 Task: Look for space in Belëv, Russia from 12th August, 2023 to 16th August, 2023 for 8 adults in price range Rs.10000 to Rs.16000. Place can be private room with 8 bedrooms having 8 beds and 8 bathrooms. Property type can be house, flat, guest house, hotel. Amenities needed are: wifi, TV, free parkinig on premises, gym, breakfast. Booking option can be shelf check-in. Required host language is English.
Action: Mouse moved to (567, 109)
Screenshot: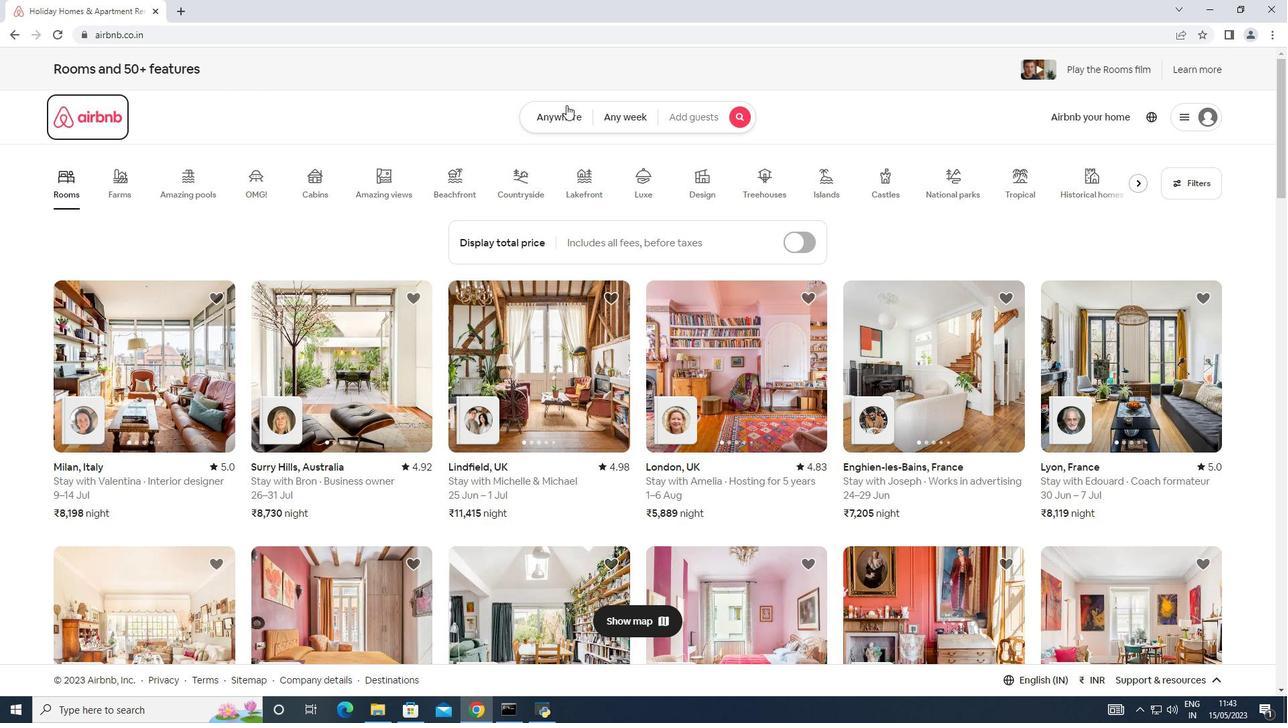 
Action: Mouse pressed left at (567, 109)
Screenshot: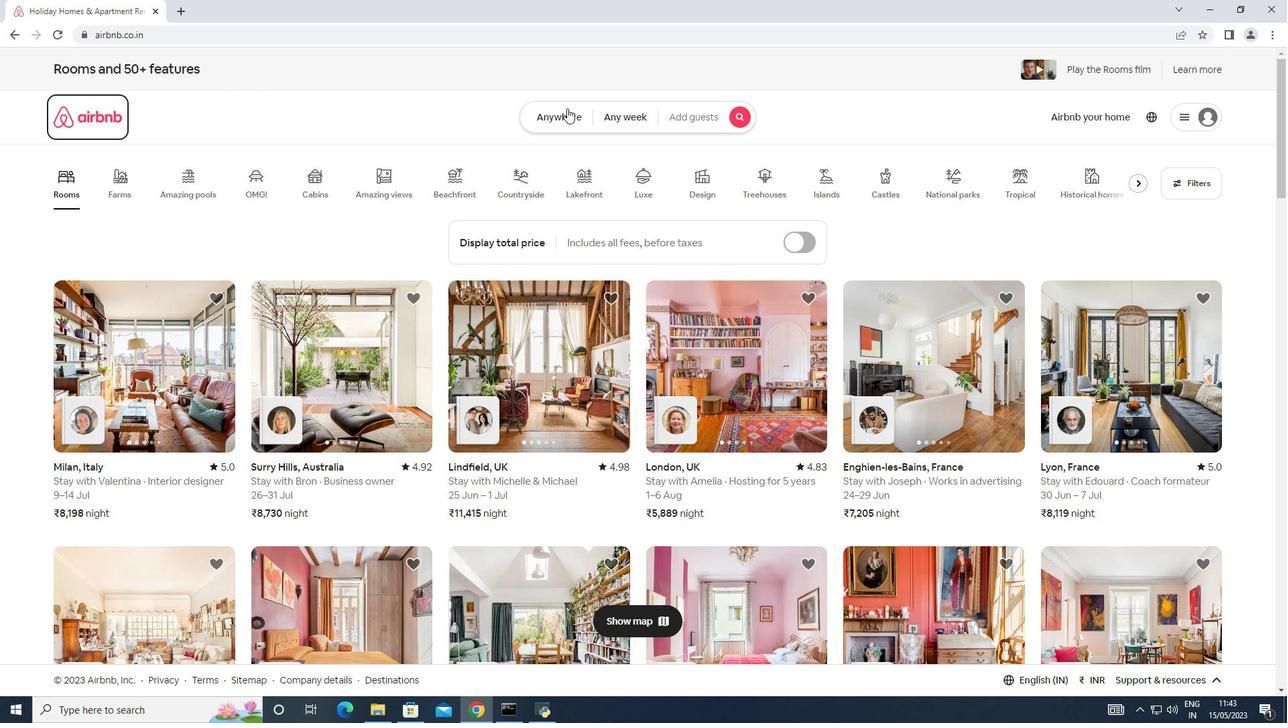 
Action: Mouse moved to (471, 159)
Screenshot: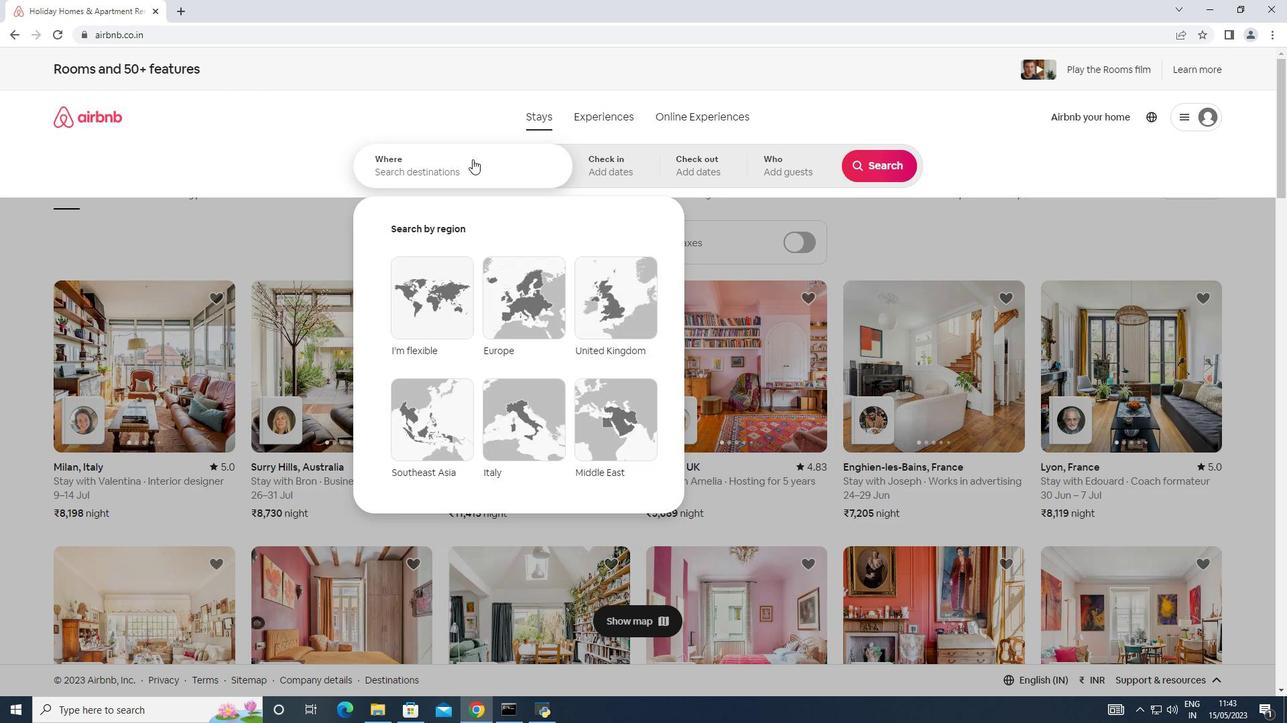 
Action: Mouse pressed left at (471, 159)
Screenshot: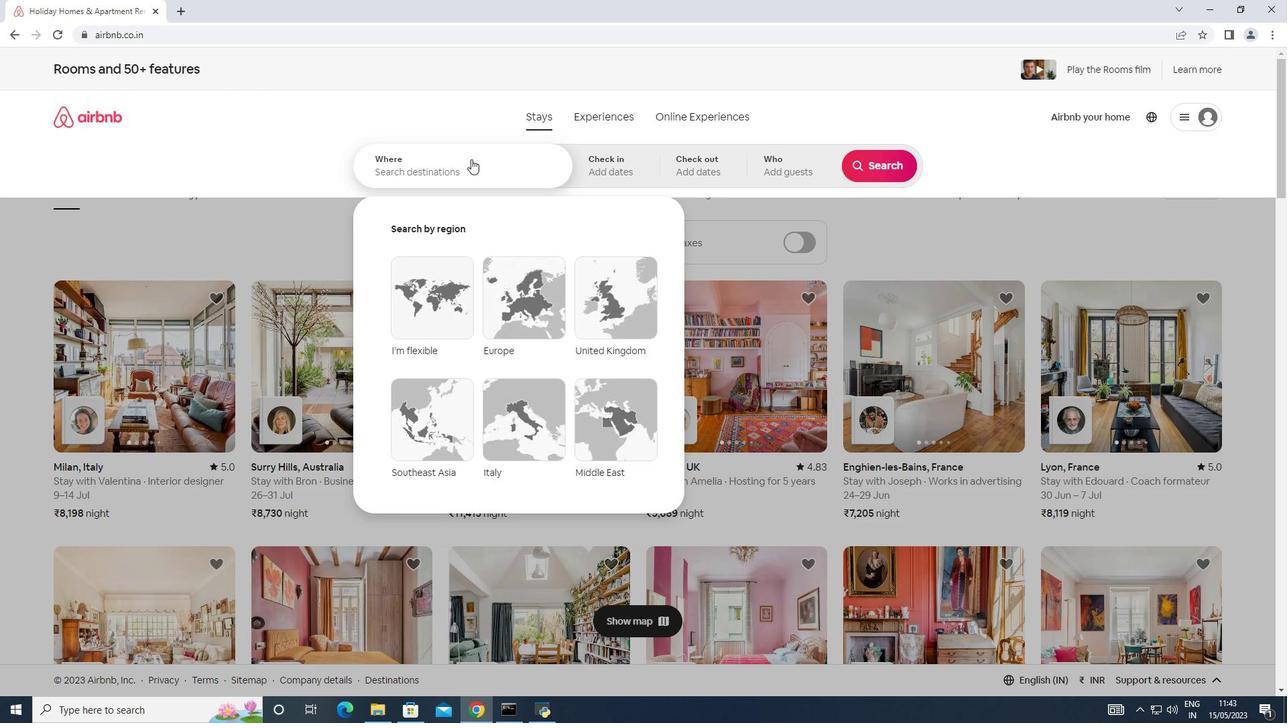 
Action: Key pressed <Key.shift><Key.shift><Key.shift><Key.shift>Belev,<Key.shift>Russia
Screenshot: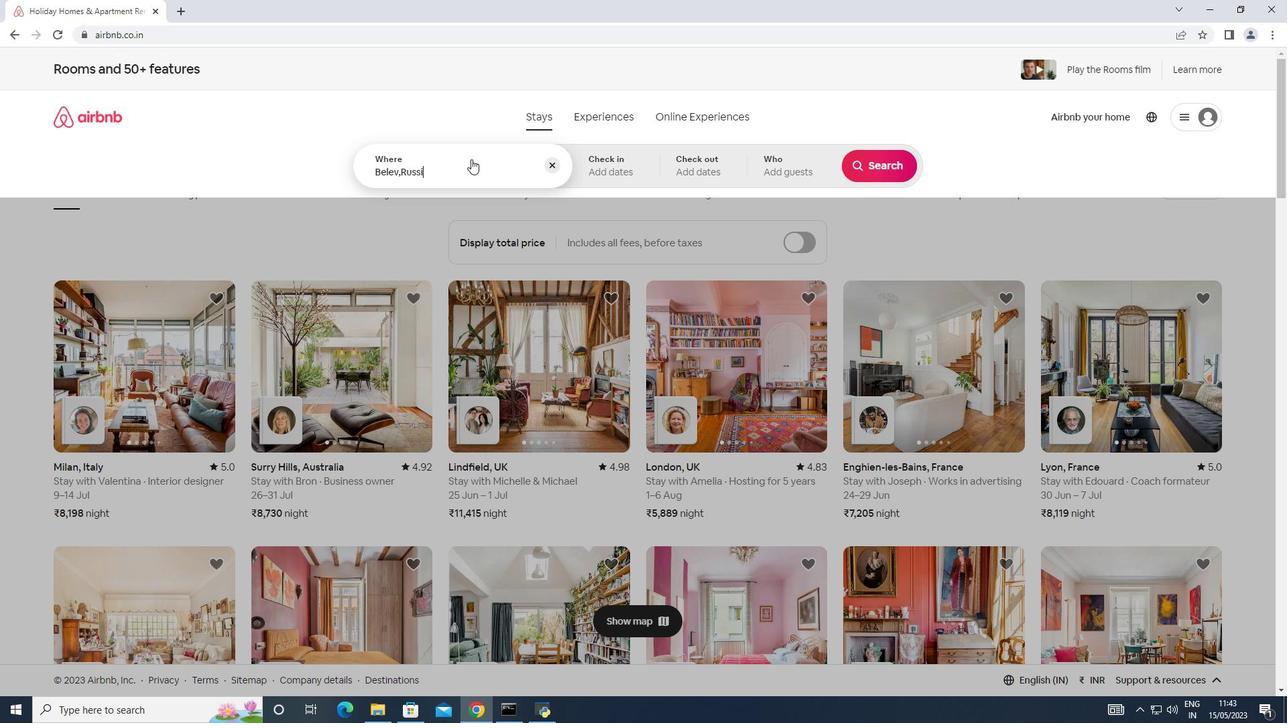
Action: Mouse moved to (632, 178)
Screenshot: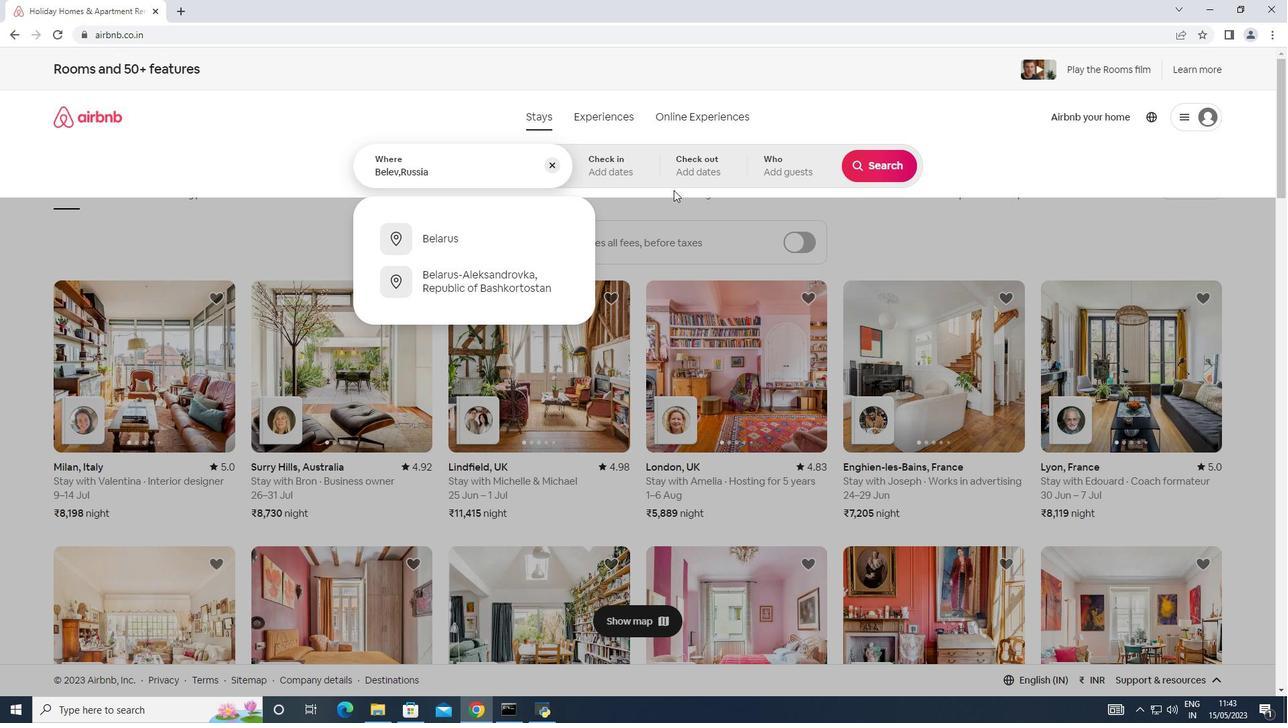 
Action: Mouse pressed left at (632, 178)
Screenshot: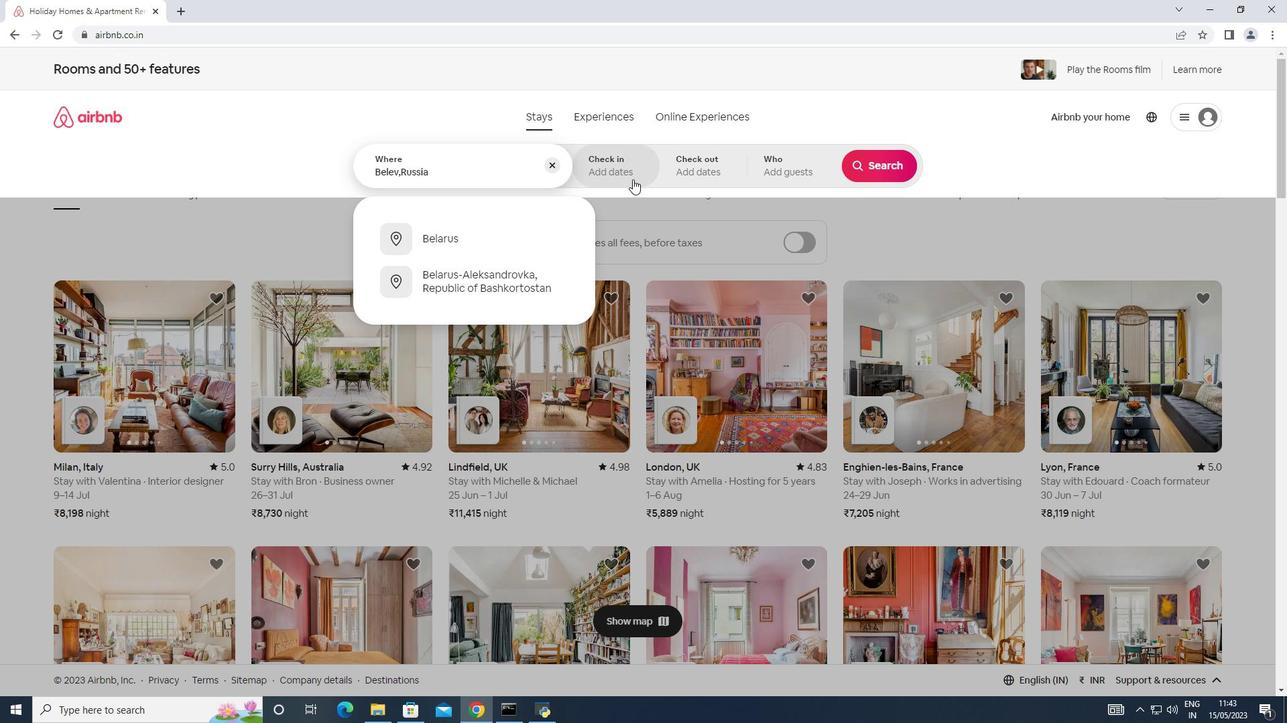 
Action: Mouse moved to (874, 270)
Screenshot: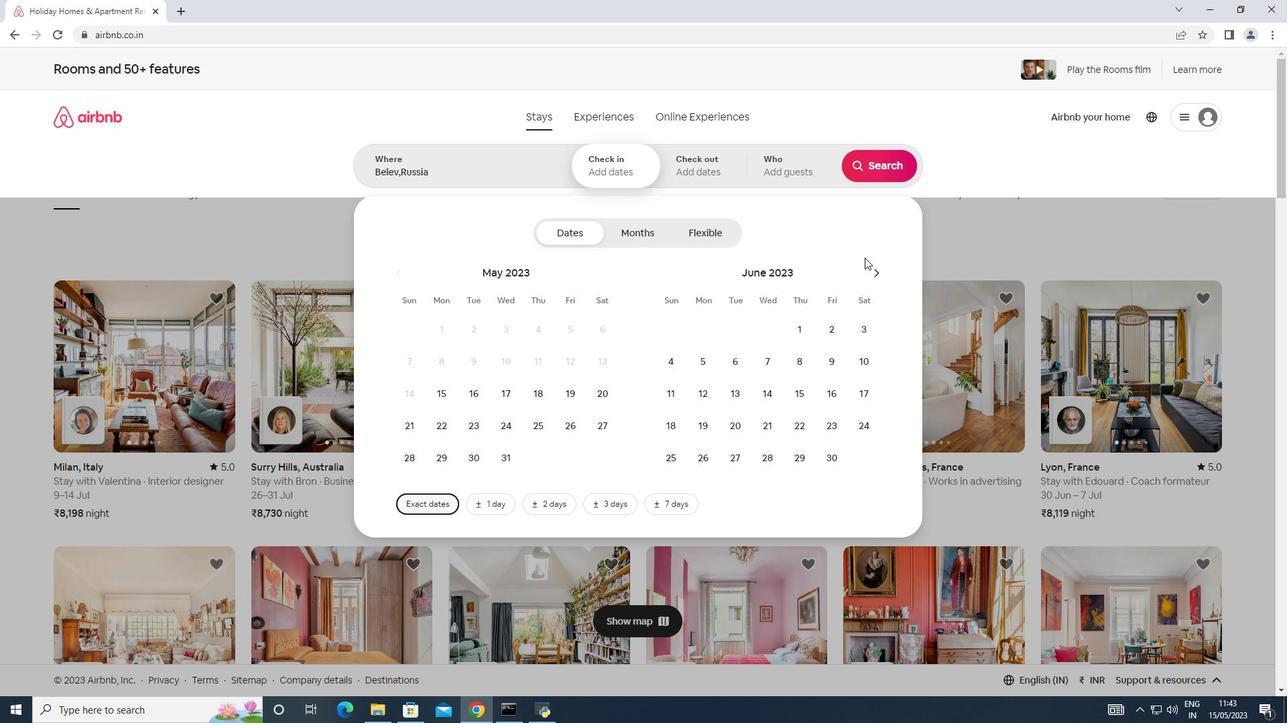 
Action: Mouse pressed left at (874, 270)
Screenshot: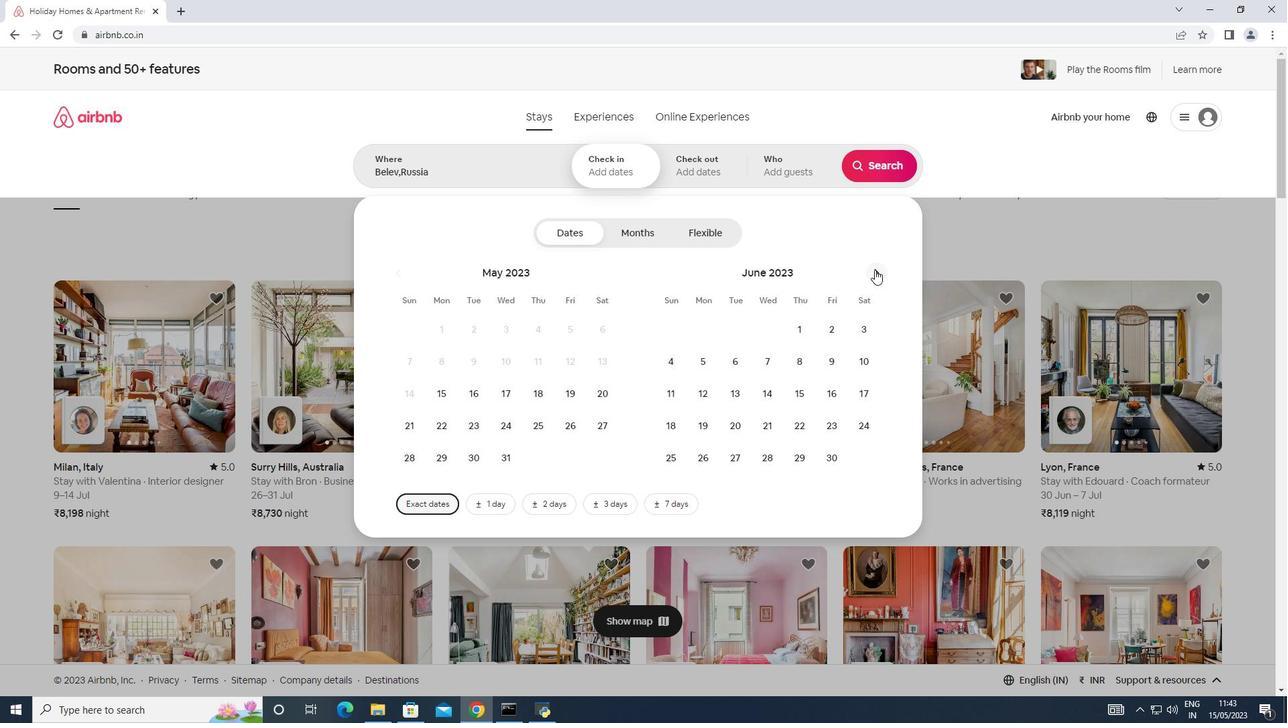 
Action: Mouse pressed left at (874, 270)
Screenshot: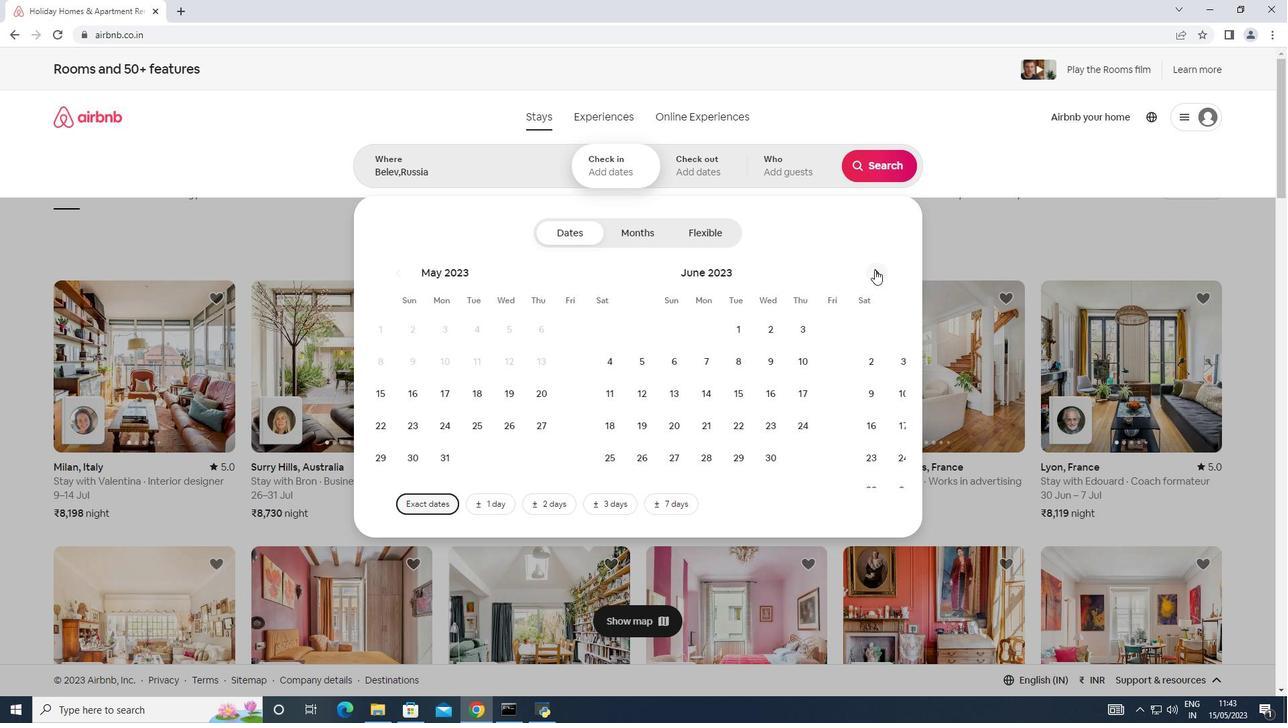 
Action: Mouse moved to (870, 354)
Screenshot: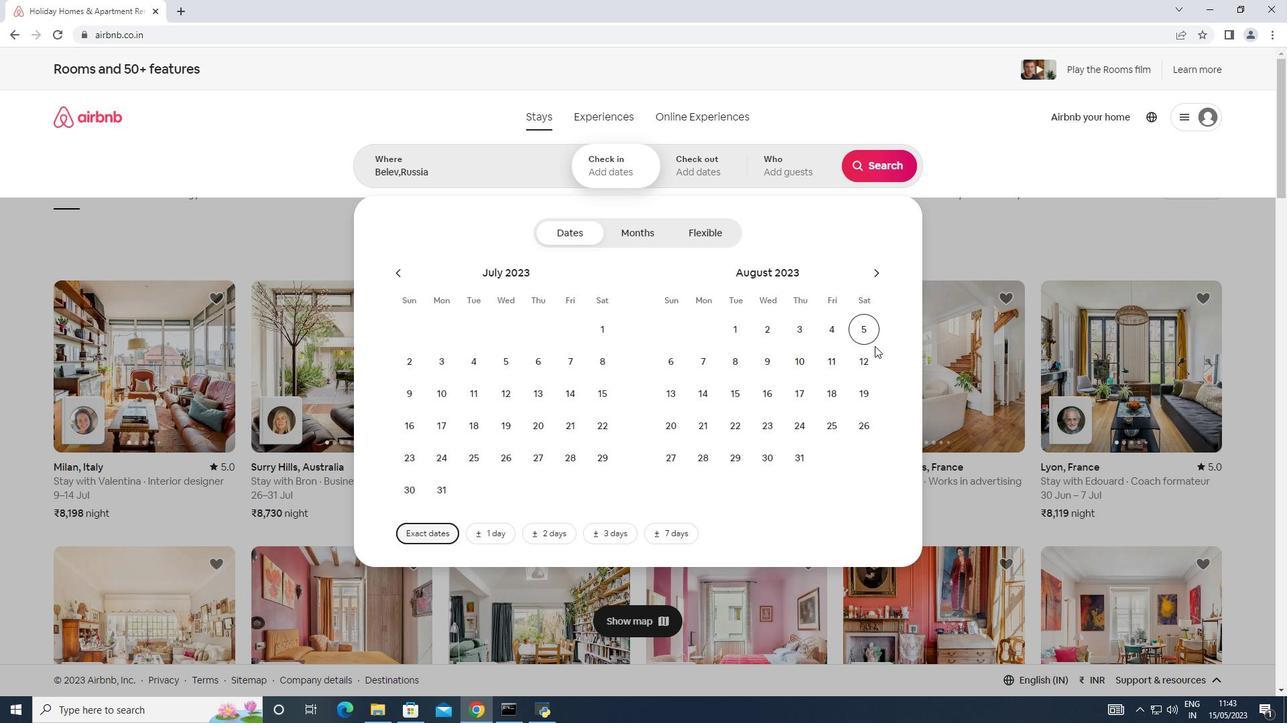 
Action: Mouse pressed left at (870, 354)
Screenshot: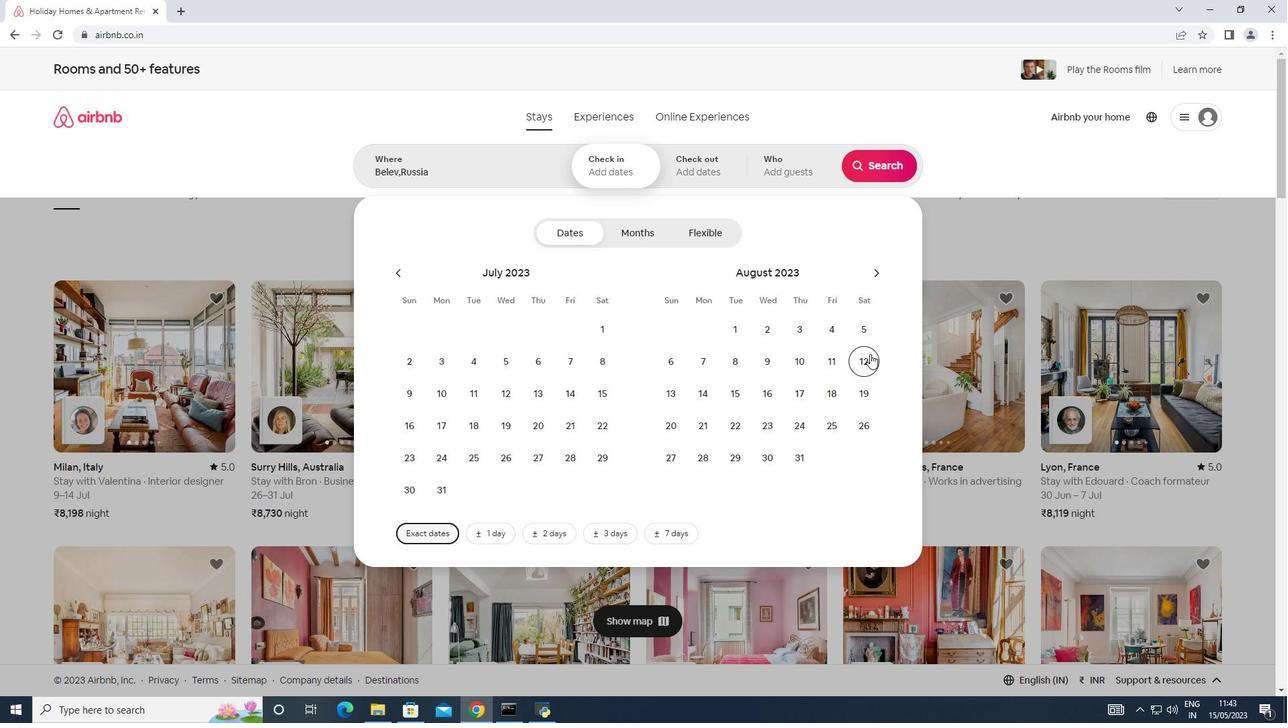 
Action: Mouse moved to (762, 388)
Screenshot: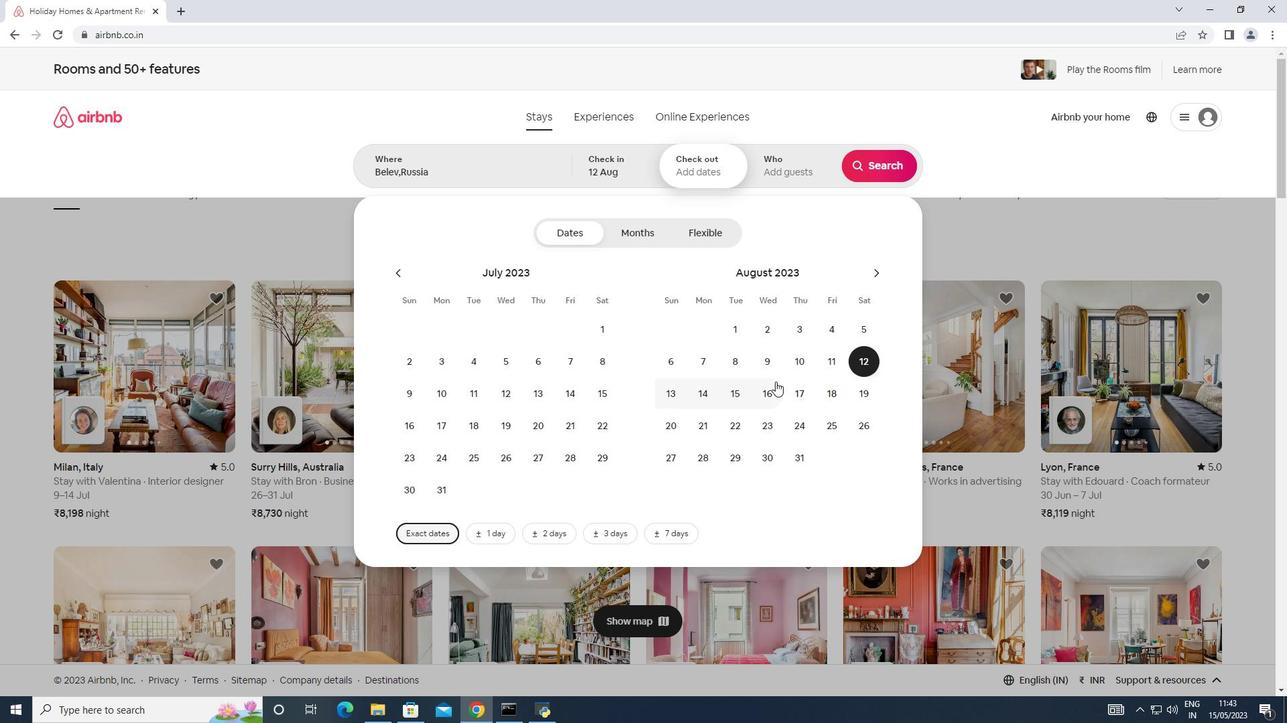 
Action: Mouse pressed left at (762, 388)
Screenshot: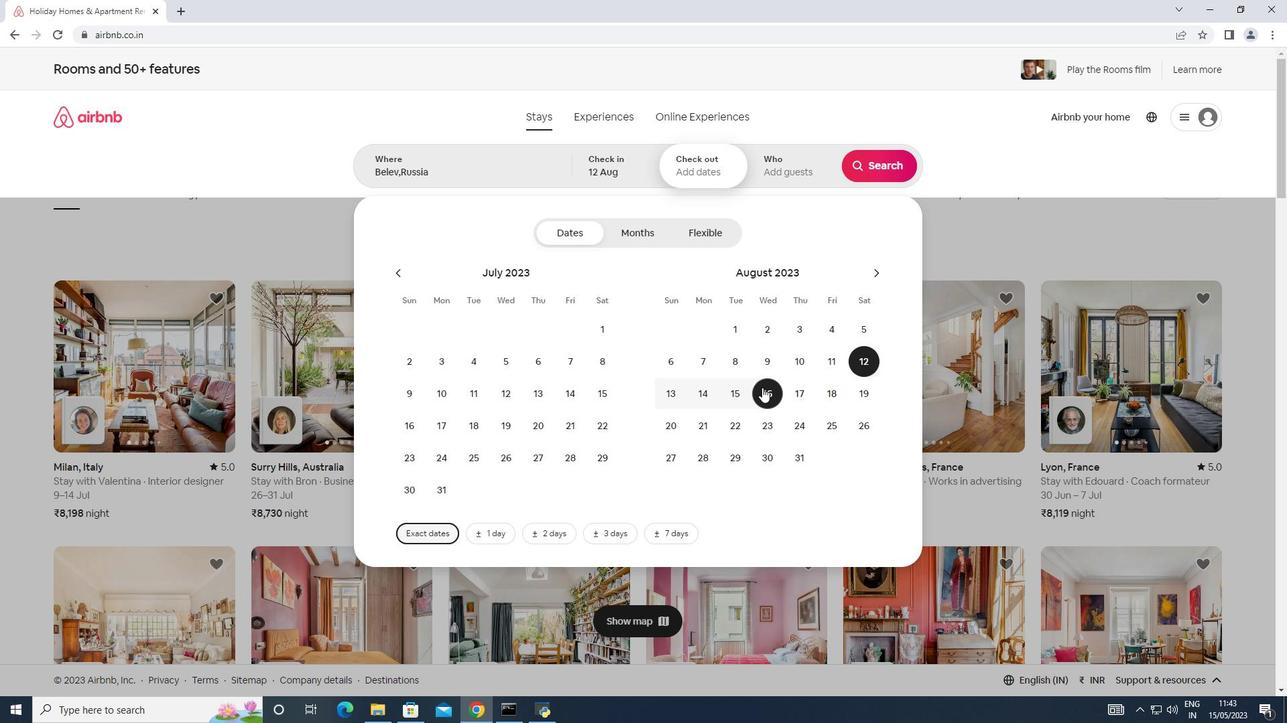 
Action: Mouse moved to (807, 172)
Screenshot: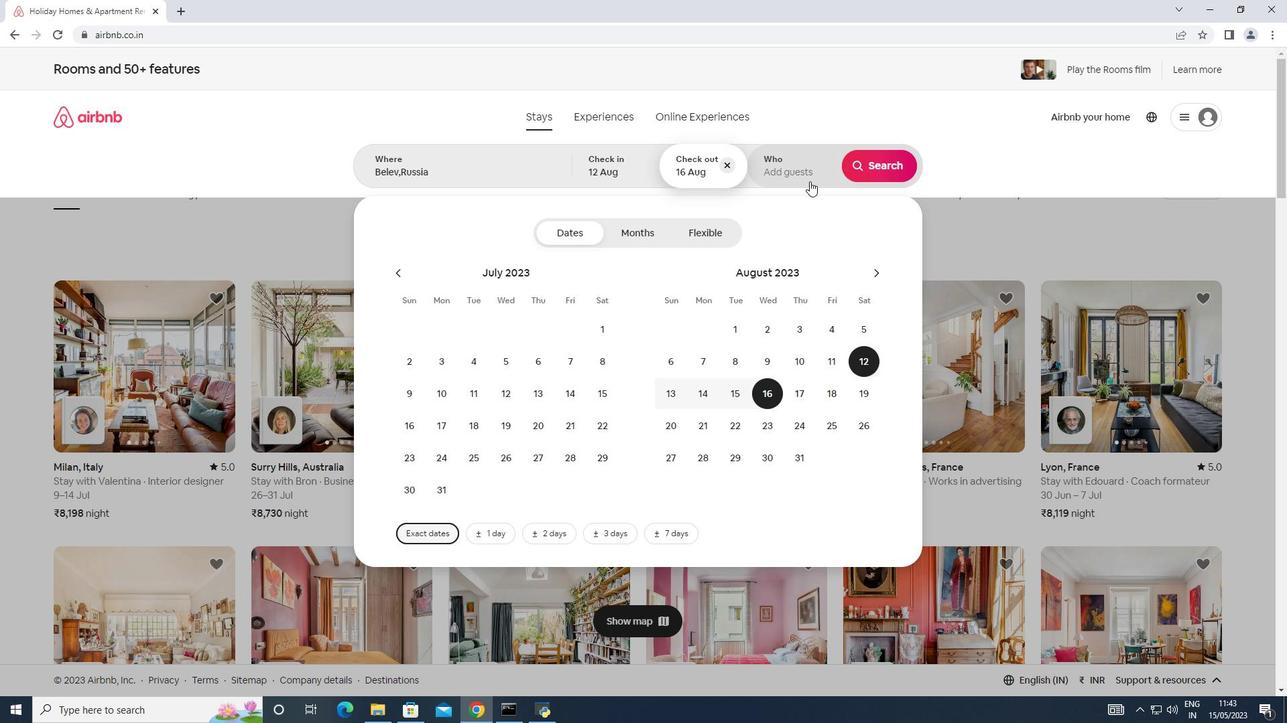 
Action: Mouse pressed left at (807, 172)
Screenshot: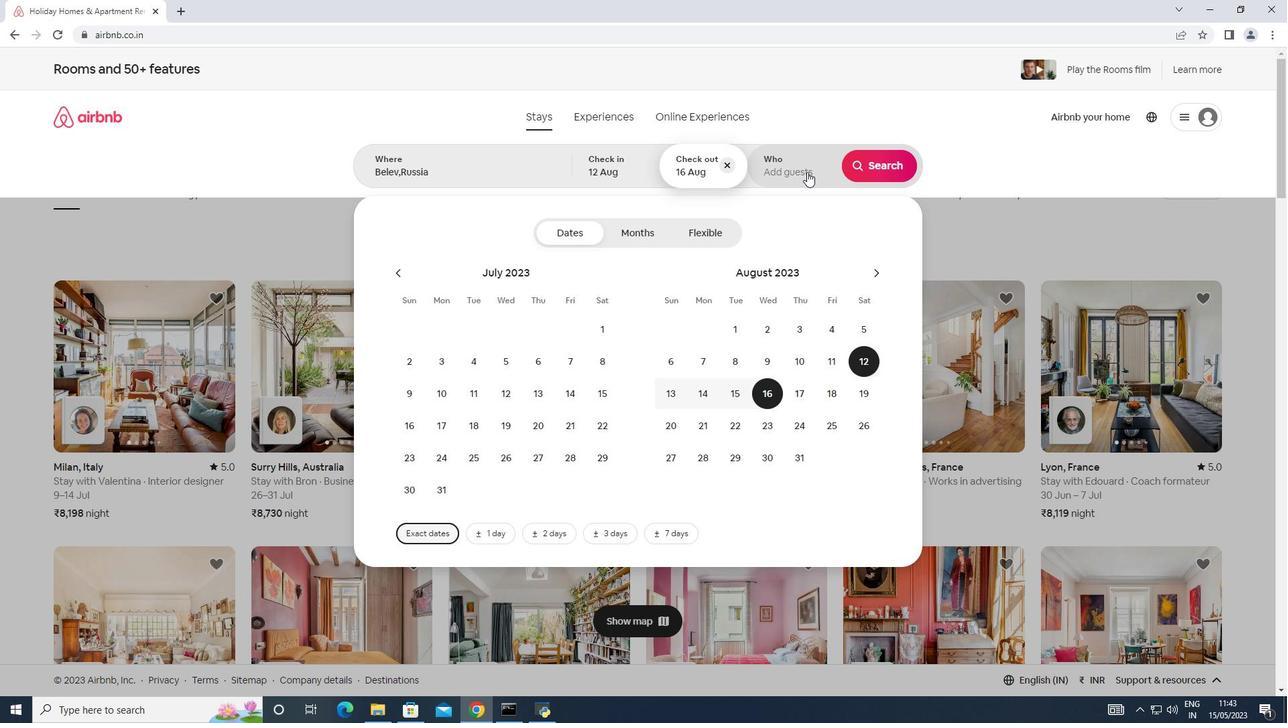 
Action: Mouse moved to (874, 233)
Screenshot: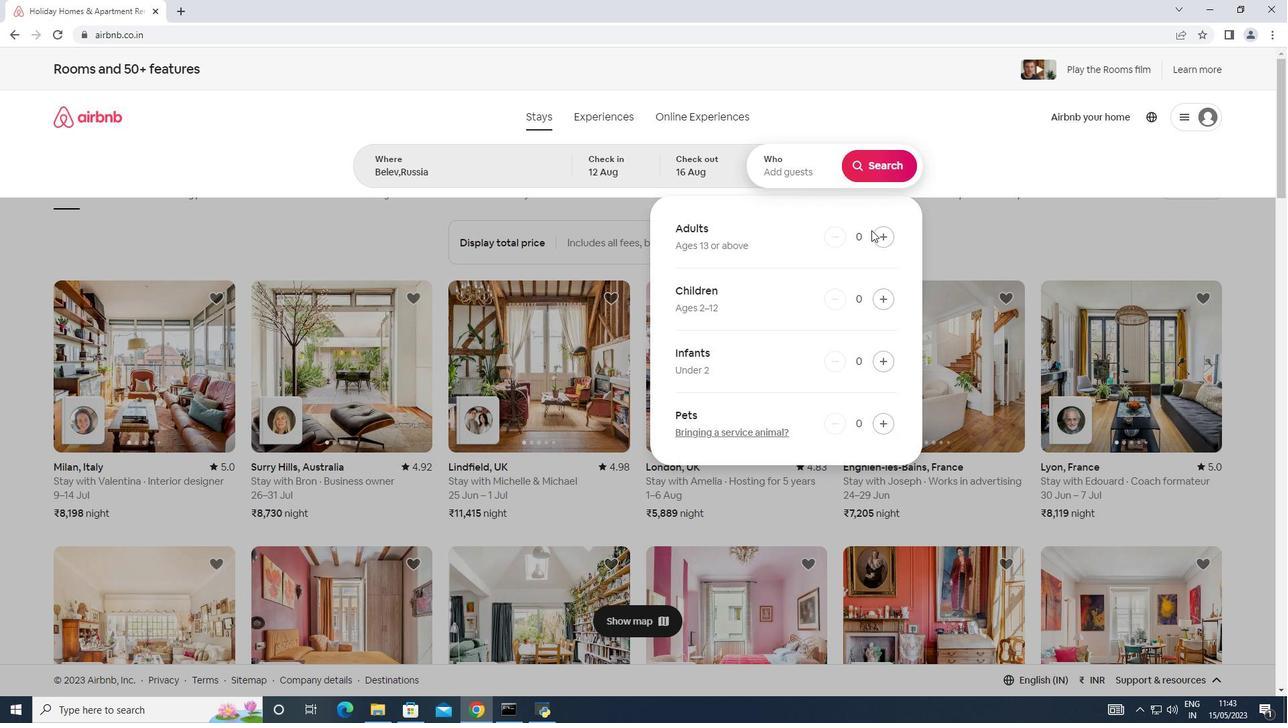 
Action: Mouse pressed left at (874, 233)
Screenshot: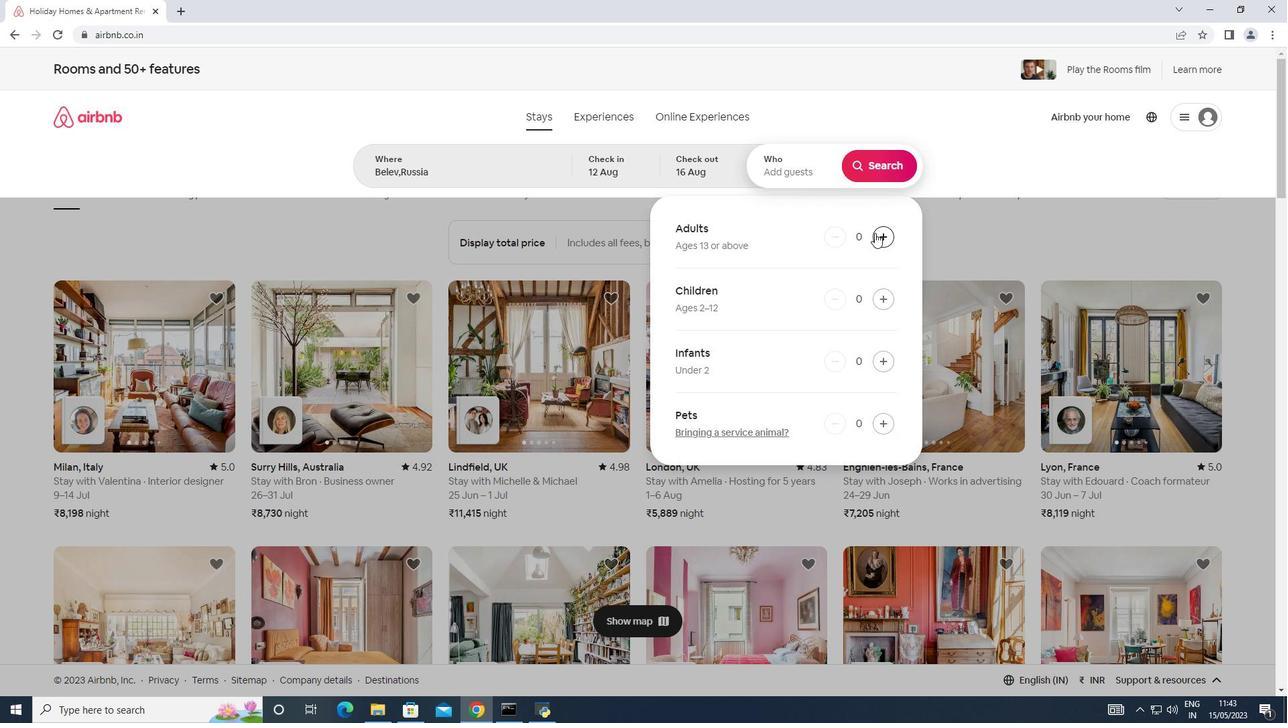 
Action: Mouse pressed left at (874, 233)
Screenshot: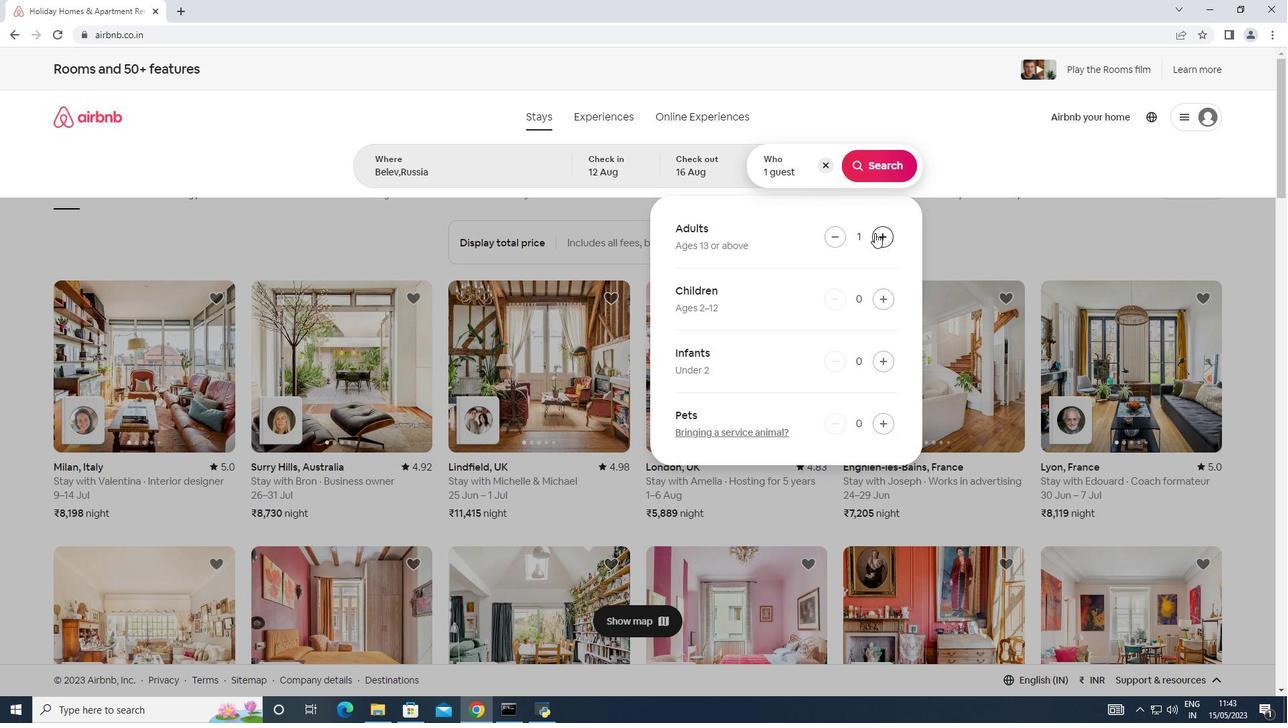 
Action: Mouse pressed left at (874, 233)
Screenshot: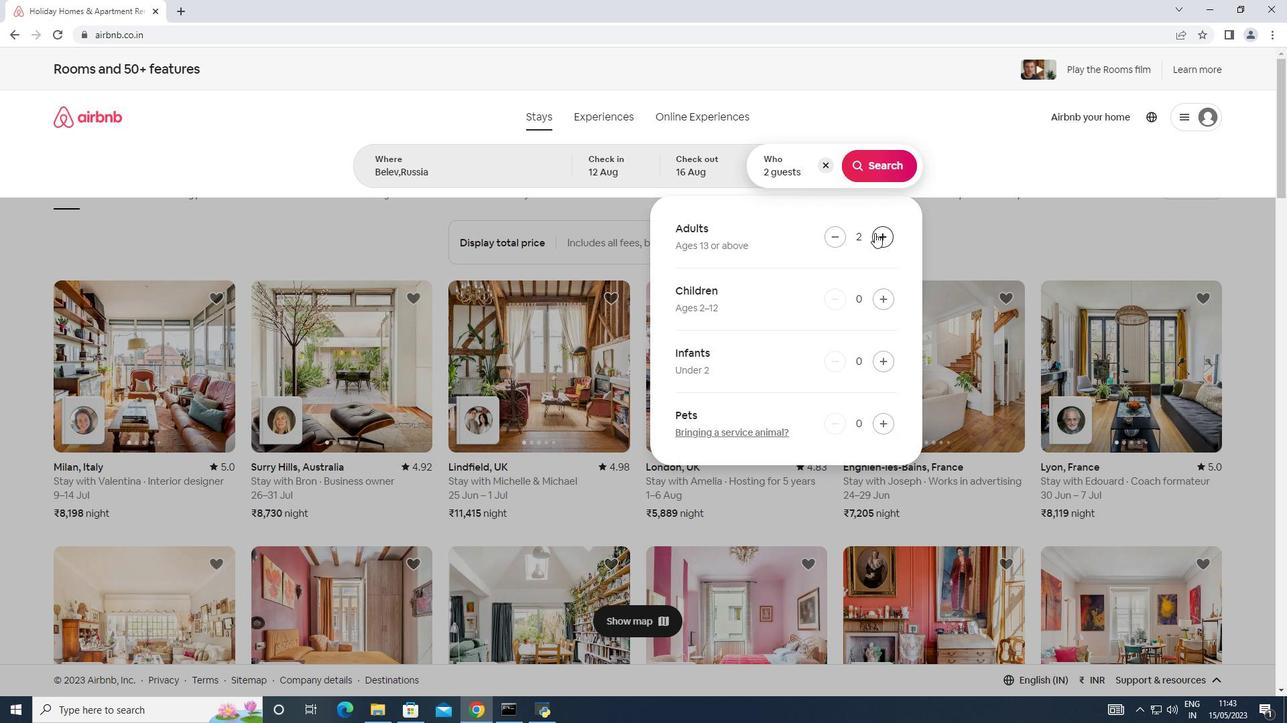 
Action: Mouse pressed left at (874, 233)
Screenshot: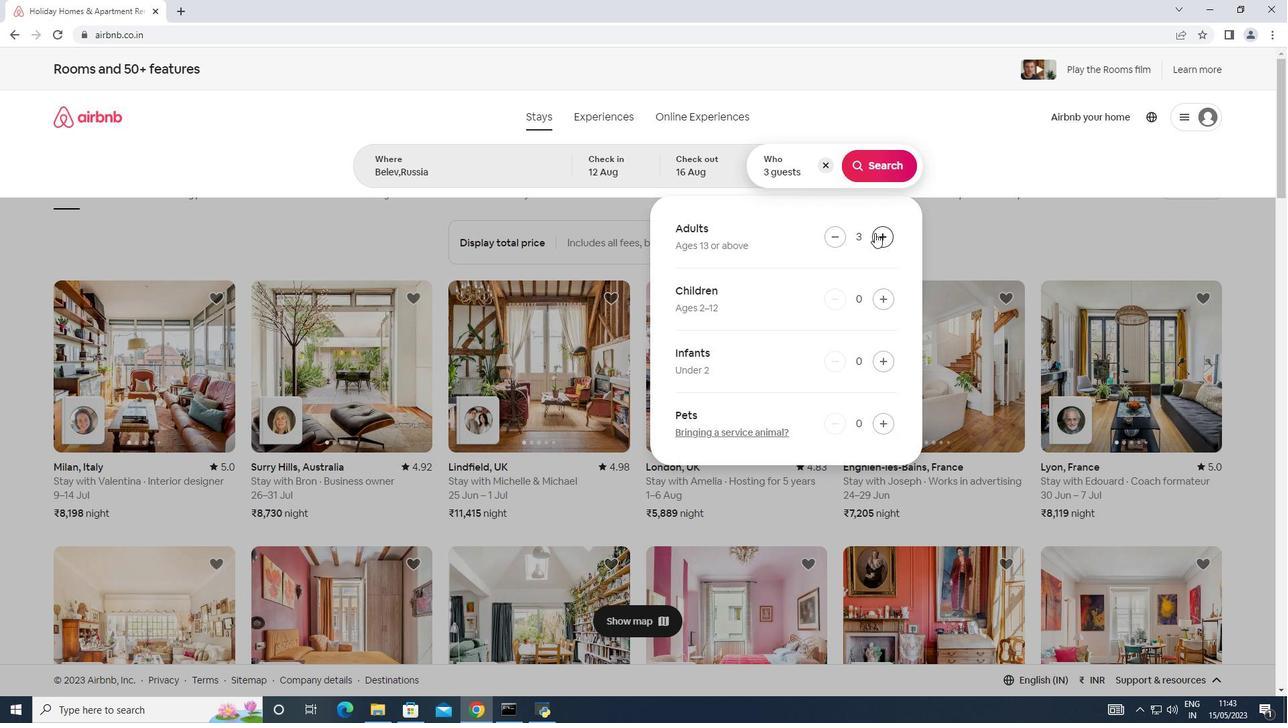 
Action: Mouse moved to (876, 234)
Screenshot: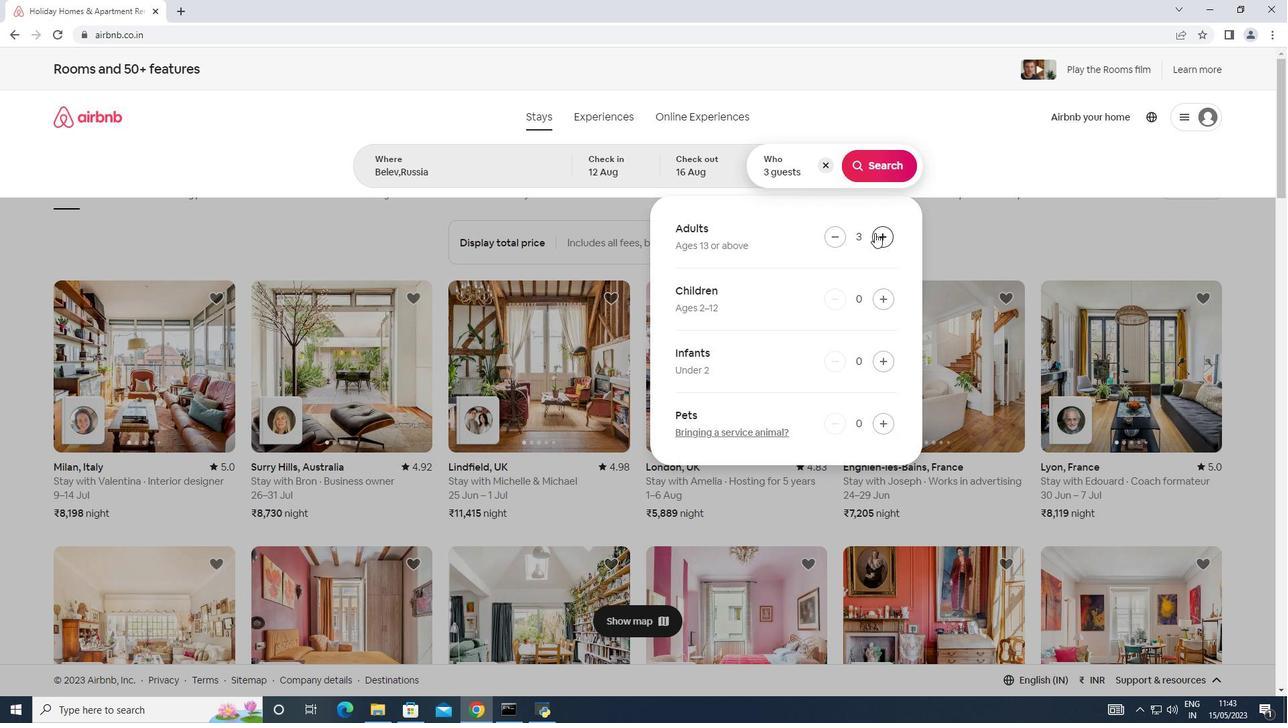 
Action: Mouse pressed left at (876, 234)
Screenshot: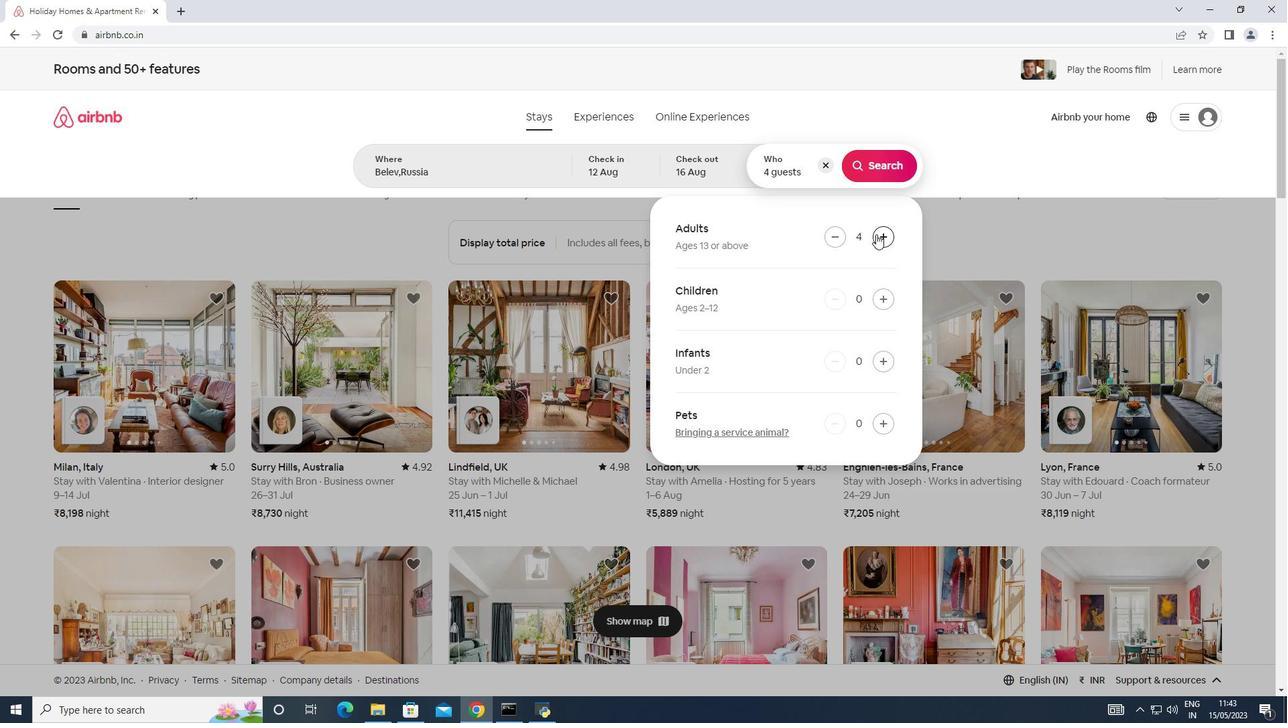 
Action: Mouse pressed left at (876, 234)
Screenshot: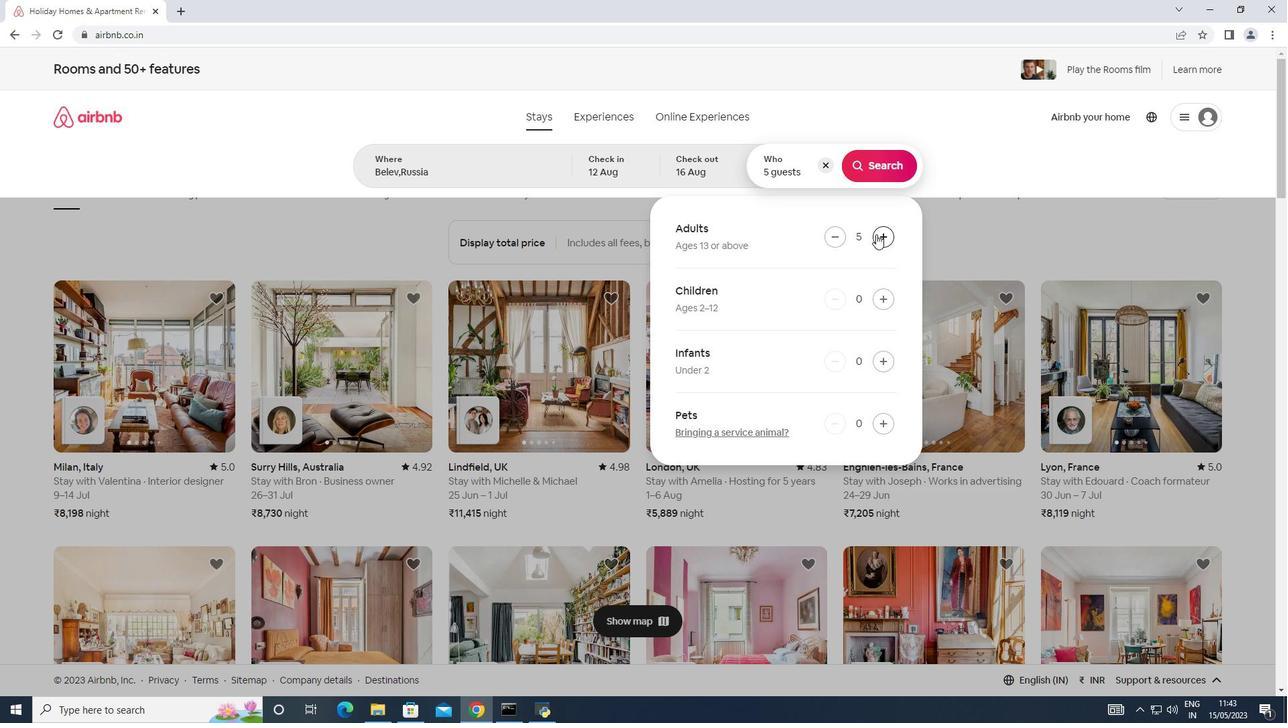
Action: Mouse pressed left at (876, 234)
Screenshot: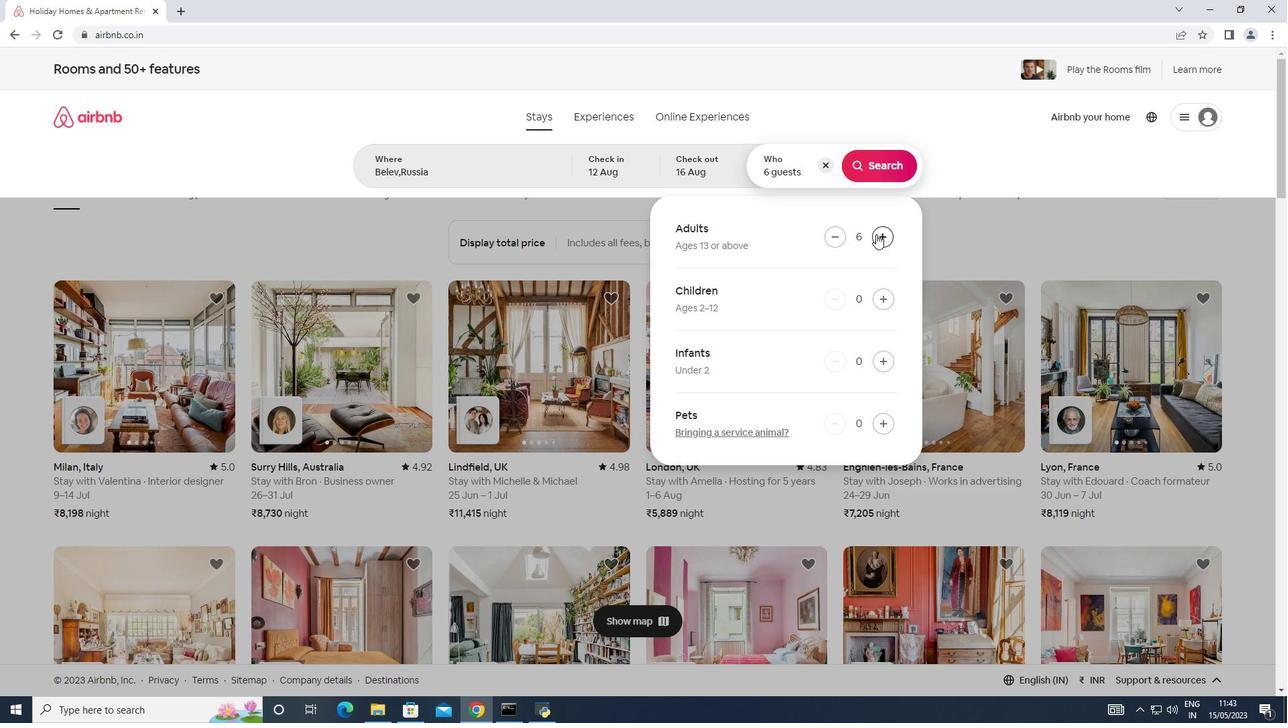 
Action: Mouse pressed left at (876, 234)
Screenshot: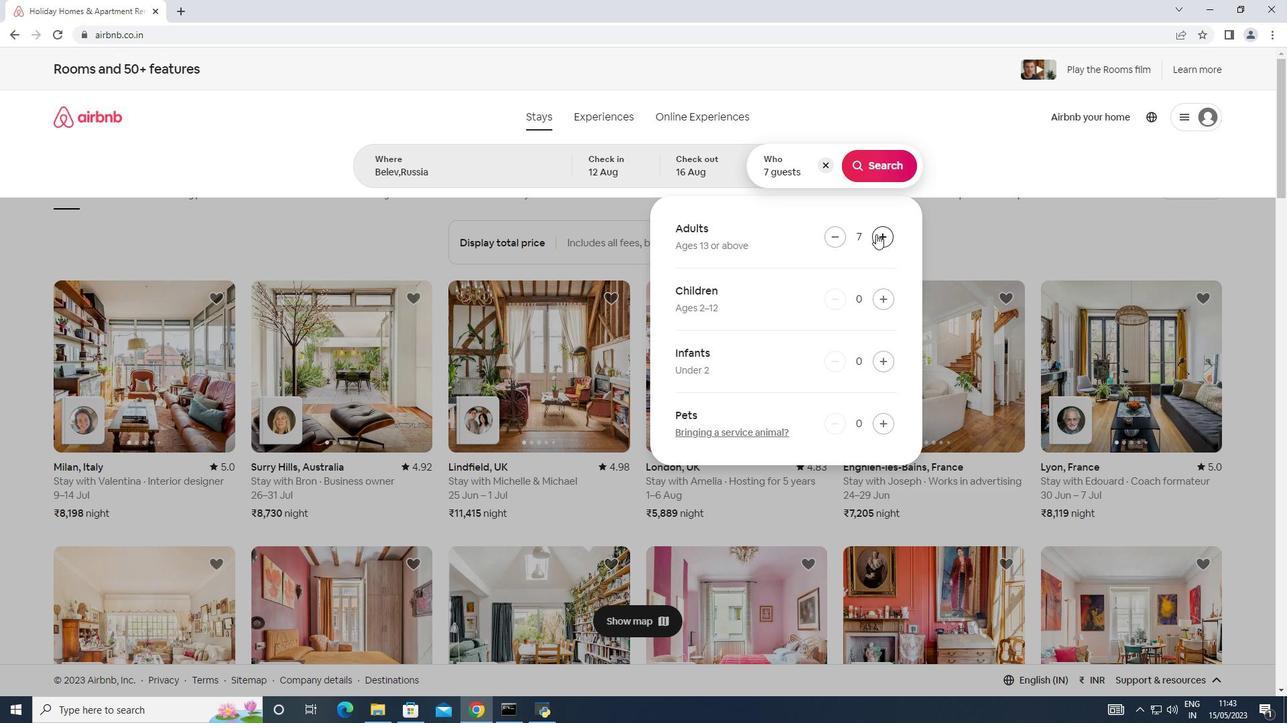 
Action: Mouse moved to (873, 169)
Screenshot: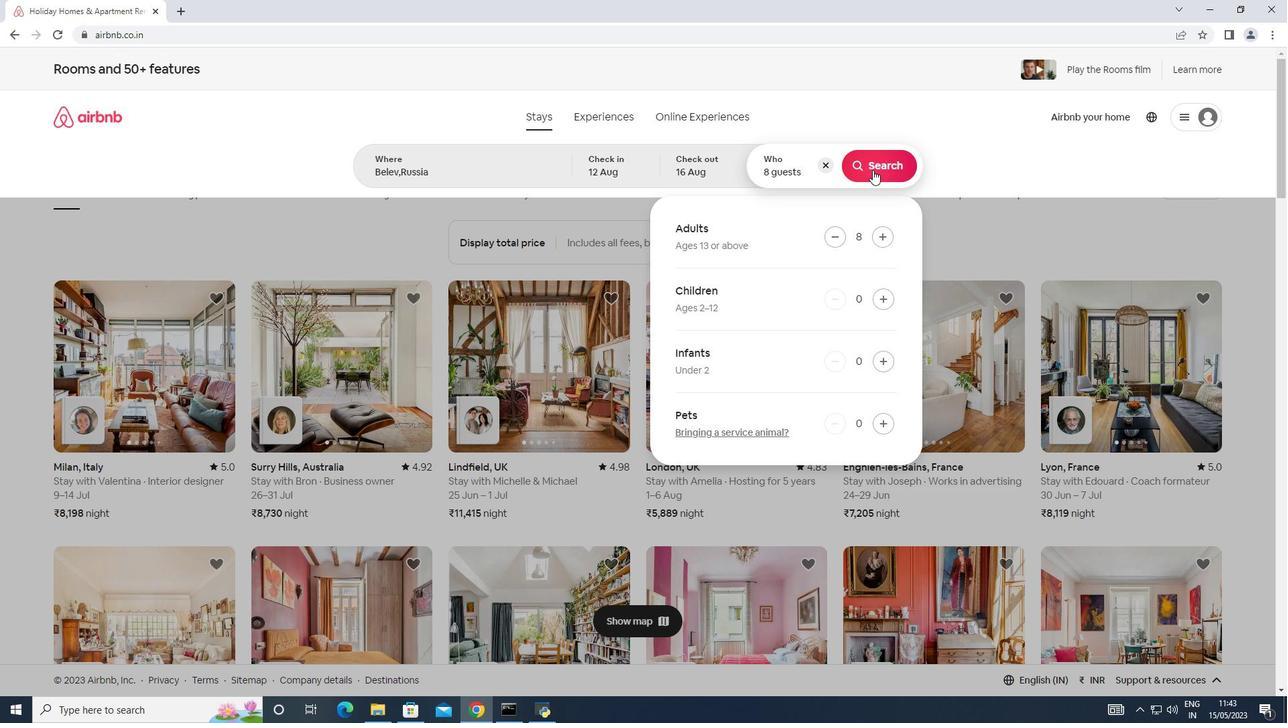 
Action: Mouse pressed left at (873, 169)
Screenshot: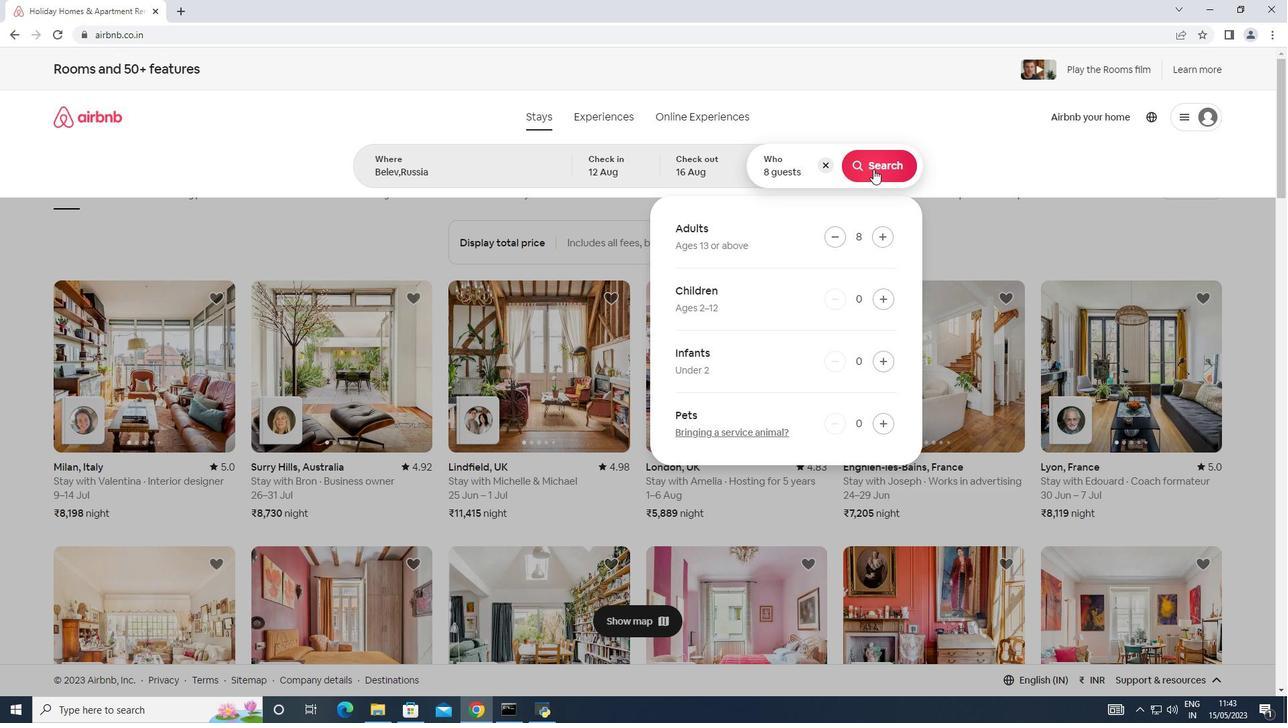 
Action: Mouse moved to (1216, 126)
Screenshot: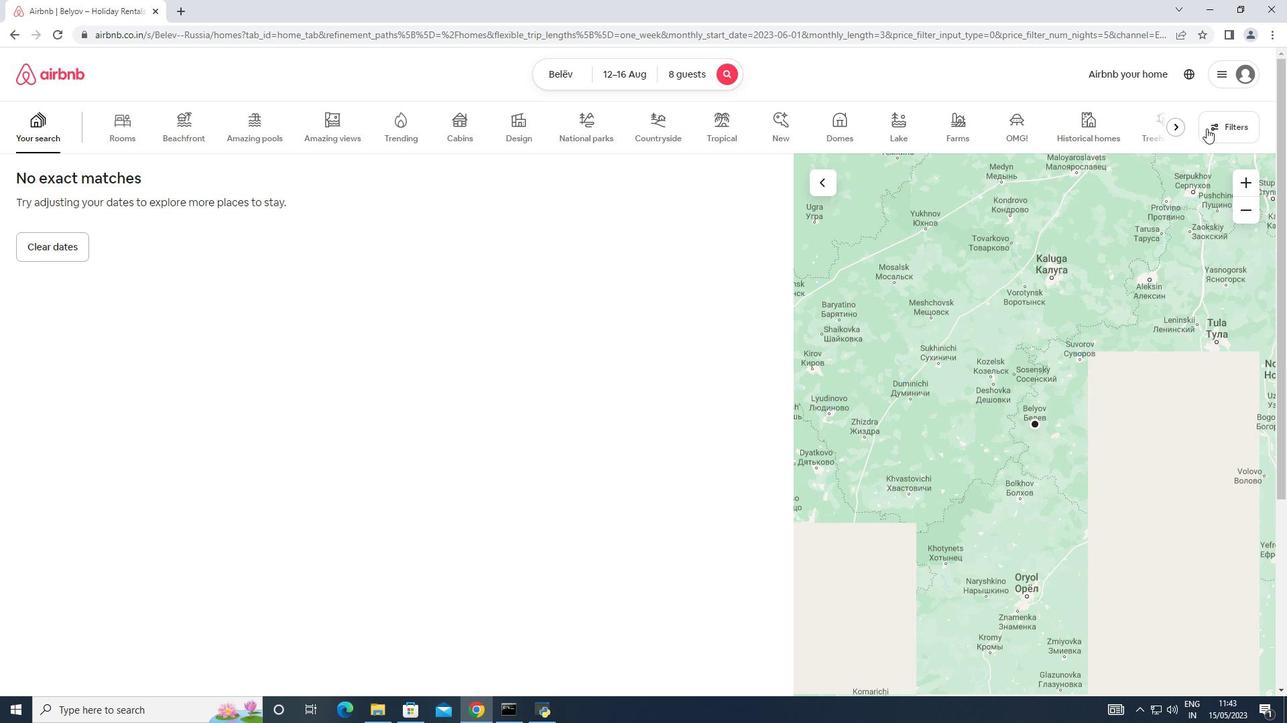 
Action: Mouse pressed left at (1216, 126)
Screenshot: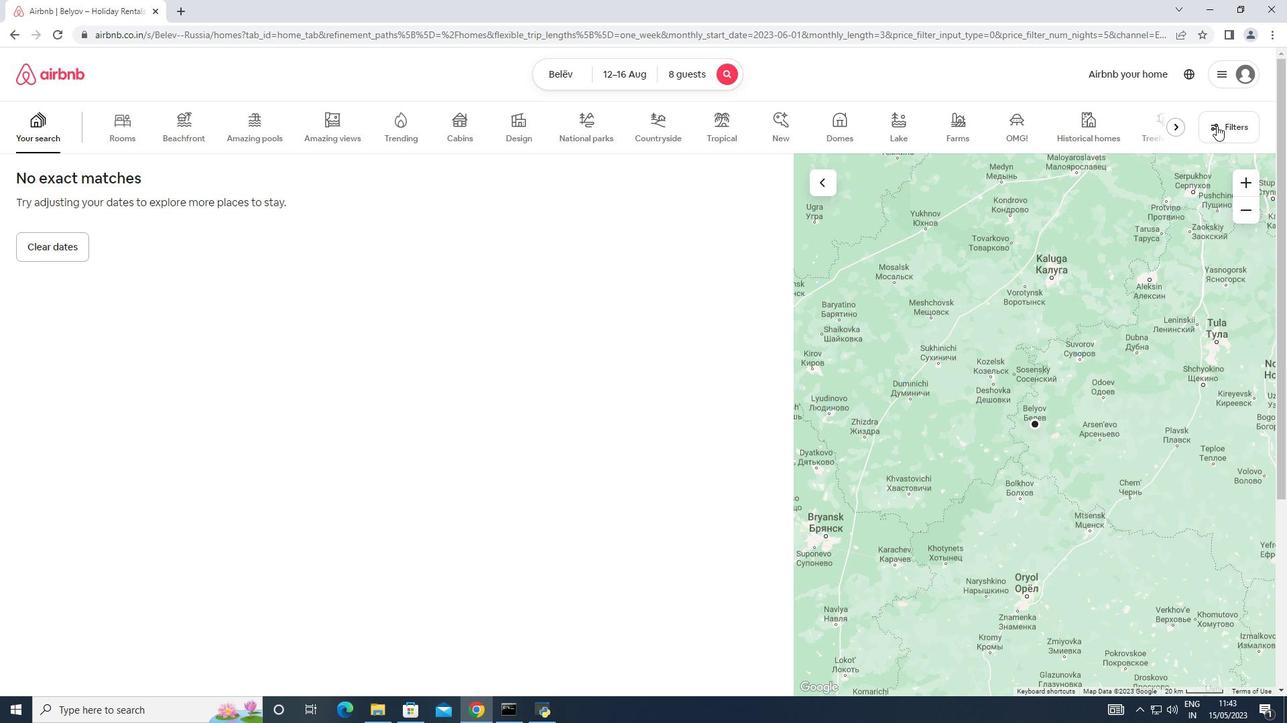
Action: Mouse moved to (465, 460)
Screenshot: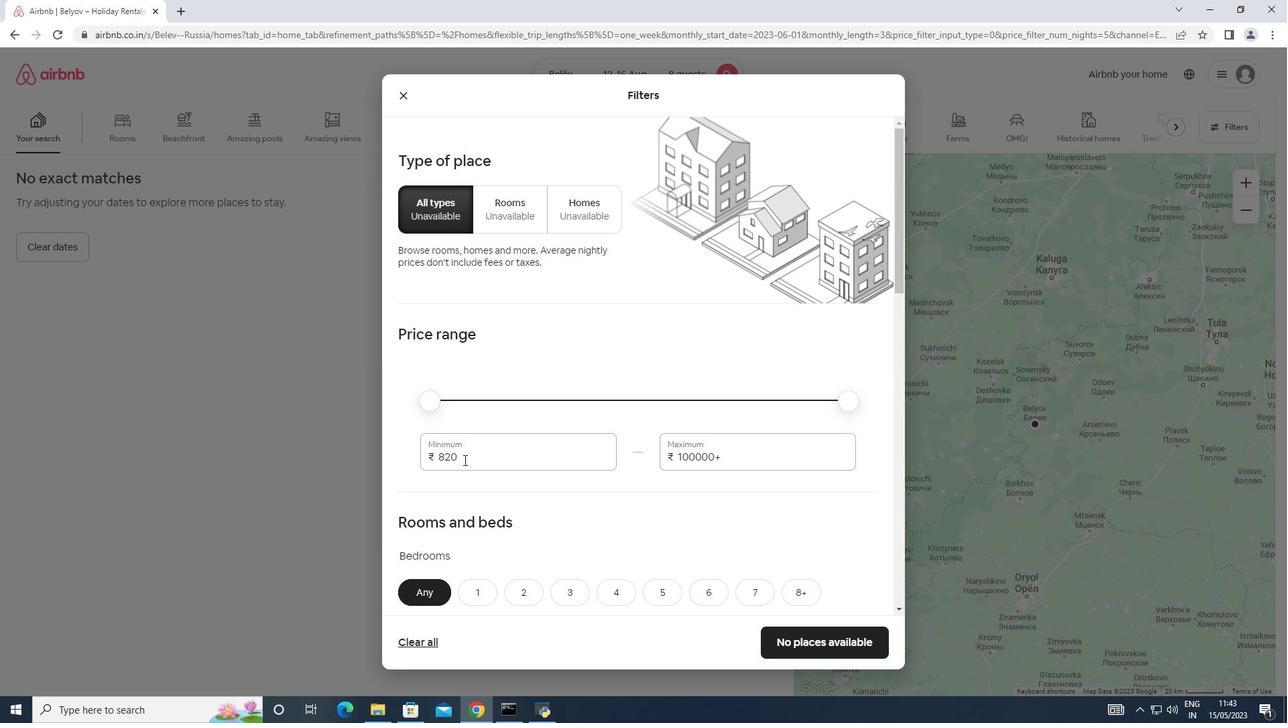 
Action: Mouse pressed left at (465, 460)
Screenshot: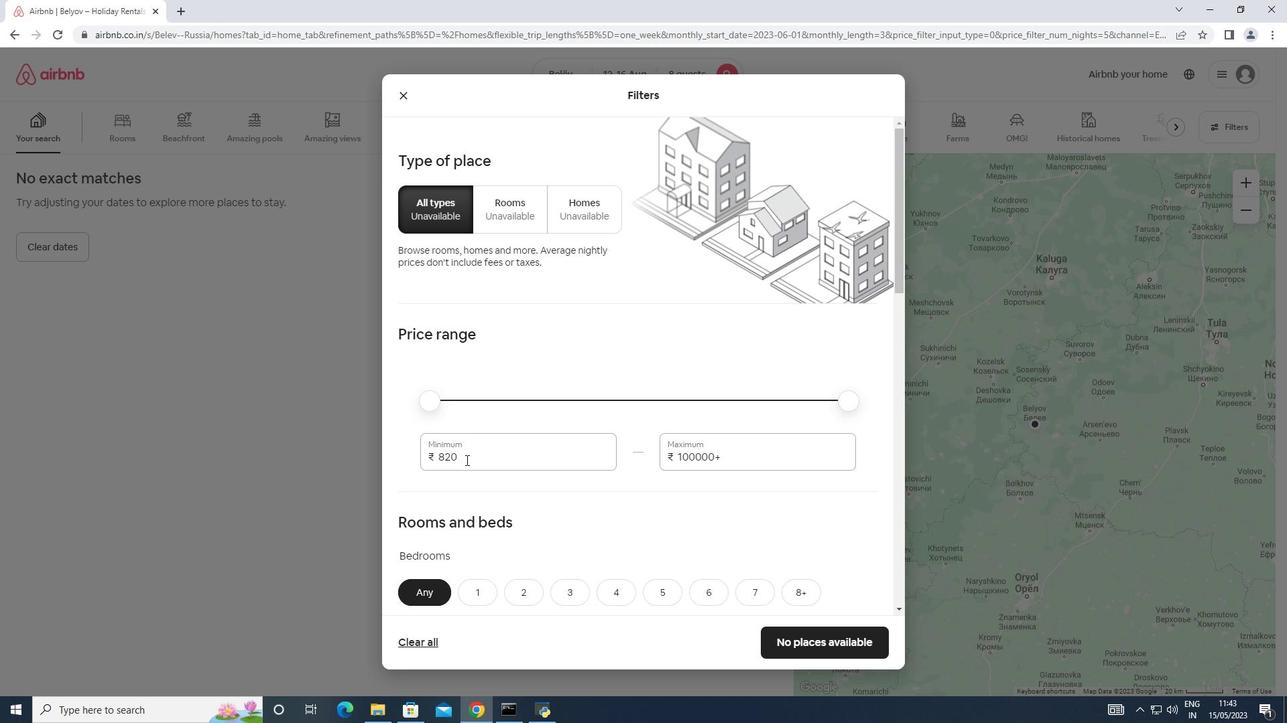 
Action: Mouse moved to (380, 446)
Screenshot: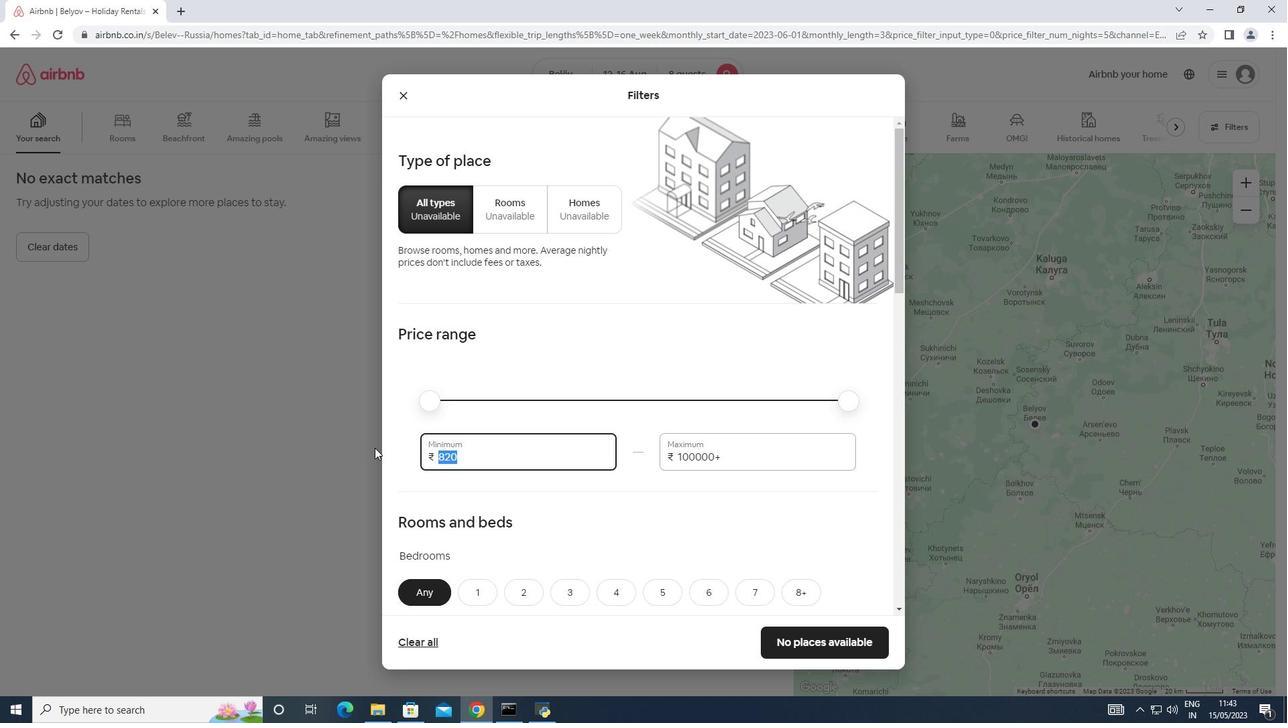 
Action: Key pressed 10000
Screenshot: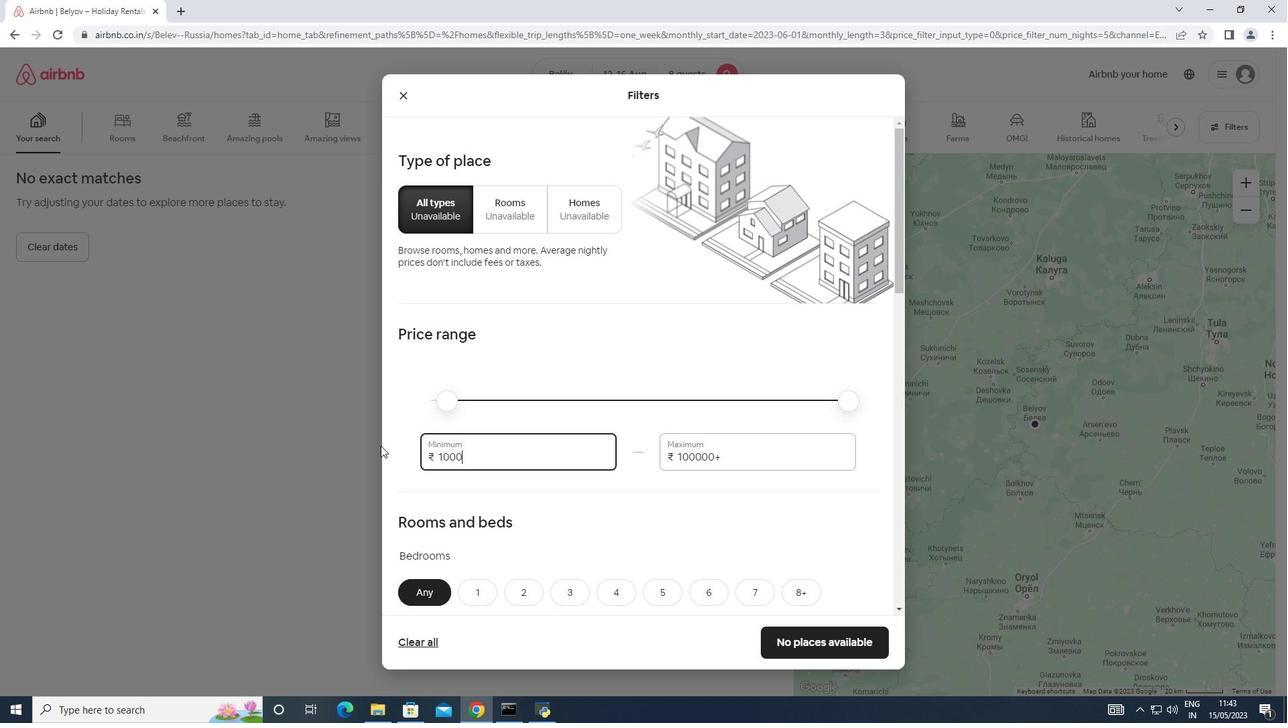 
Action: Mouse moved to (404, 437)
Screenshot: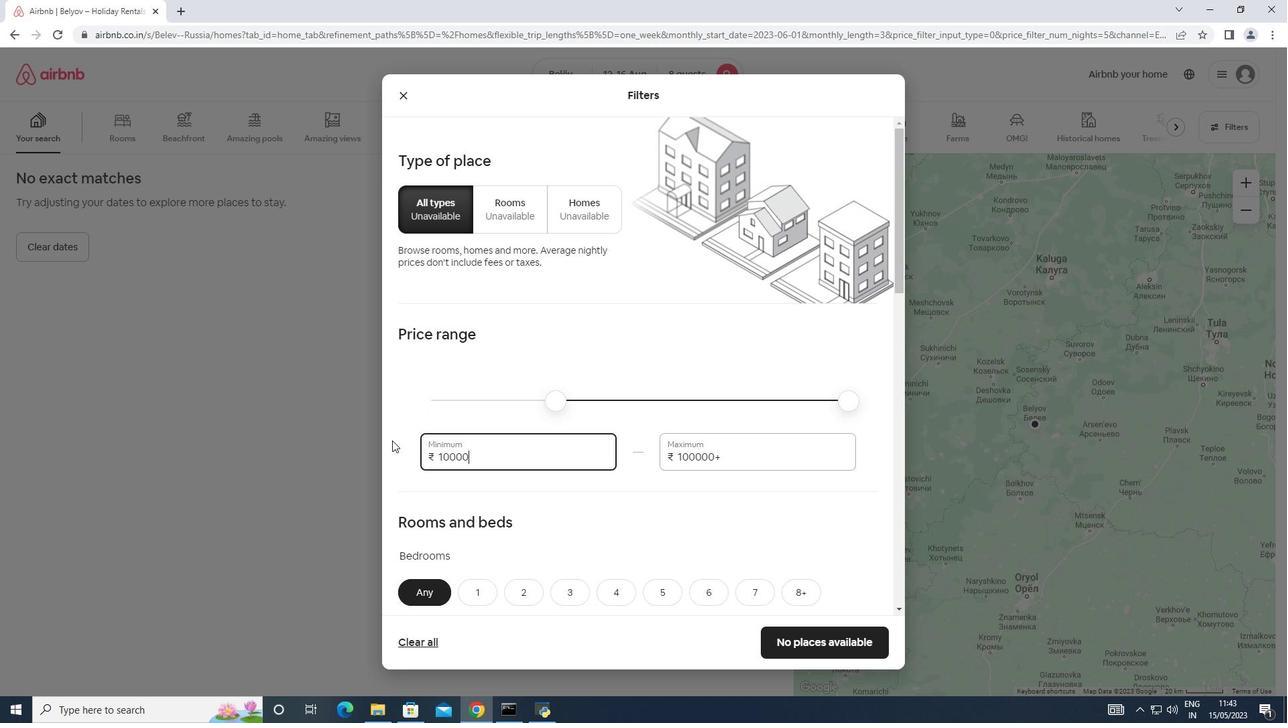 
Action: Mouse scrolled (404, 437) with delta (0, 0)
Screenshot: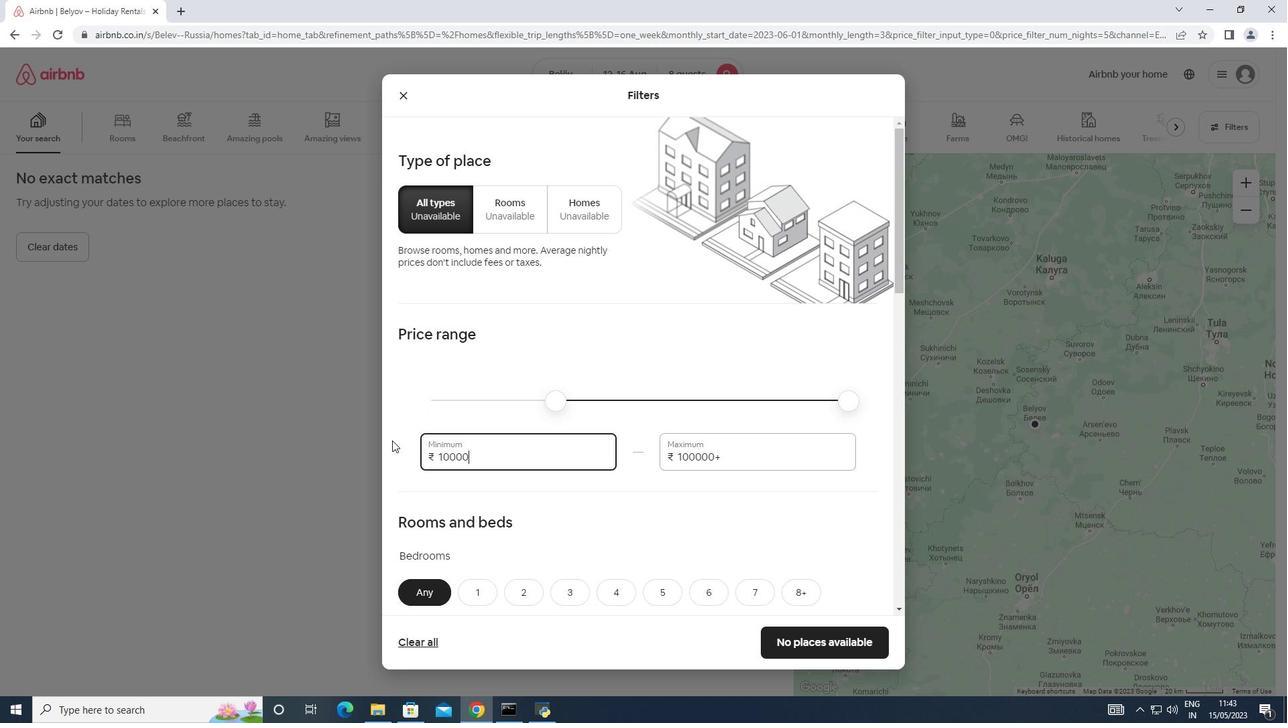 
Action: Mouse moved to (416, 435)
Screenshot: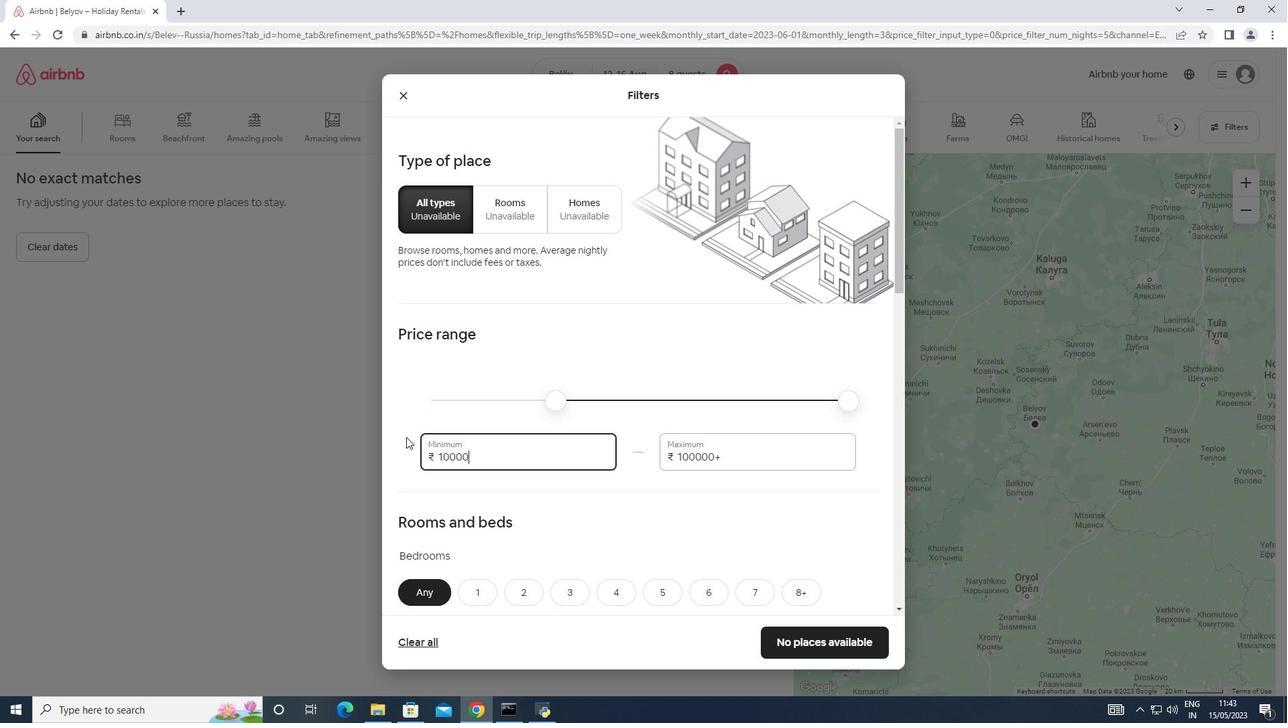 
Action: Mouse scrolled (416, 434) with delta (0, 0)
Screenshot: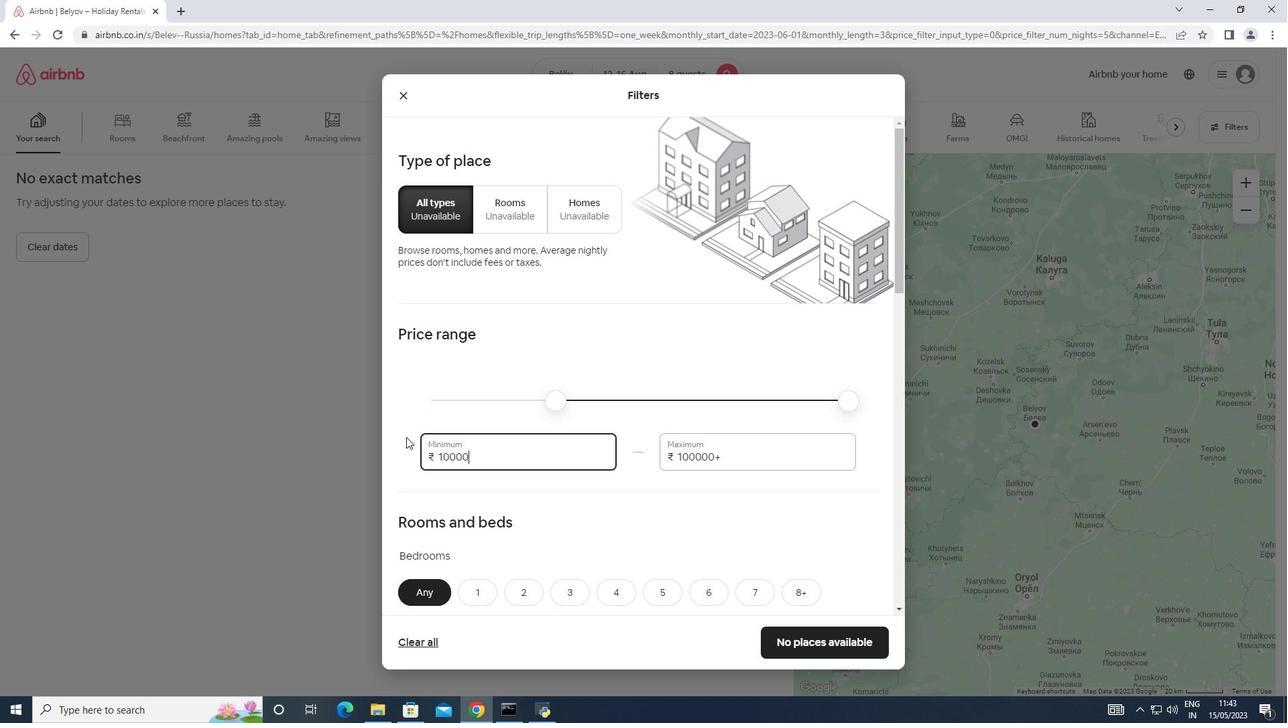 
Action: Mouse moved to (728, 327)
Screenshot: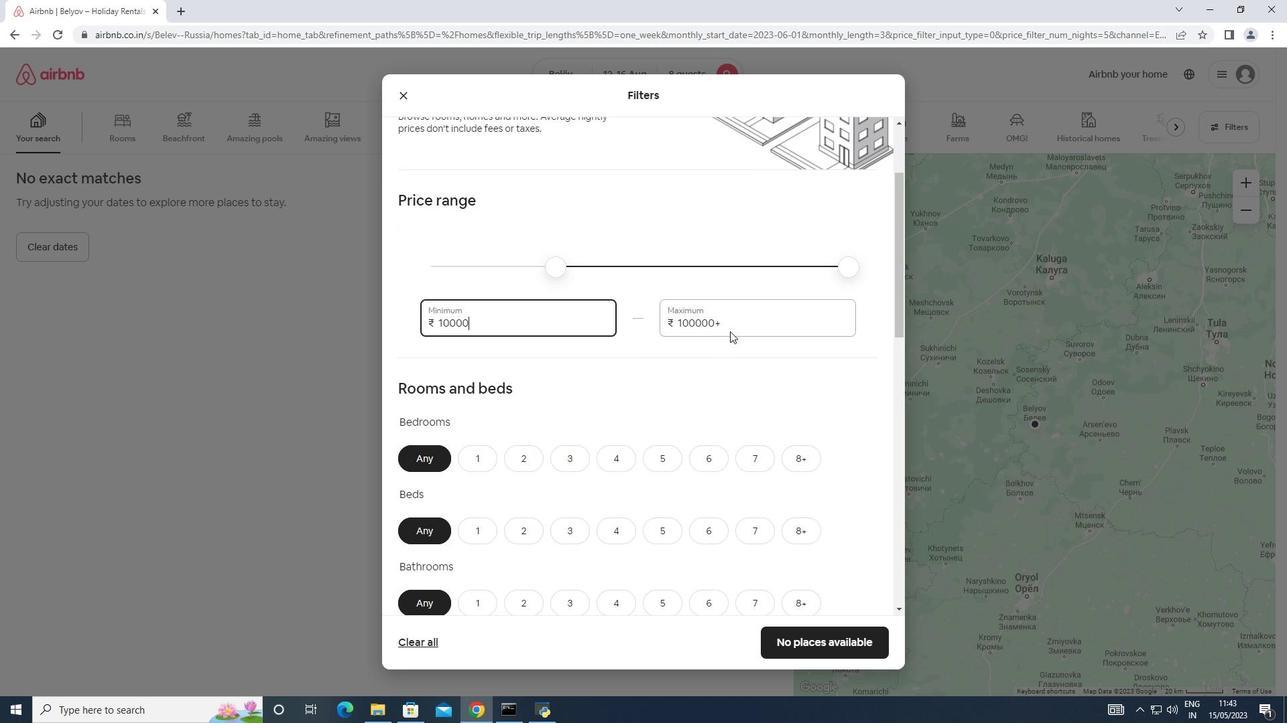 
Action: Mouse pressed left at (728, 327)
Screenshot: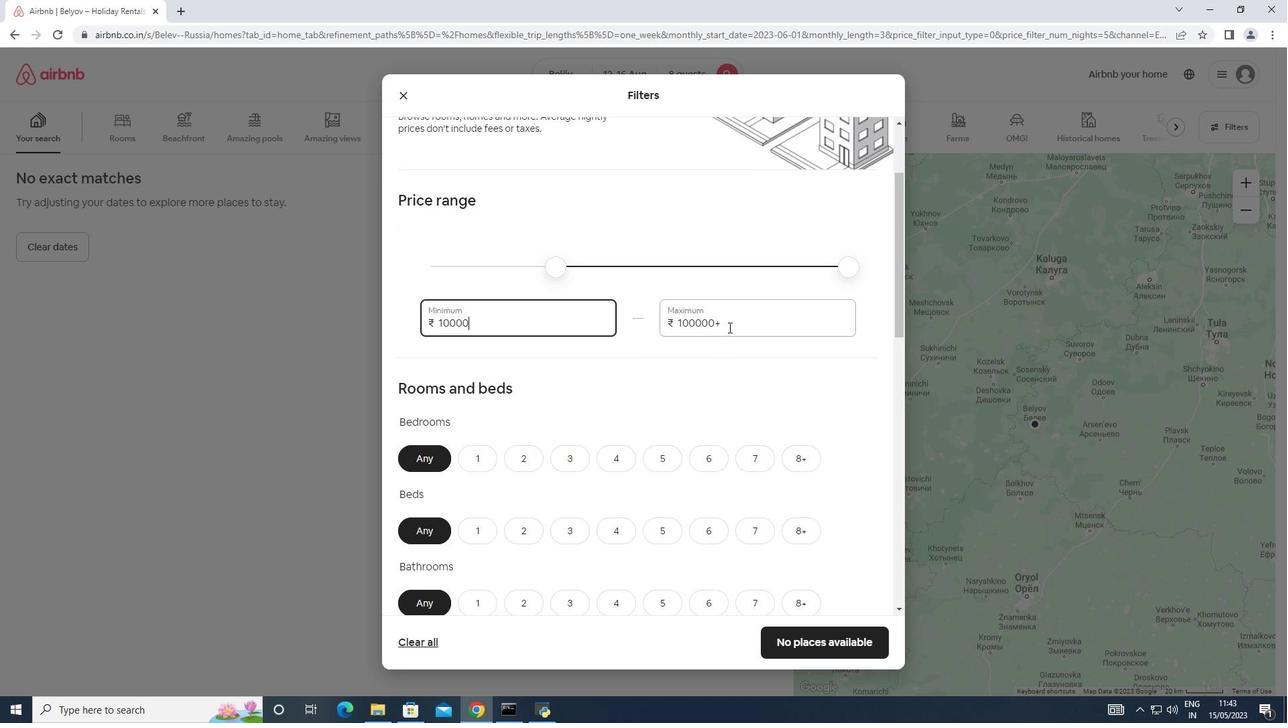 
Action: Mouse moved to (677, 326)
Screenshot: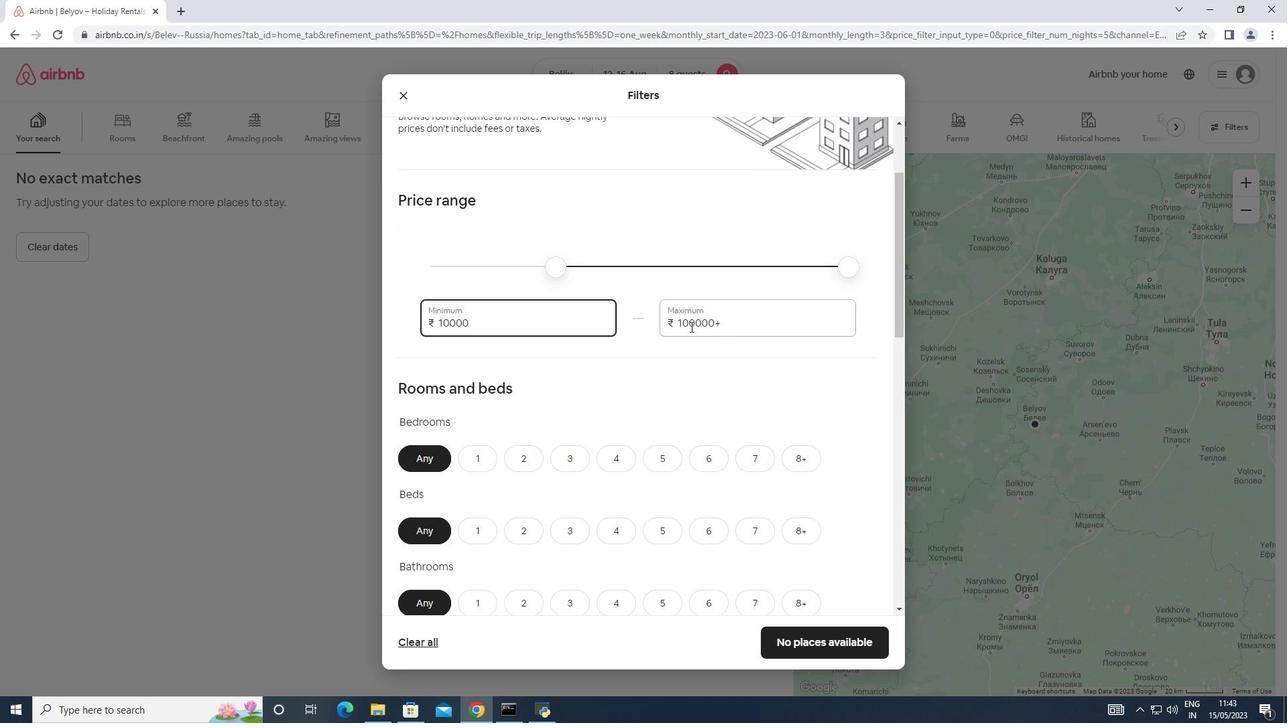 
Action: Key pressed 16000
Screenshot: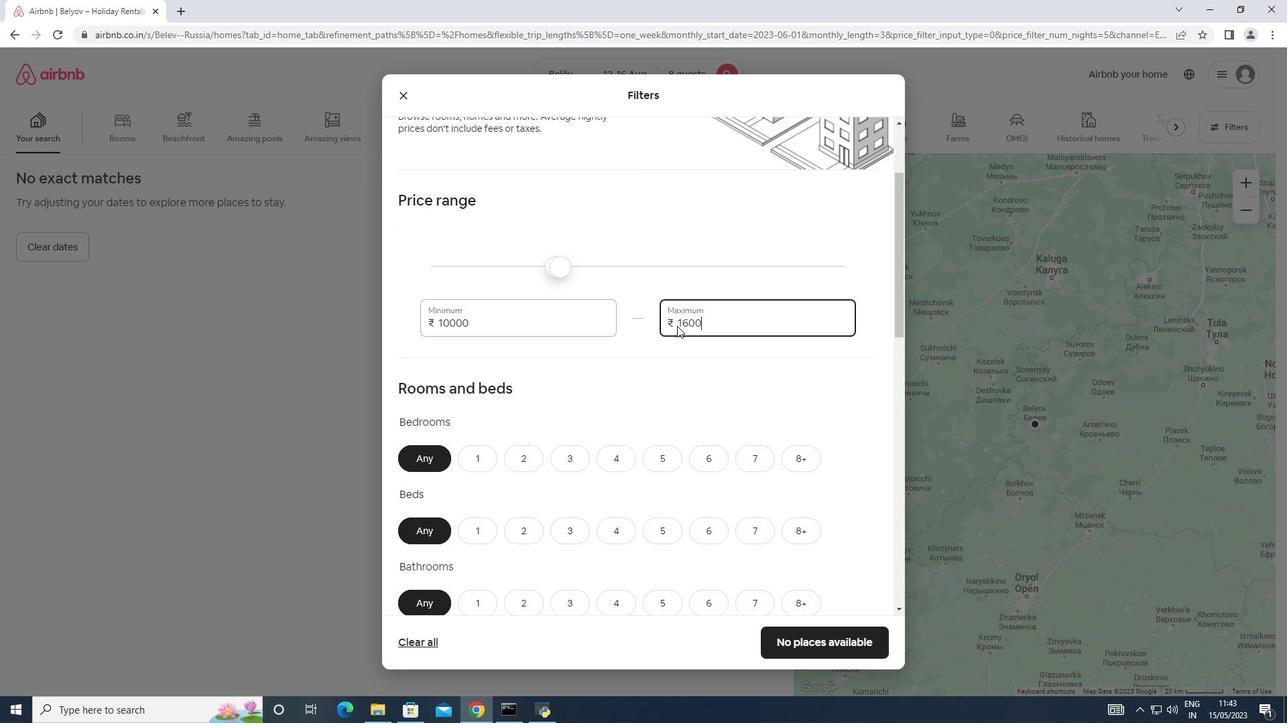 
Action: Mouse moved to (676, 326)
Screenshot: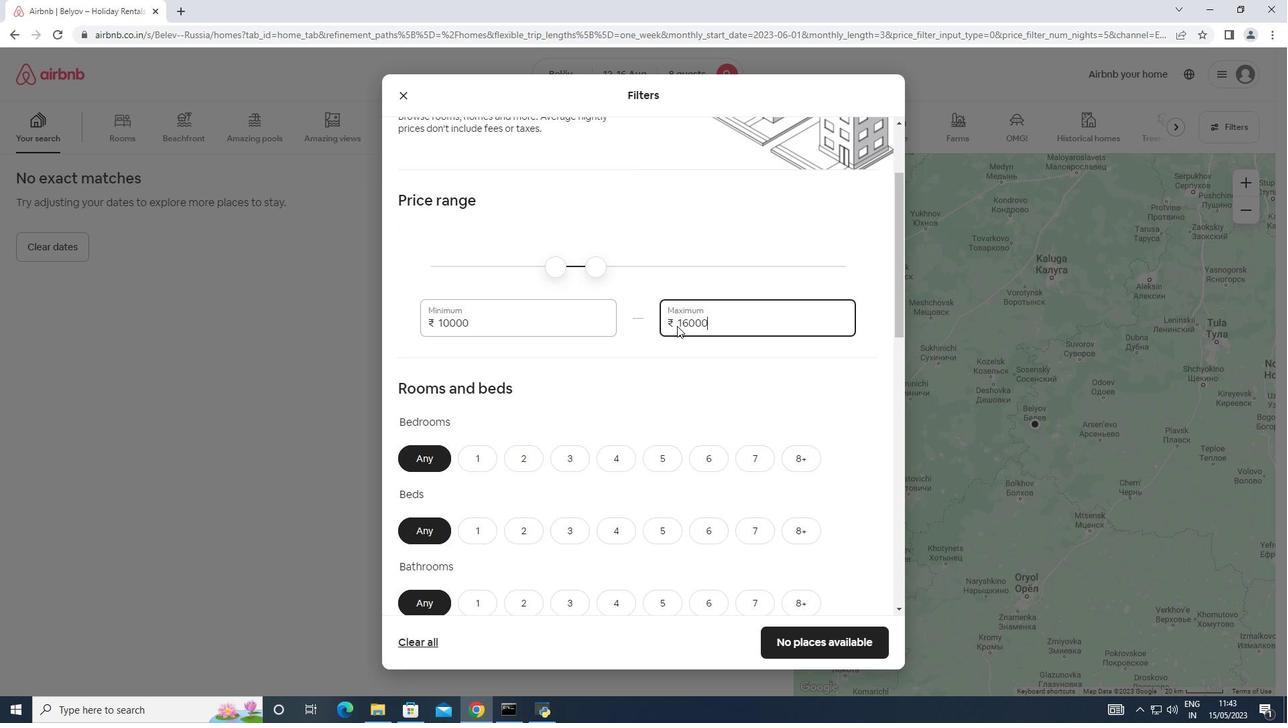 
Action: Mouse scrolled (676, 325) with delta (0, 0)
Screenshot: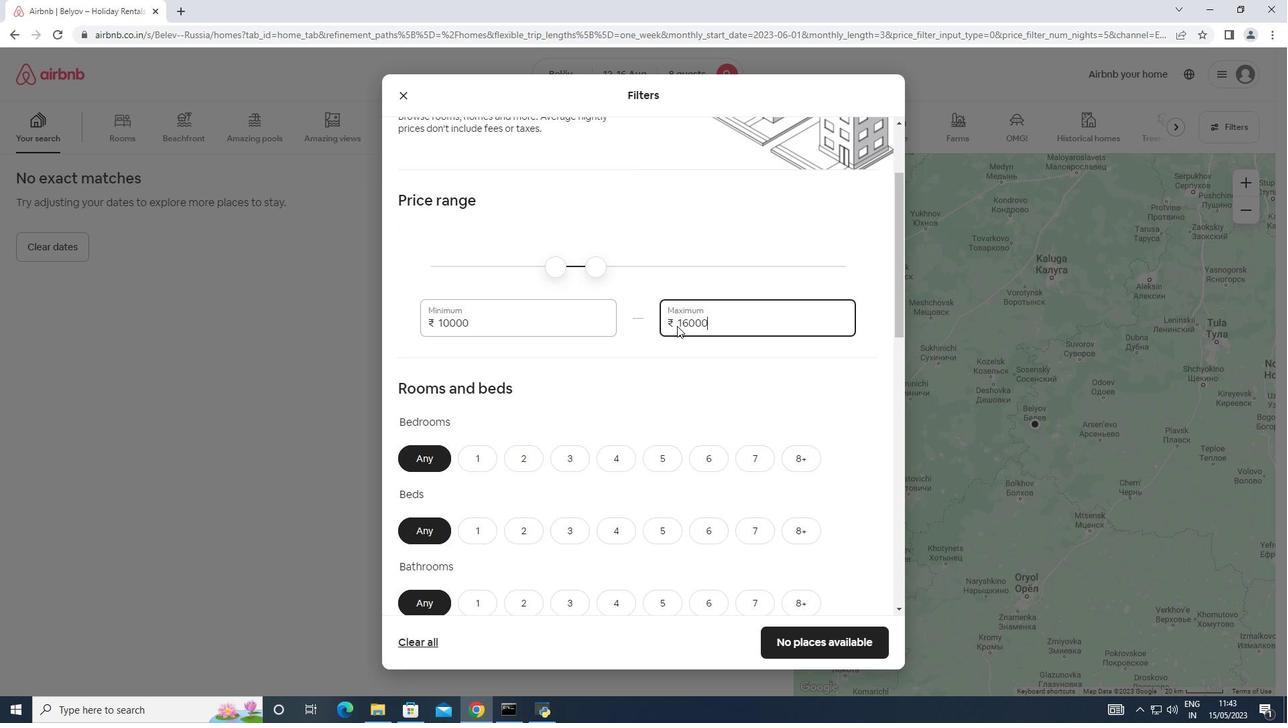 
Action: Mouse scrolled (676, 325) with delta (0, 0)
Screenshot: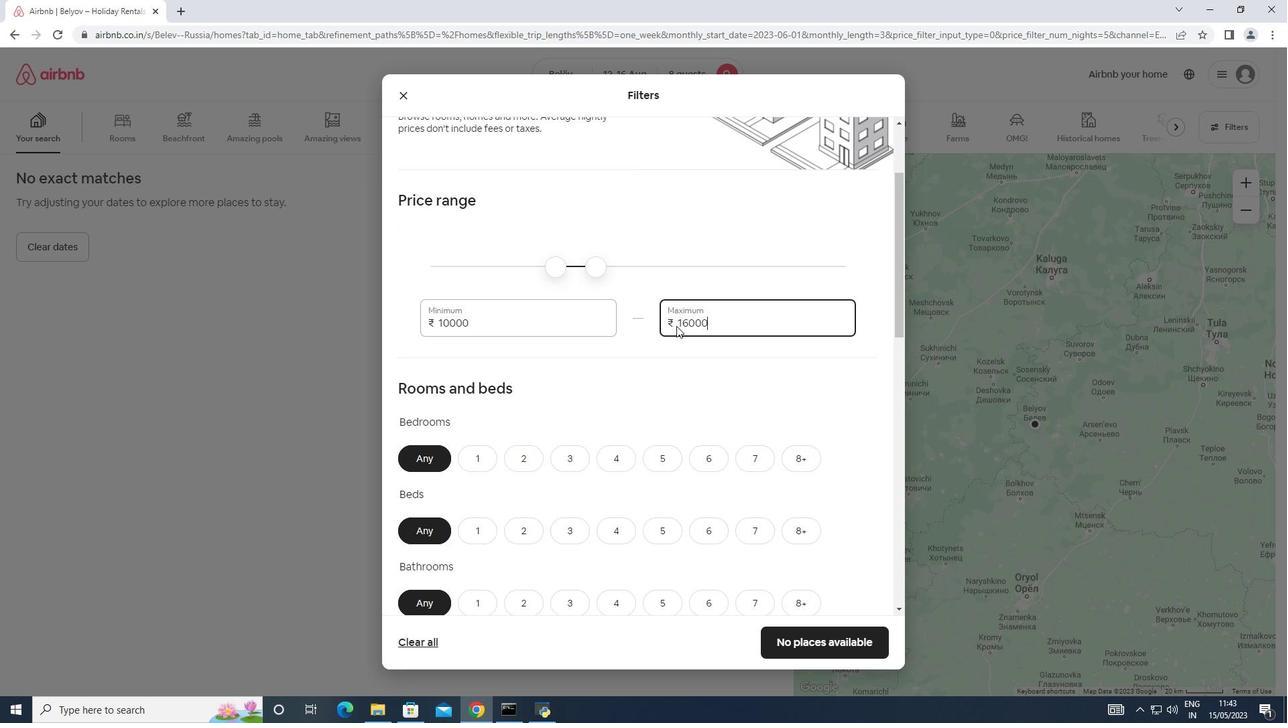 
Action: Mouse moved to (677, 325)
Screenshot: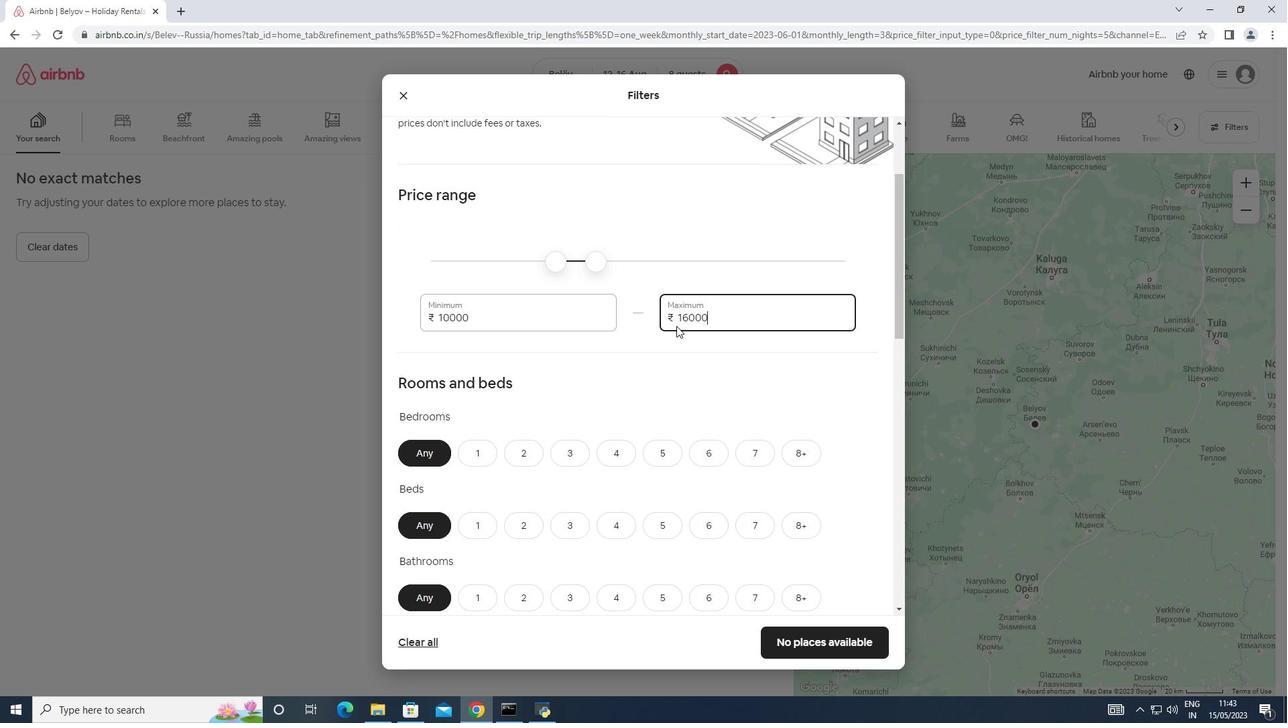 
Action: Mouse scrolled (677, 324) with delta (0, 0)
Screenshot: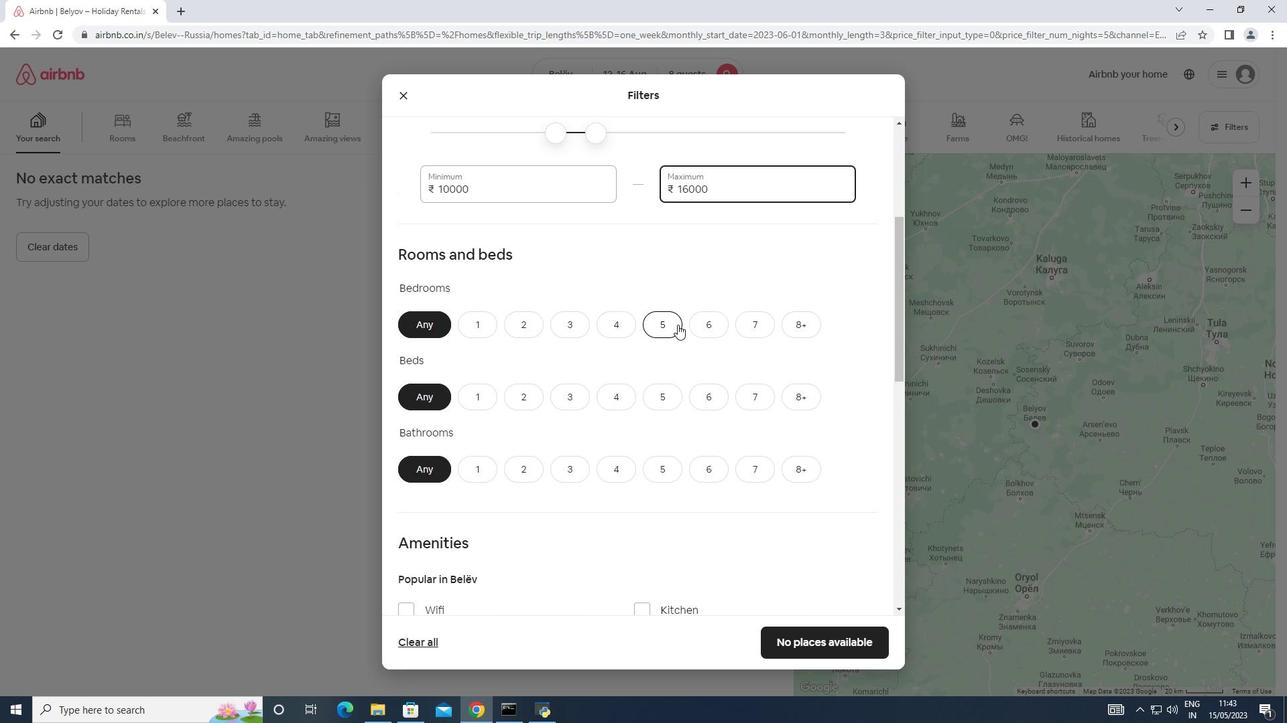 
Action: Mouse scrolled (677, 324) with delta (0, 0)
Screenshot: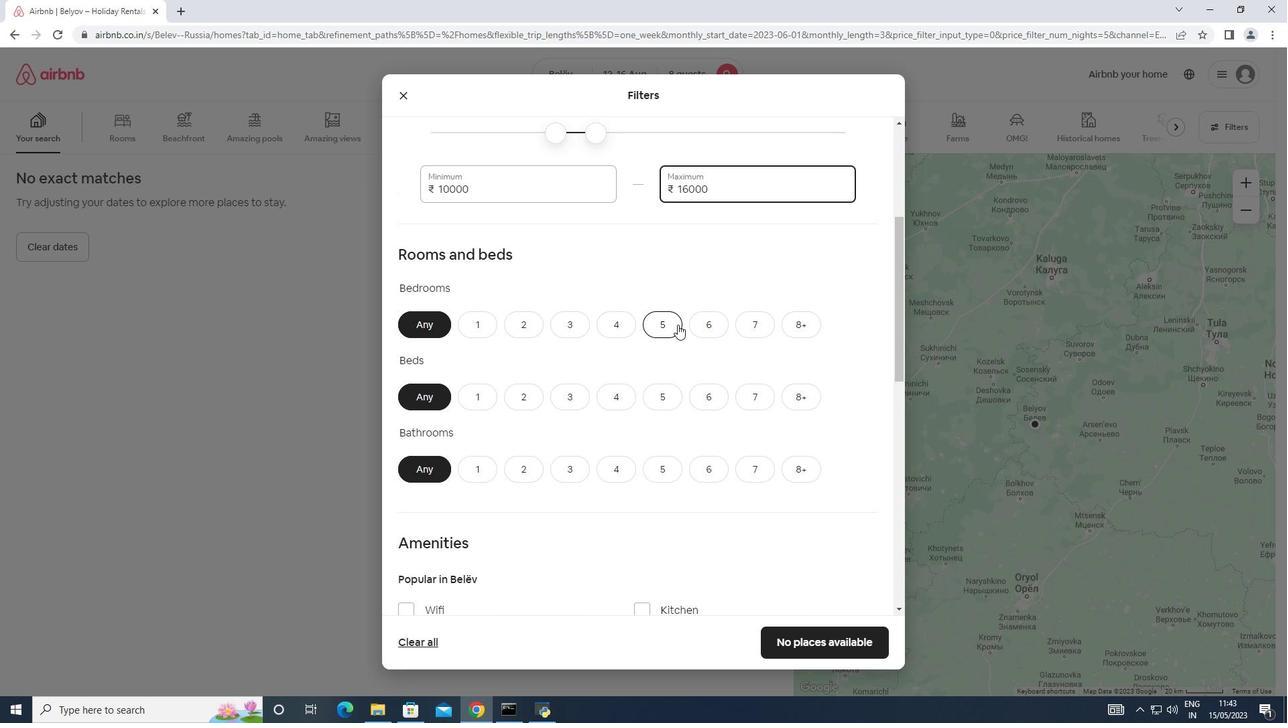 
Action: Mouse moved to (796, 194)
Screenshot: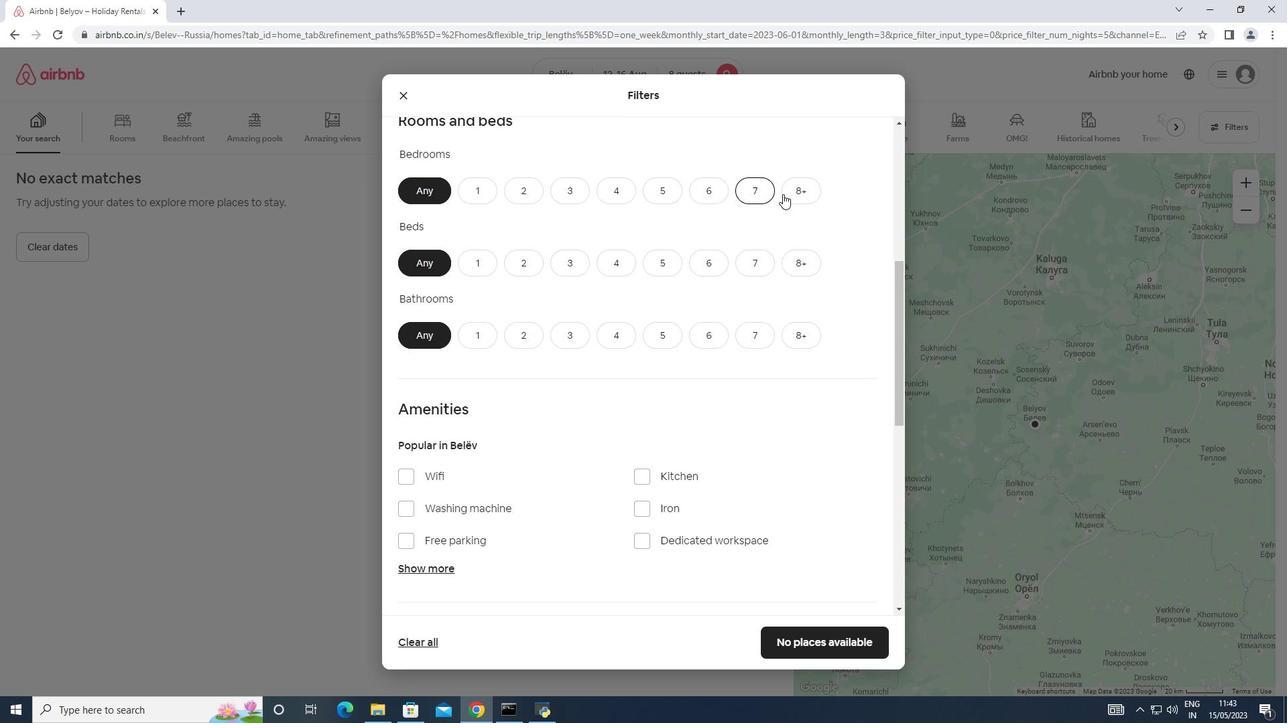 
Action: Mouse pressed left at (796, 194)
Screenshot: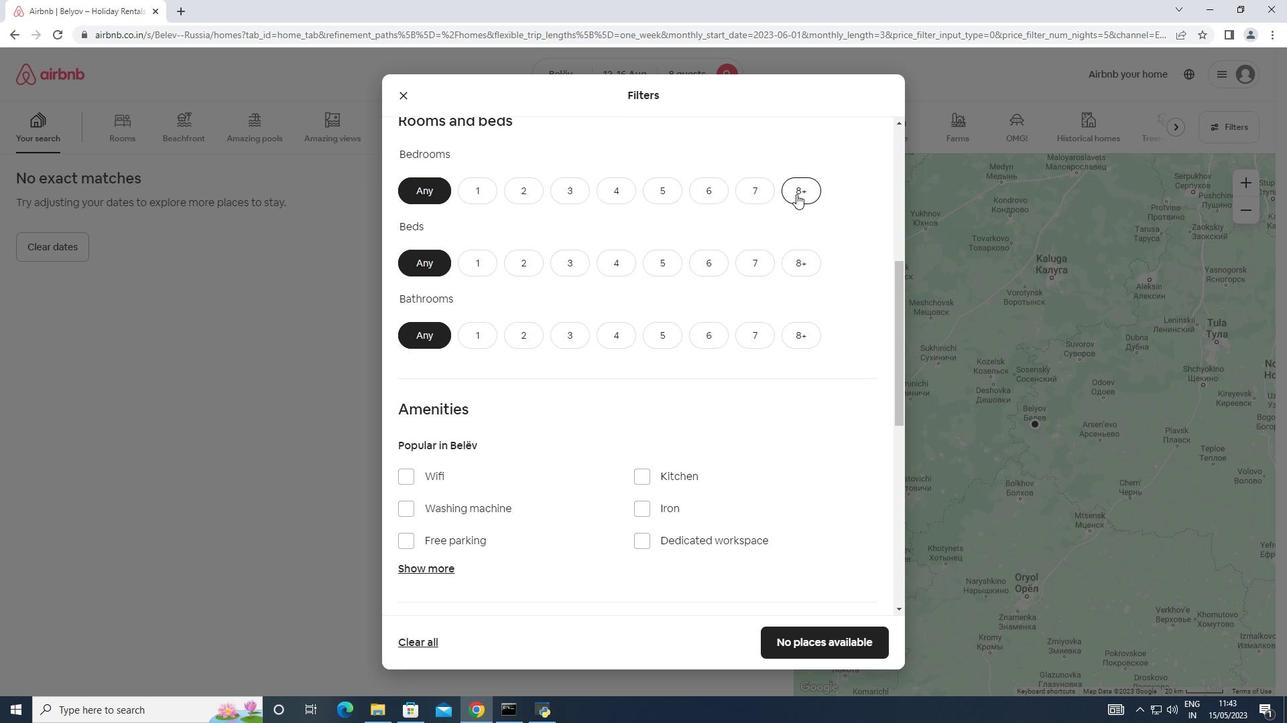 
Action: Mouse moved to (815, 267)
Screenshot: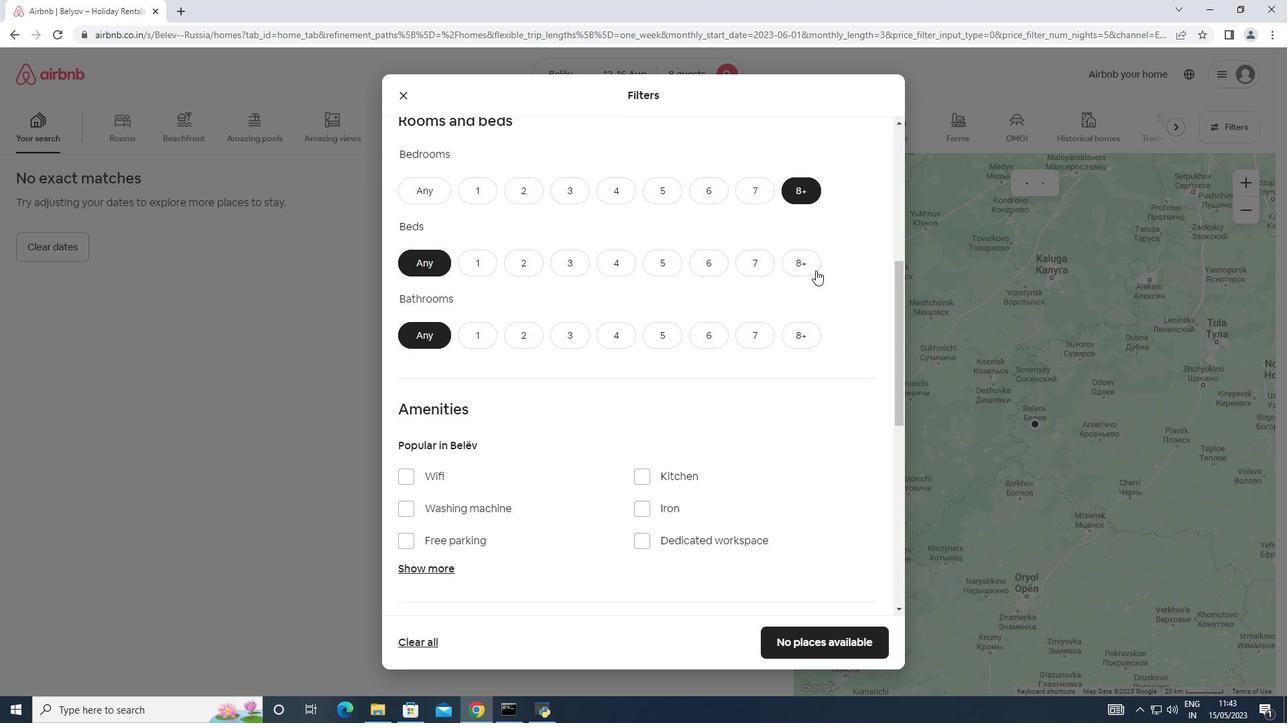 
Action: Mouse pressed left at (815, 267)
Screenshot: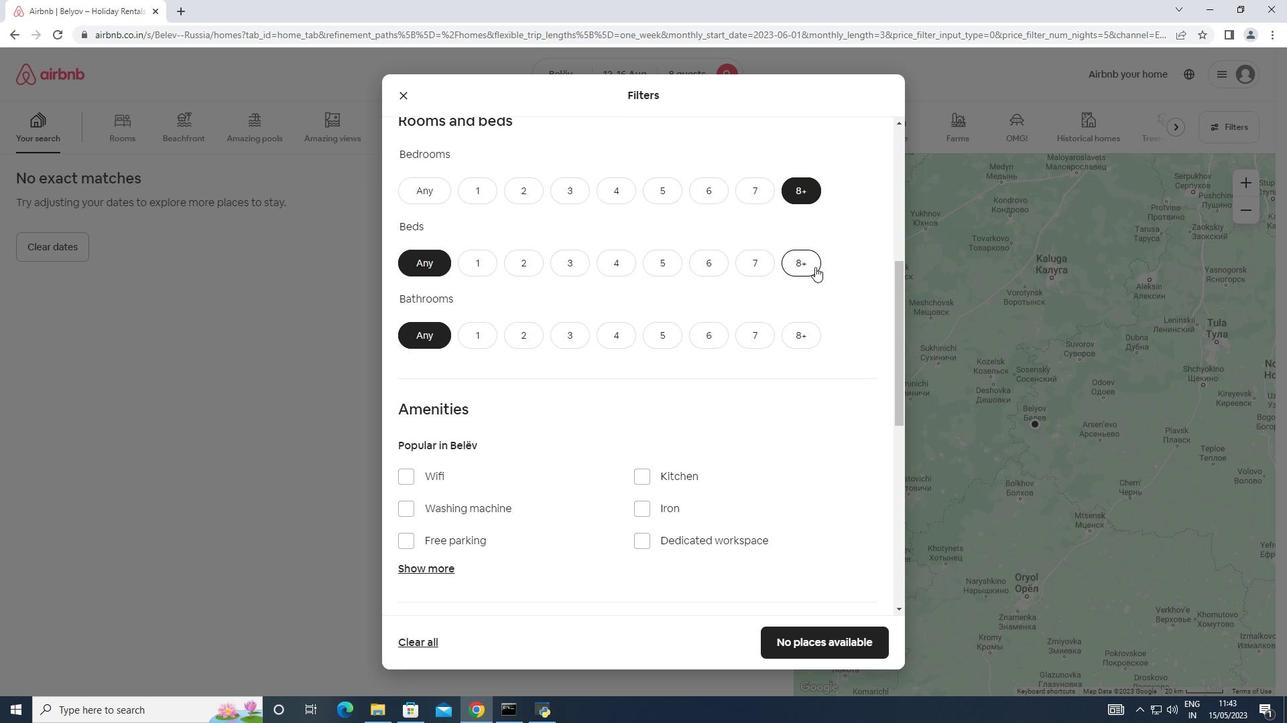 
Action: Mouse moved to (811, 340)
Screenshot: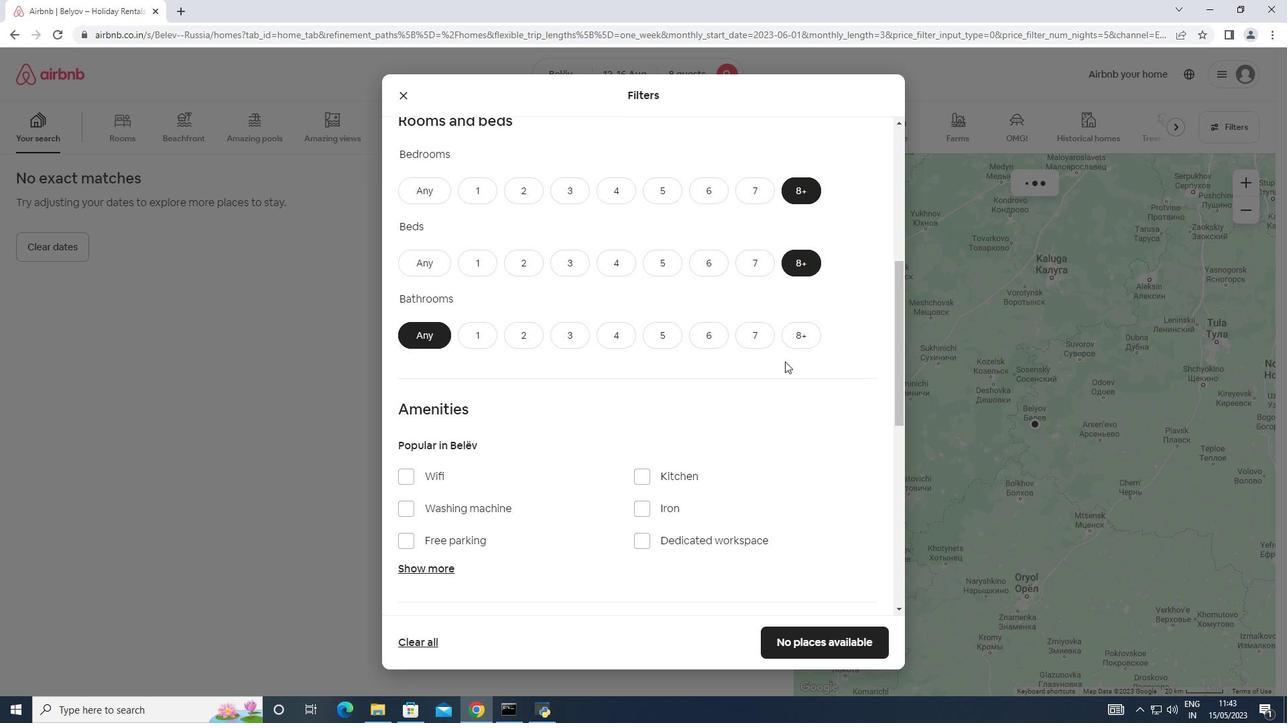 
Action: Mouse pressed left at (811, 340)
Screenshot: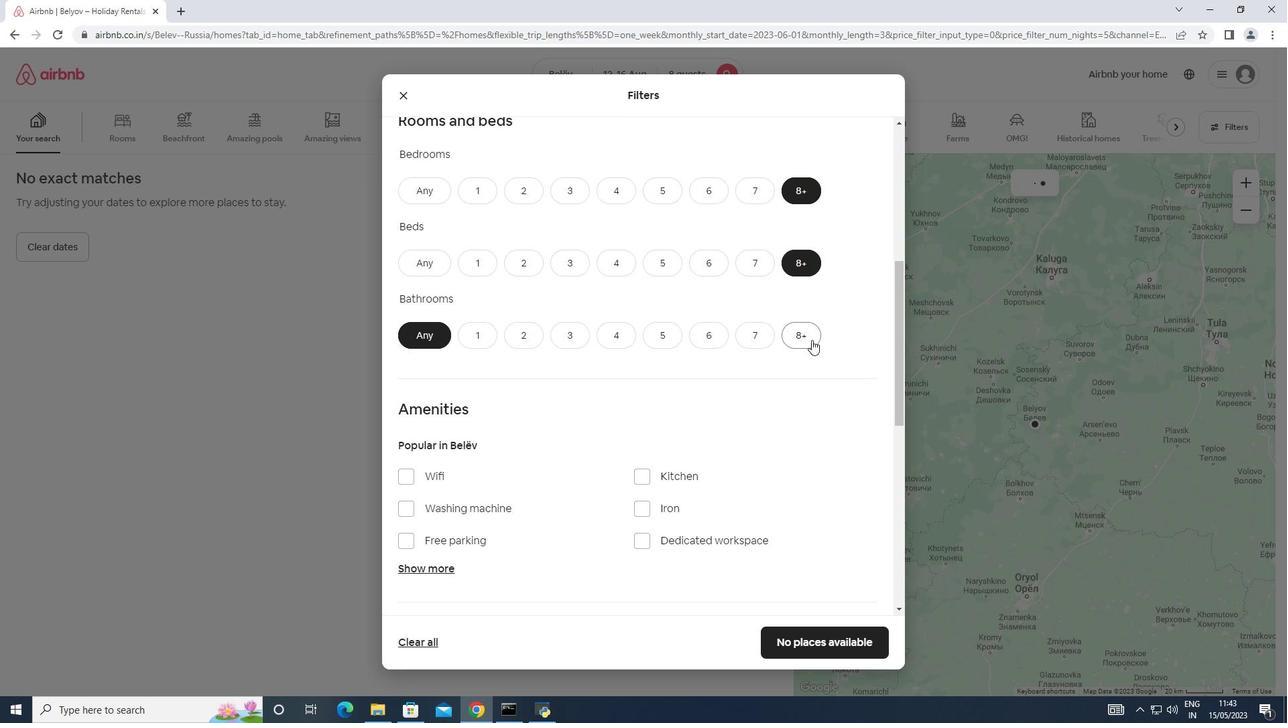 
Action: Mouse moved to (664, 343)
Screenshot: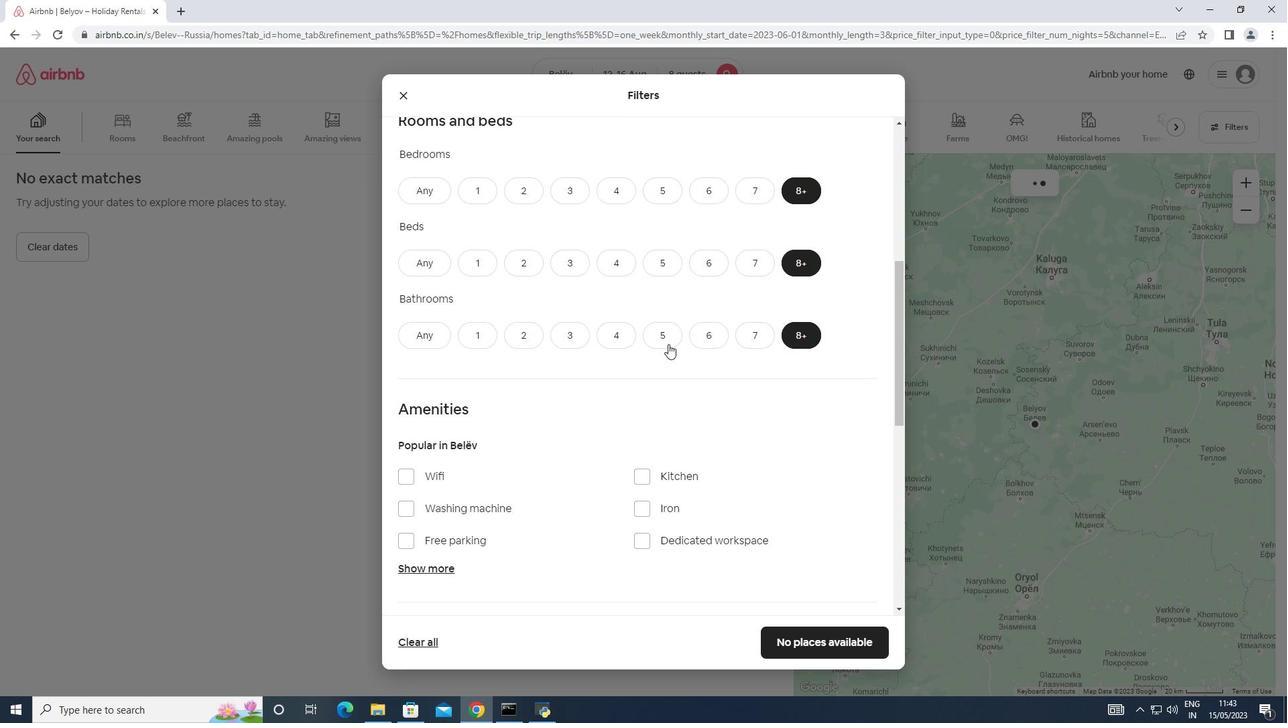 
Action: Mouse scrolled (664, 342) with delta (0, 0)
Screenshot: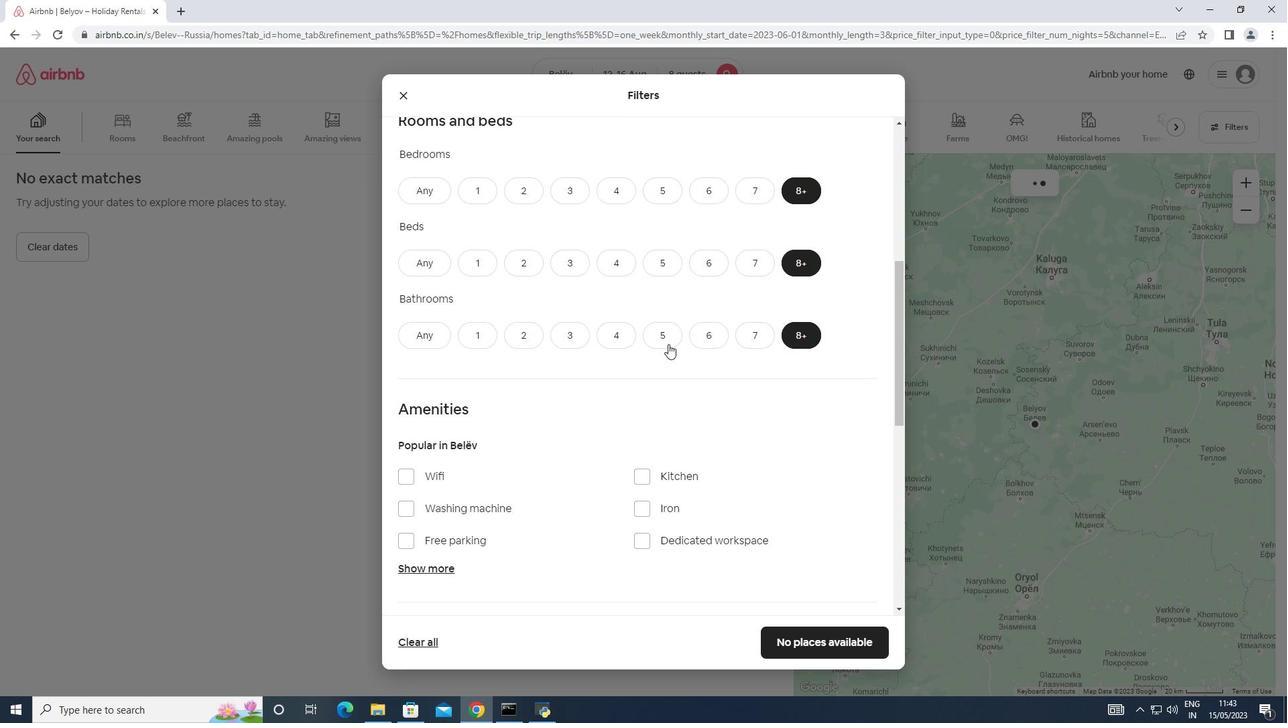 
Action: Mouse scrolled (664, 342) with delta (0, 0)
Screenshot: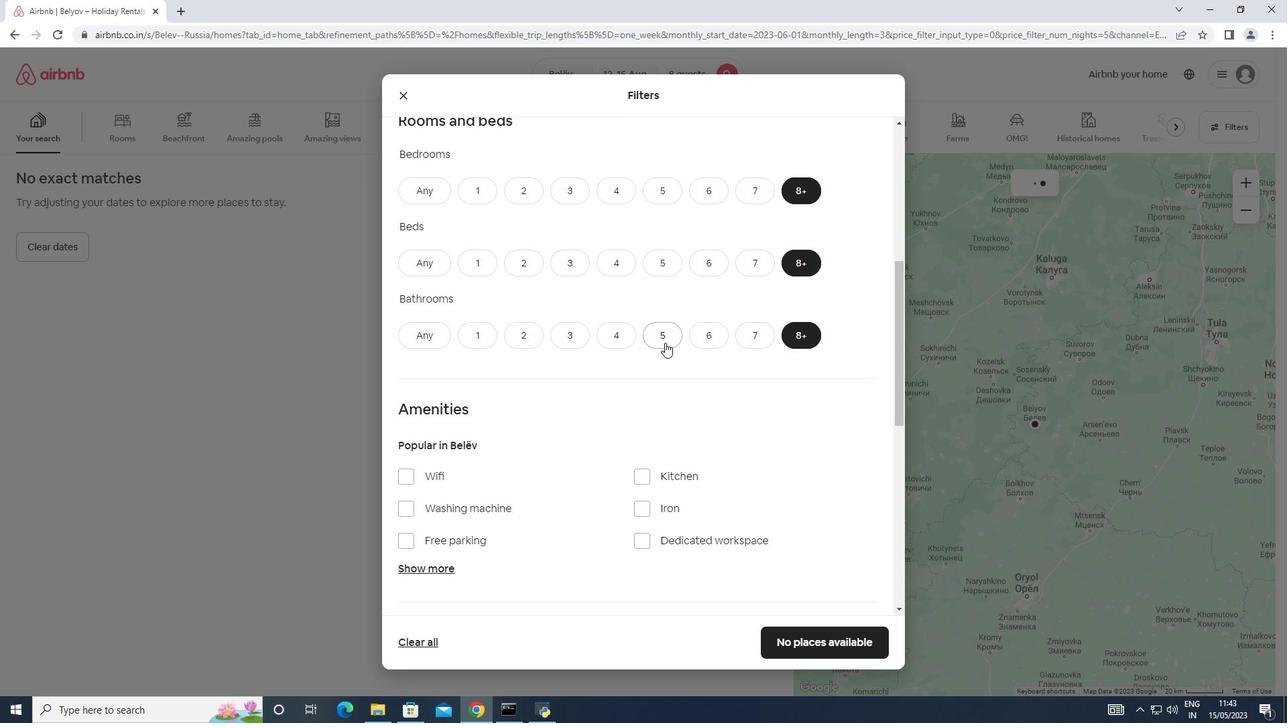 
Action: Mouse moved to (664, 340)
Screenshot: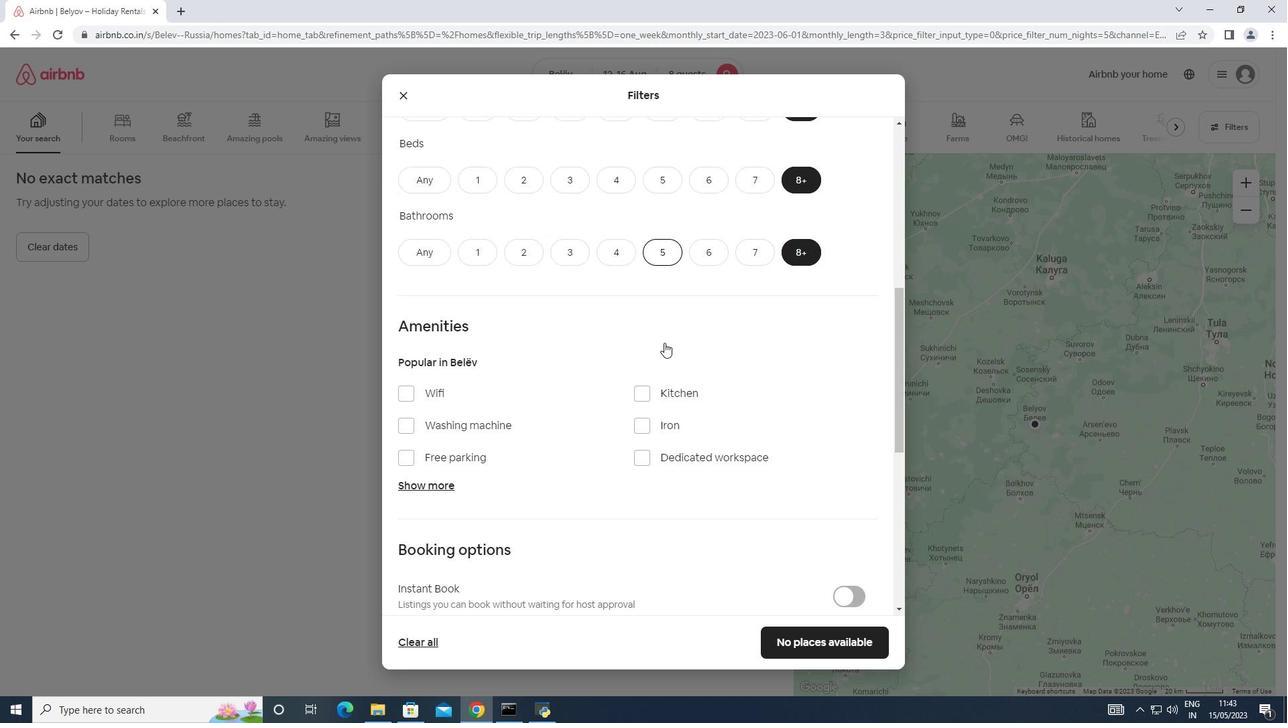 
Action: Mouse scrolled (664, 339) with delta (0, 0)
Screenshot: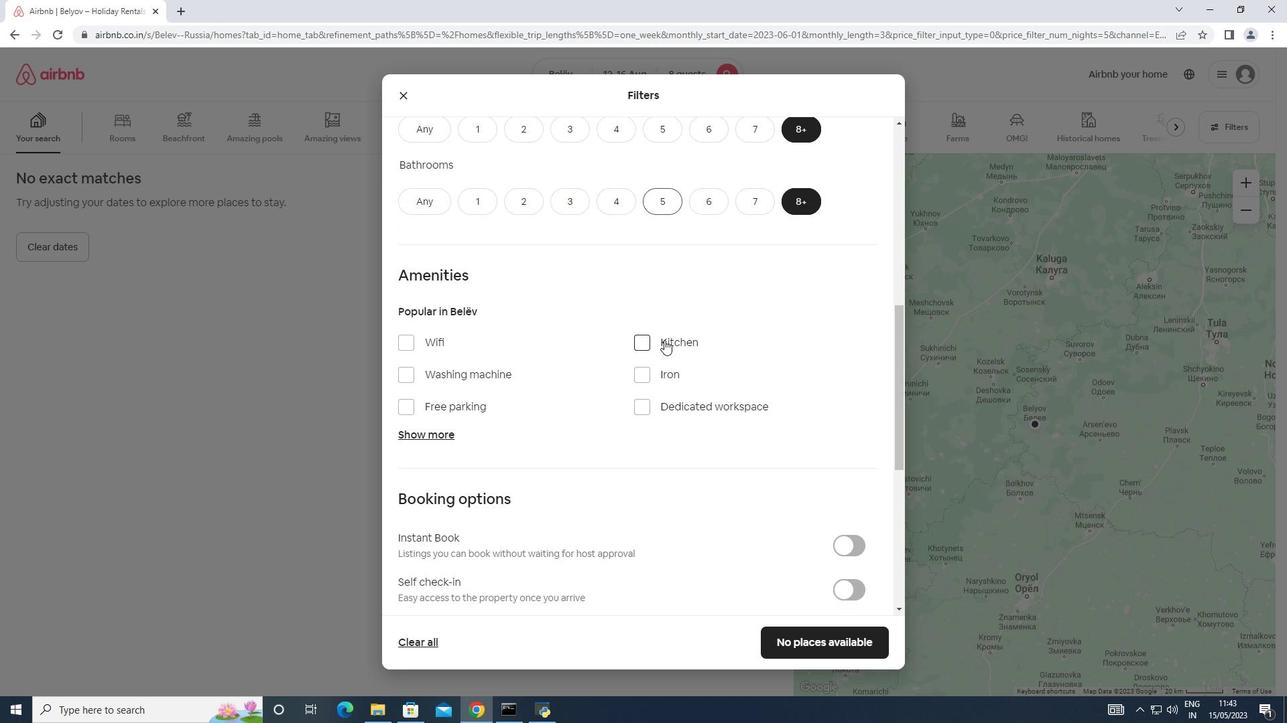
Action: Mouse moved to (408, 272)
Screenshot: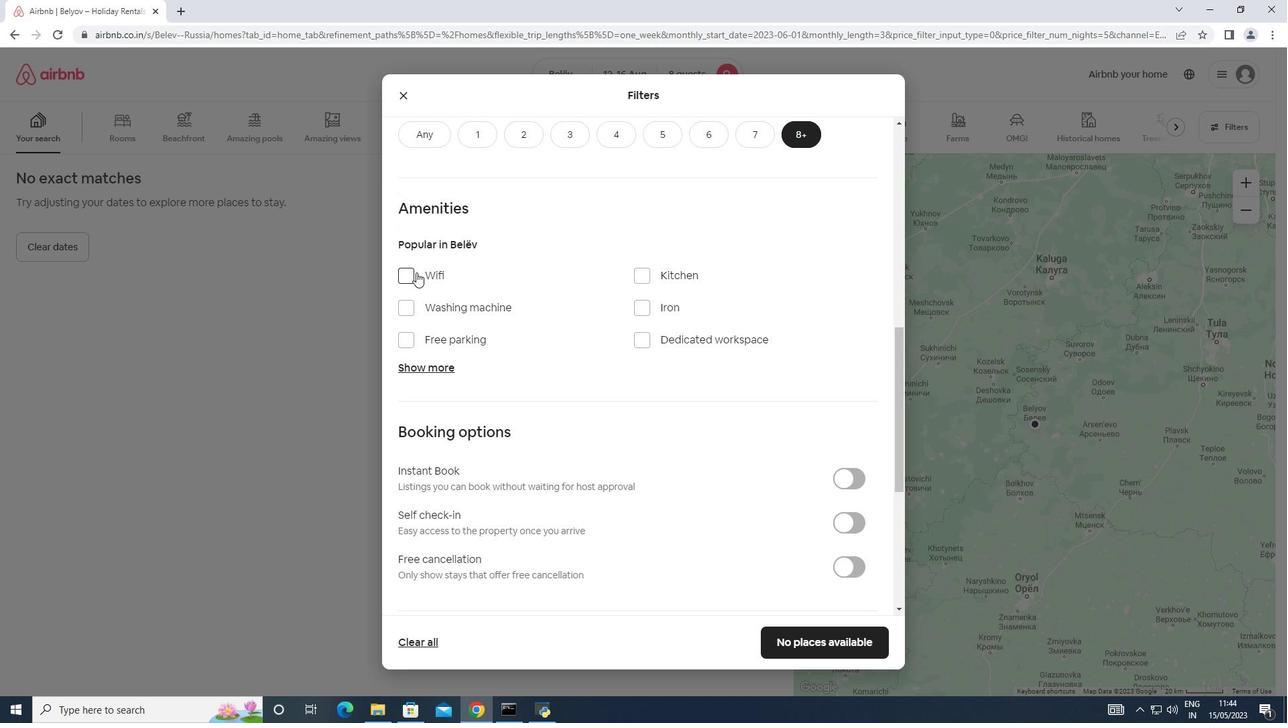 
Action: Mouse pressed left at (408, 272)
Screenshot: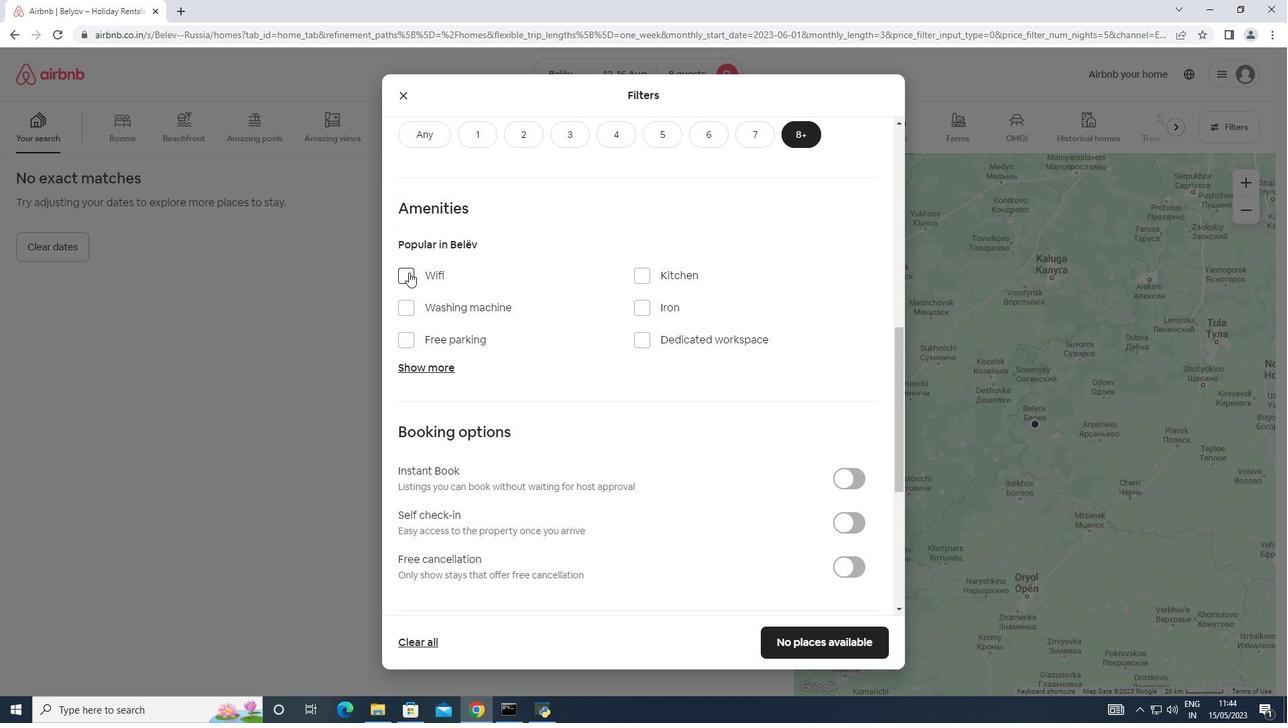 
Action: Mouse moved to (450, 372)
Screenshot: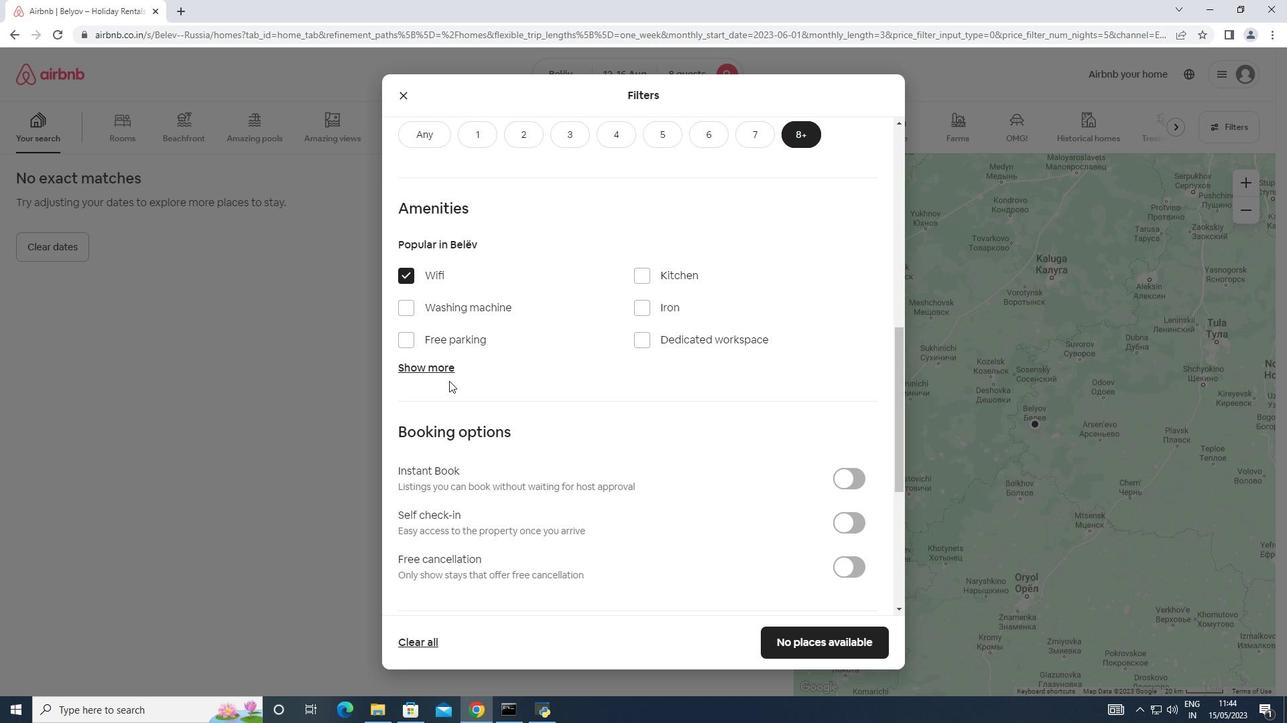 
Action: Mouse pressed left at (450, 372)
Screenshot: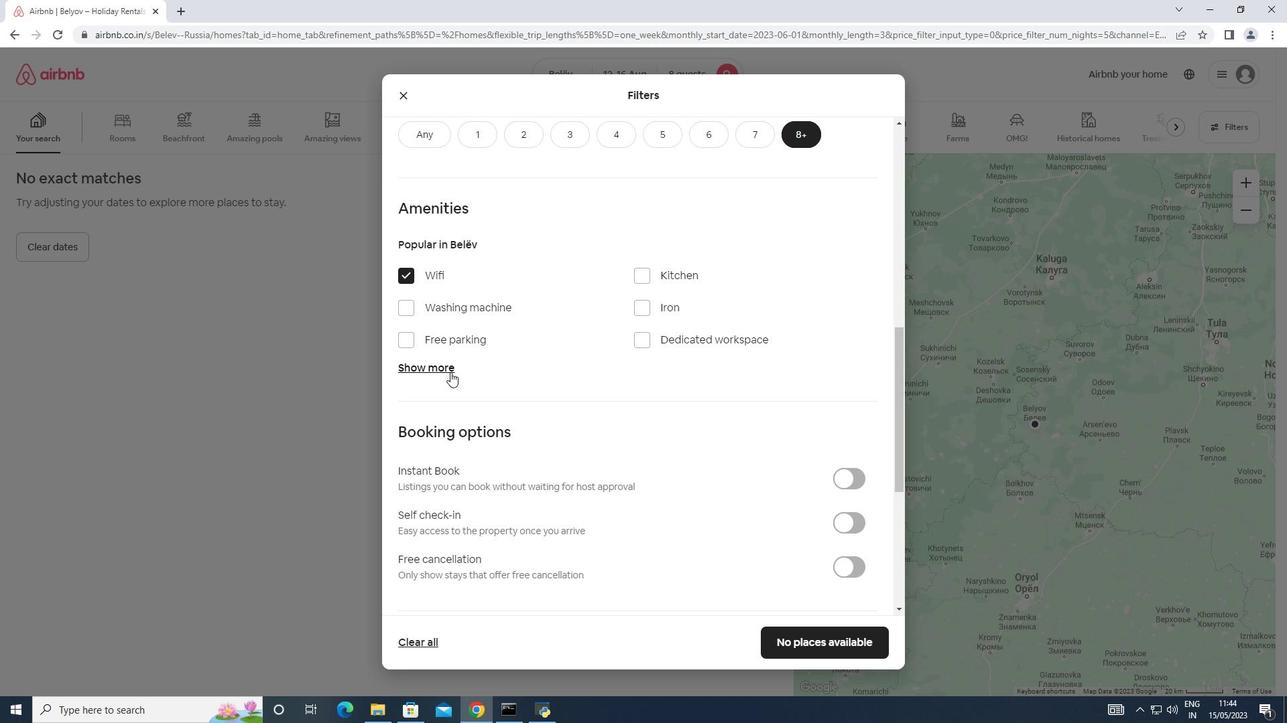 
Action: Mouse moved to (638, 442)
Screenshot: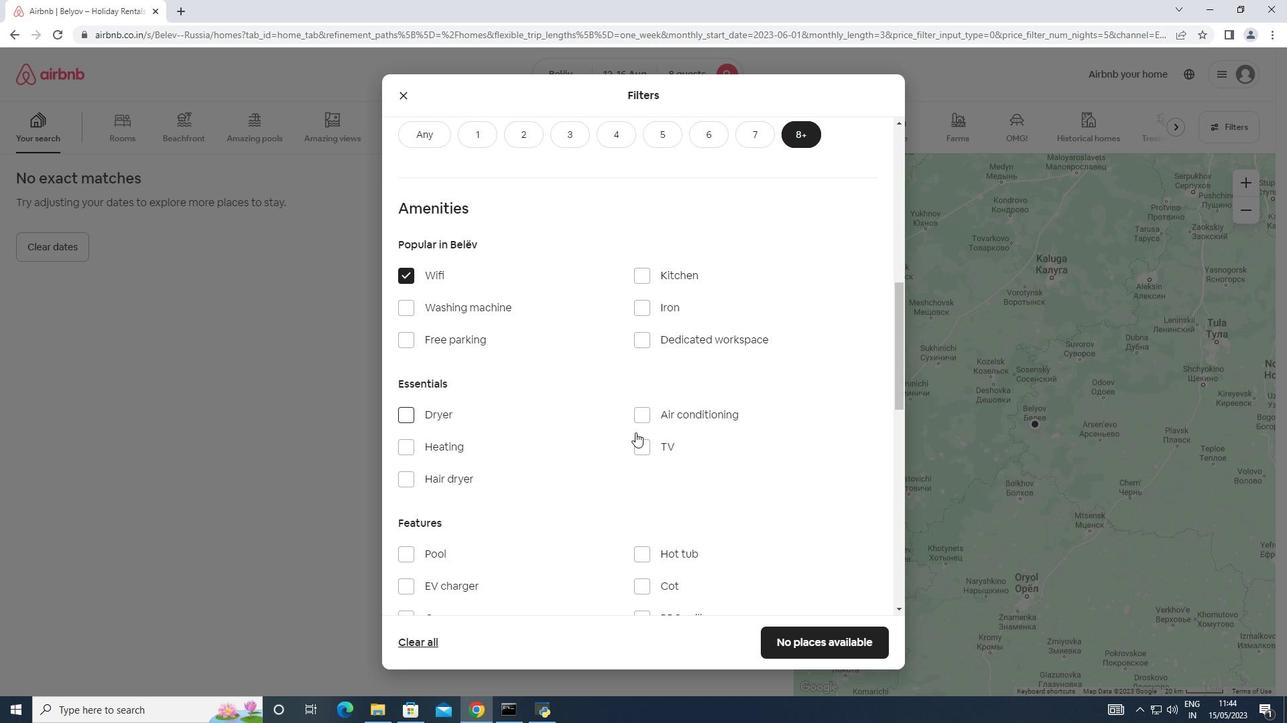 
Action: Mouse pressed left at (638, 442)
Screenshot: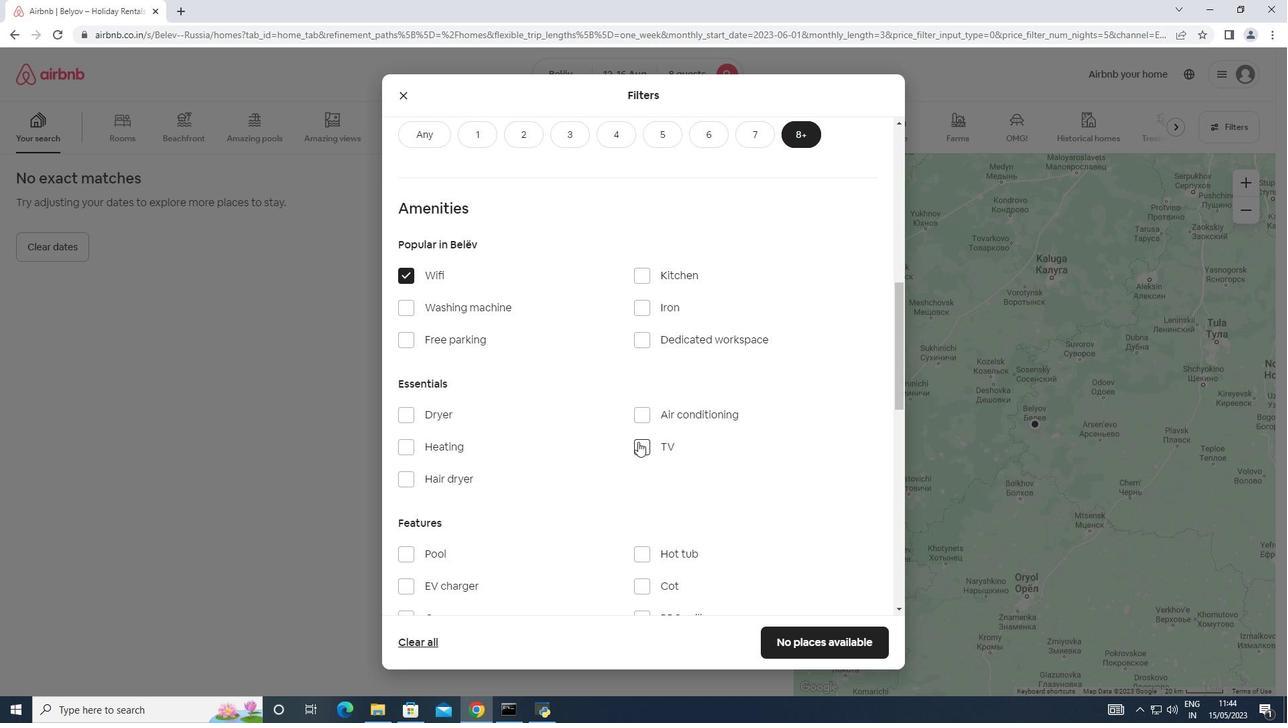 
Action: Mouse moved to (400, 343)
Screenshot: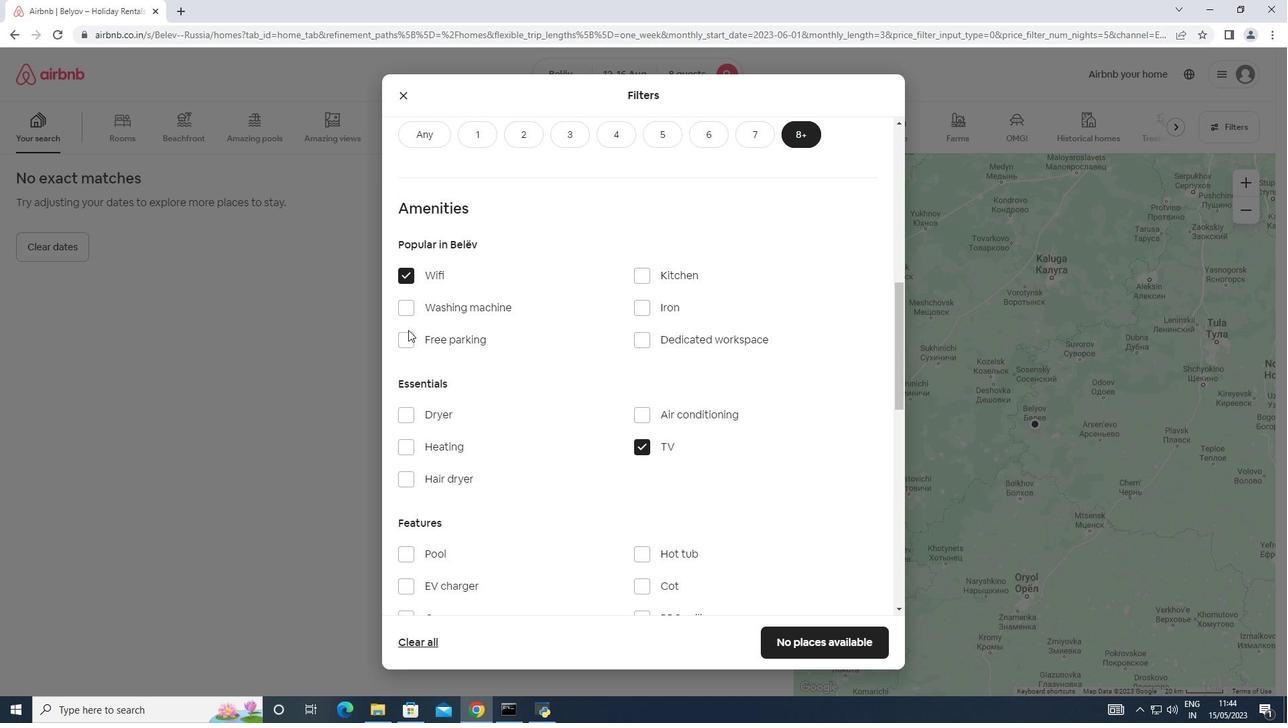 
Action: Mouse pressed left at (400, 343)
Screenshot: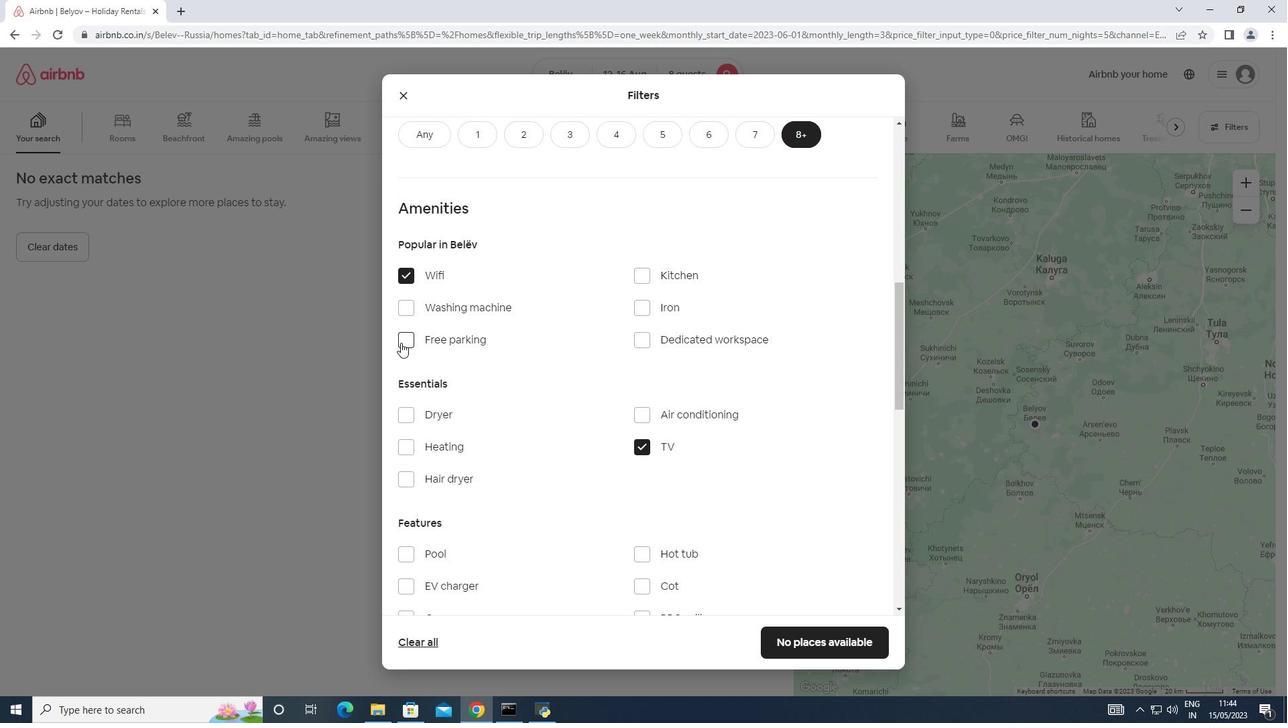
Action: Mouse moved to (462, 332)
Screenshot: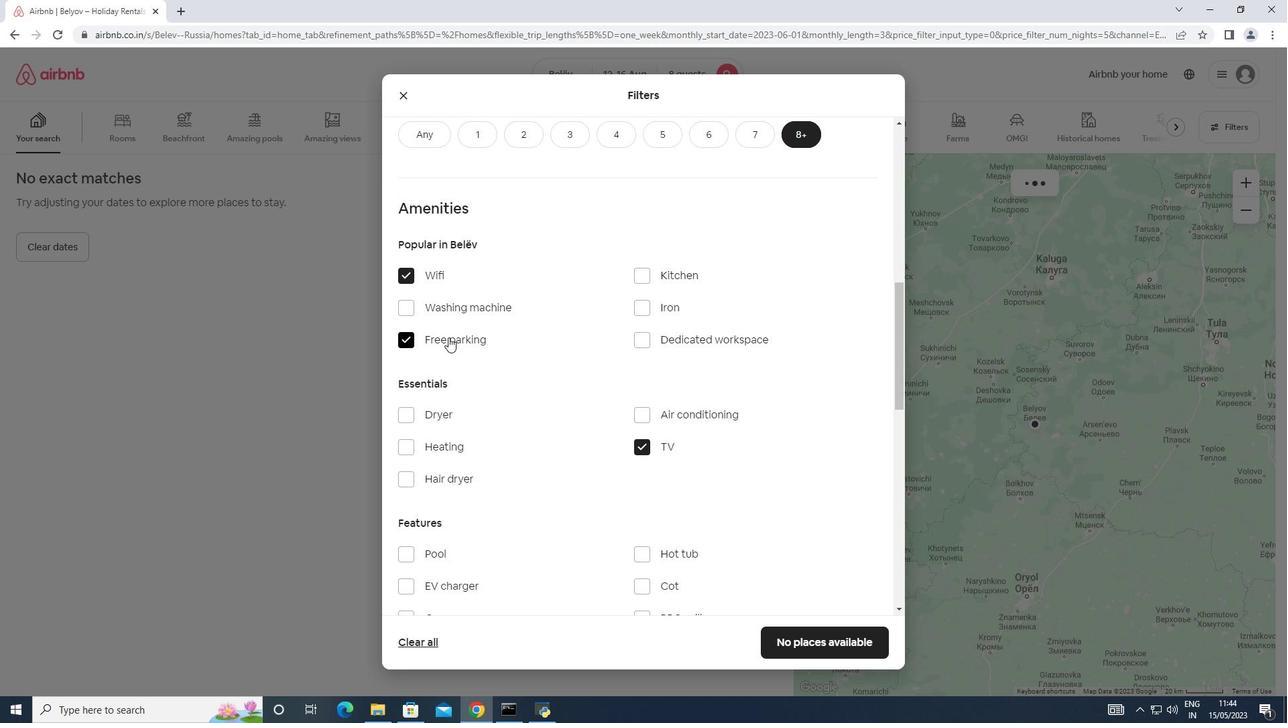 
Action: Mouse scrolled (462, 331) with delta (0, 0)
Screenshot: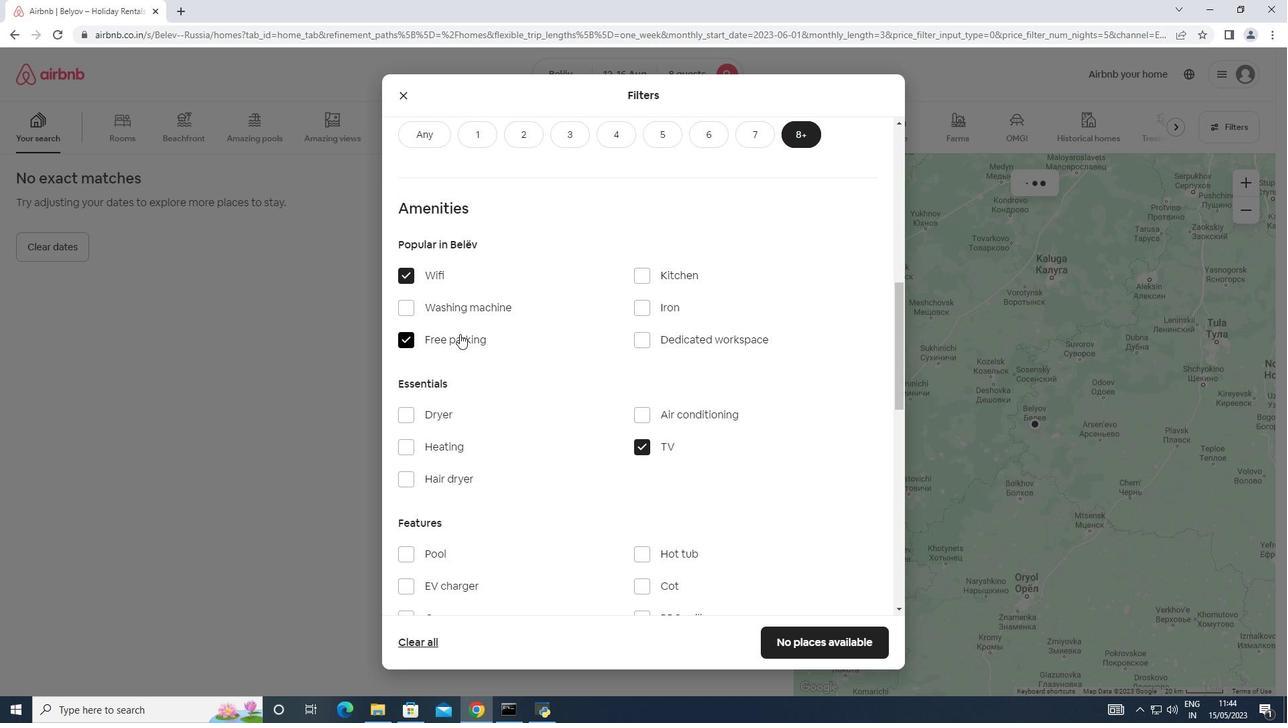 
Action: Mouse moved to (463, 331)
Screenshot: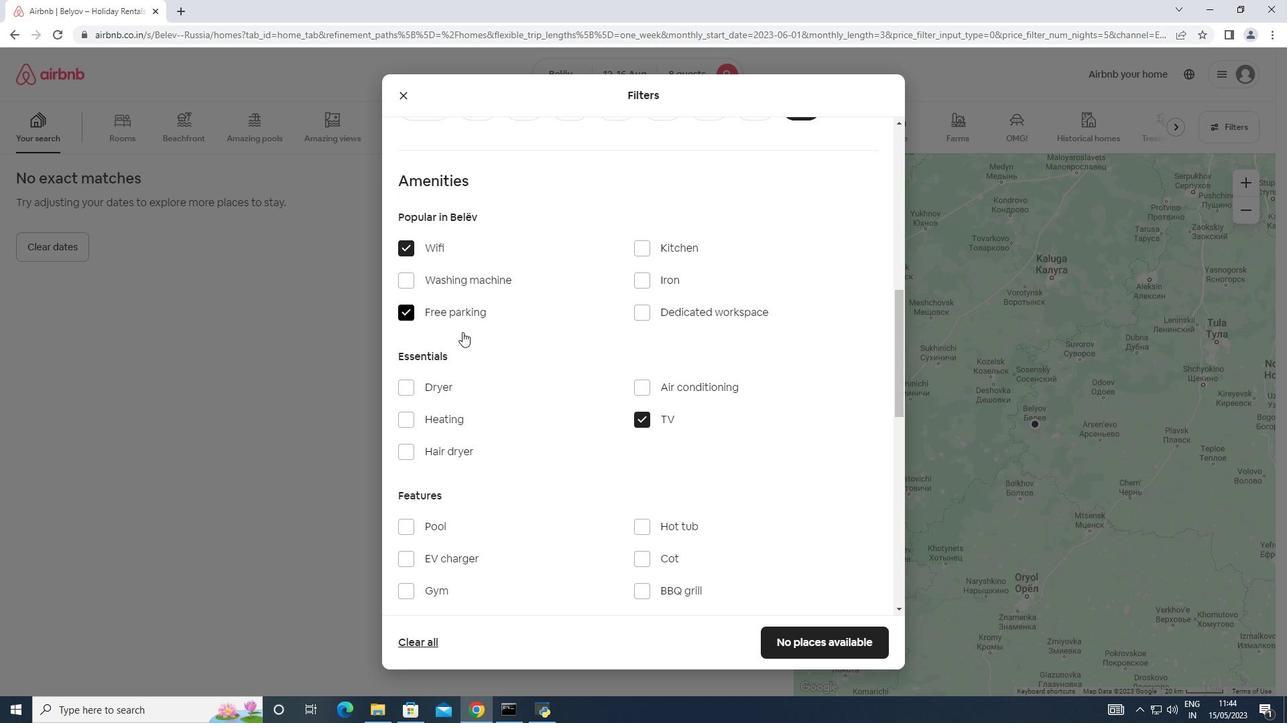 
Action: Mouse scrolled (463, 330) with delta (0, 0)
Screenshot: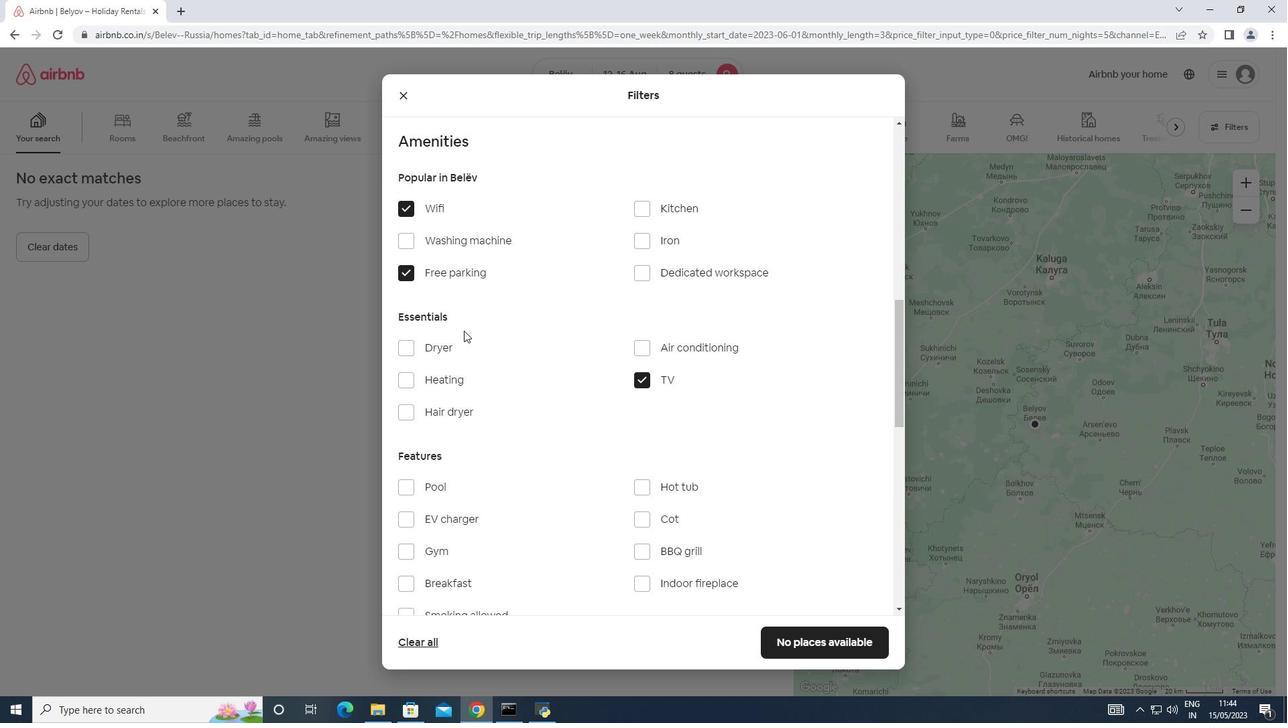 
Action: Mouse scrolled (463, 330) with delta (0, 0)
Screenshot: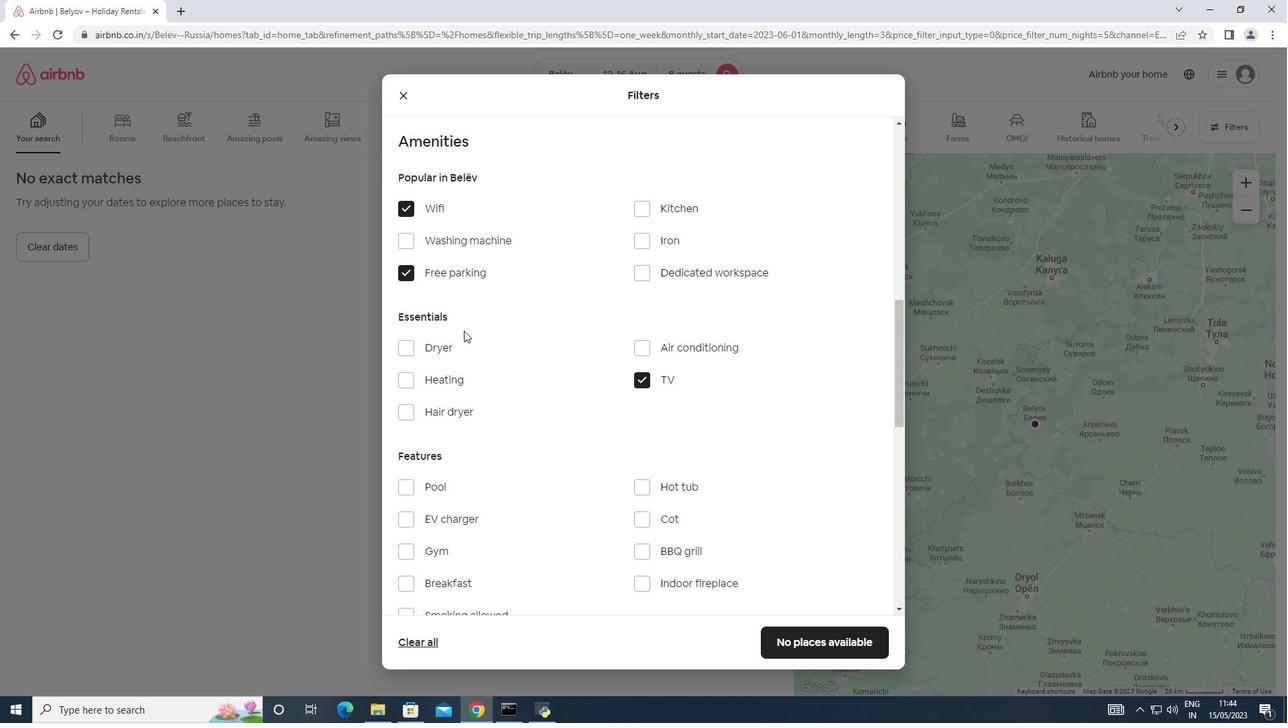 
Action: Mouse moved to (465, 329)
Screenshot: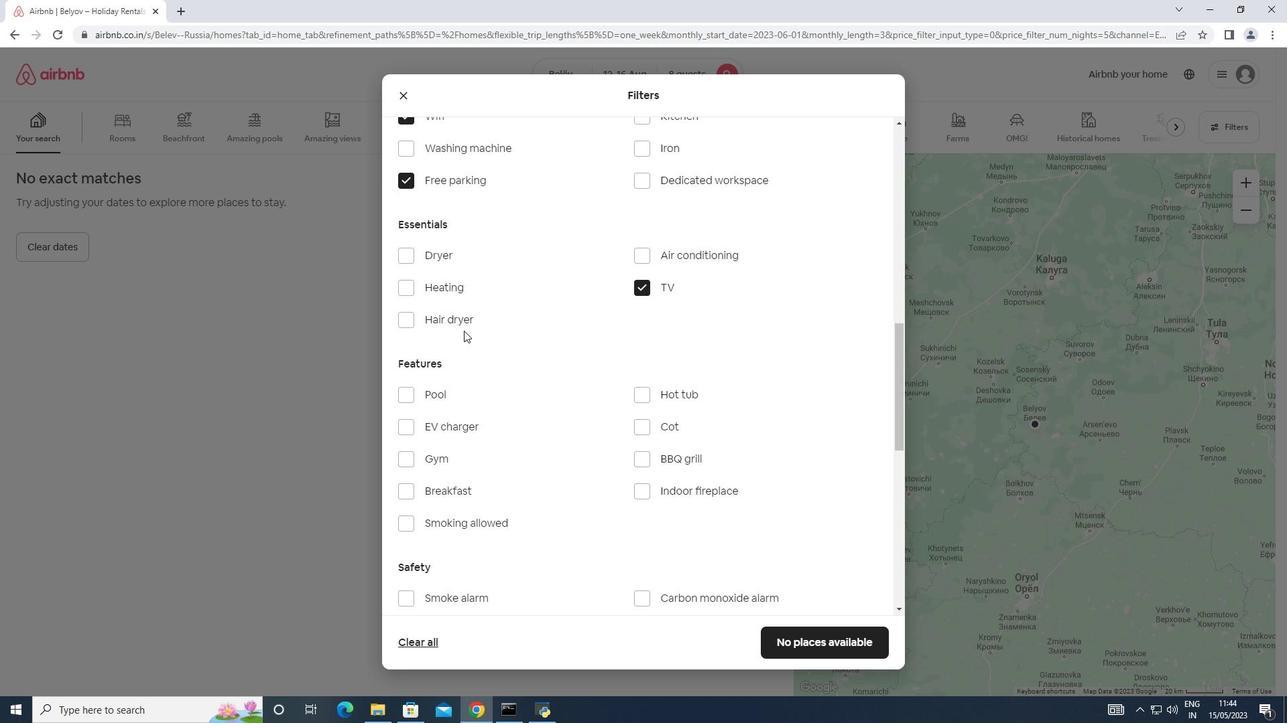 
Action: Mouse scrolled (465, 328) with delta (0, 0)
Screenshot: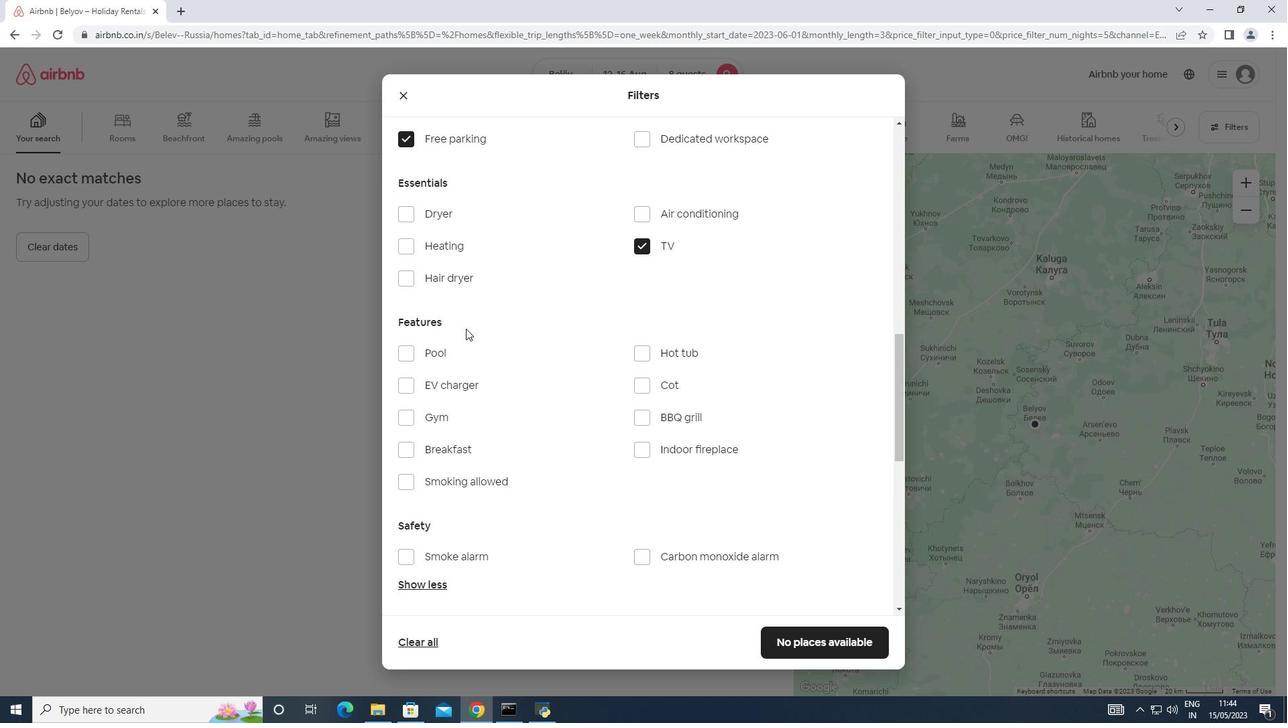 
Action: Mouse scrolled (465, 328) with delta (0, 0)
Screenshot: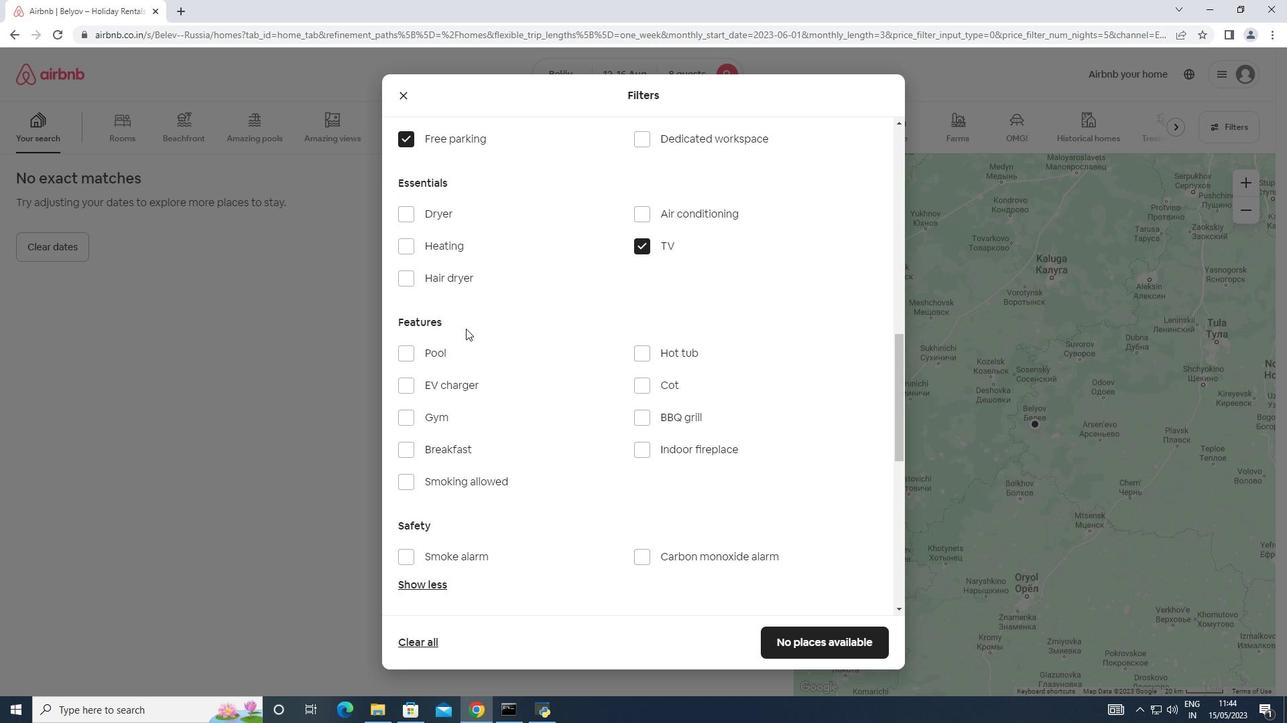 
Action: Mouse moved to (438, 285)
Screenshot: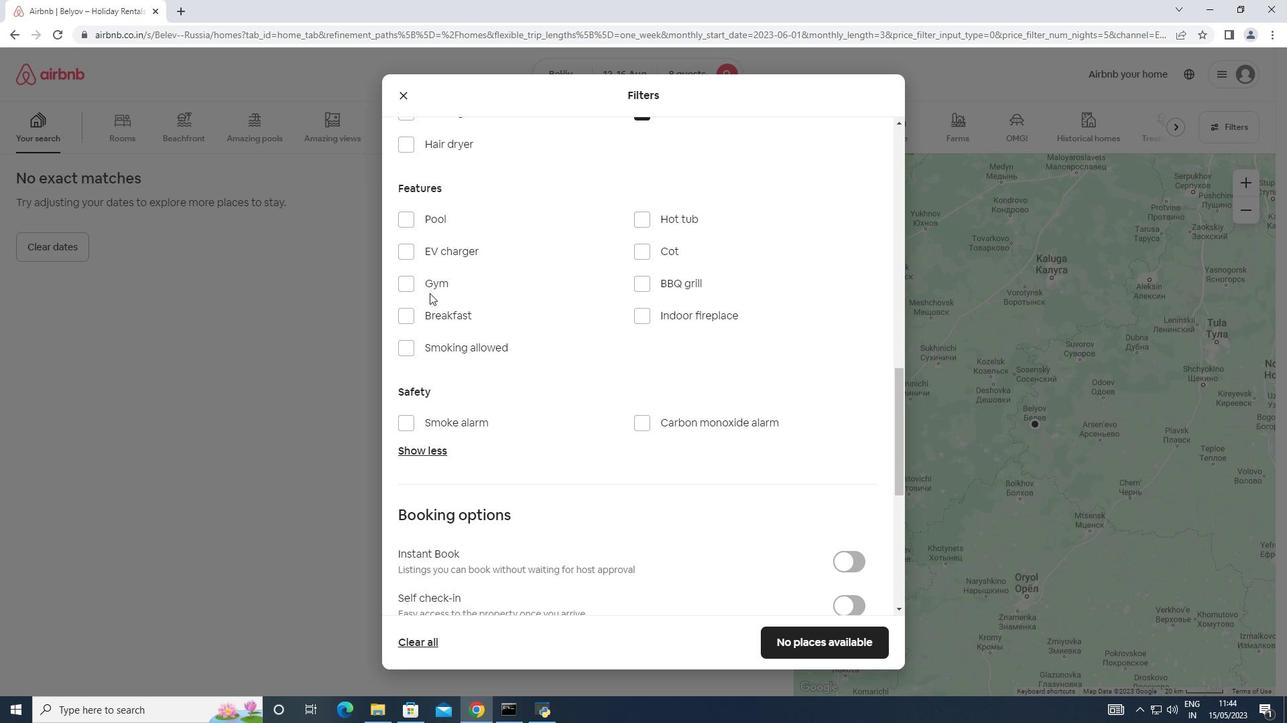 
Action: Mouse pressed left at (438, 285)
Screenshot: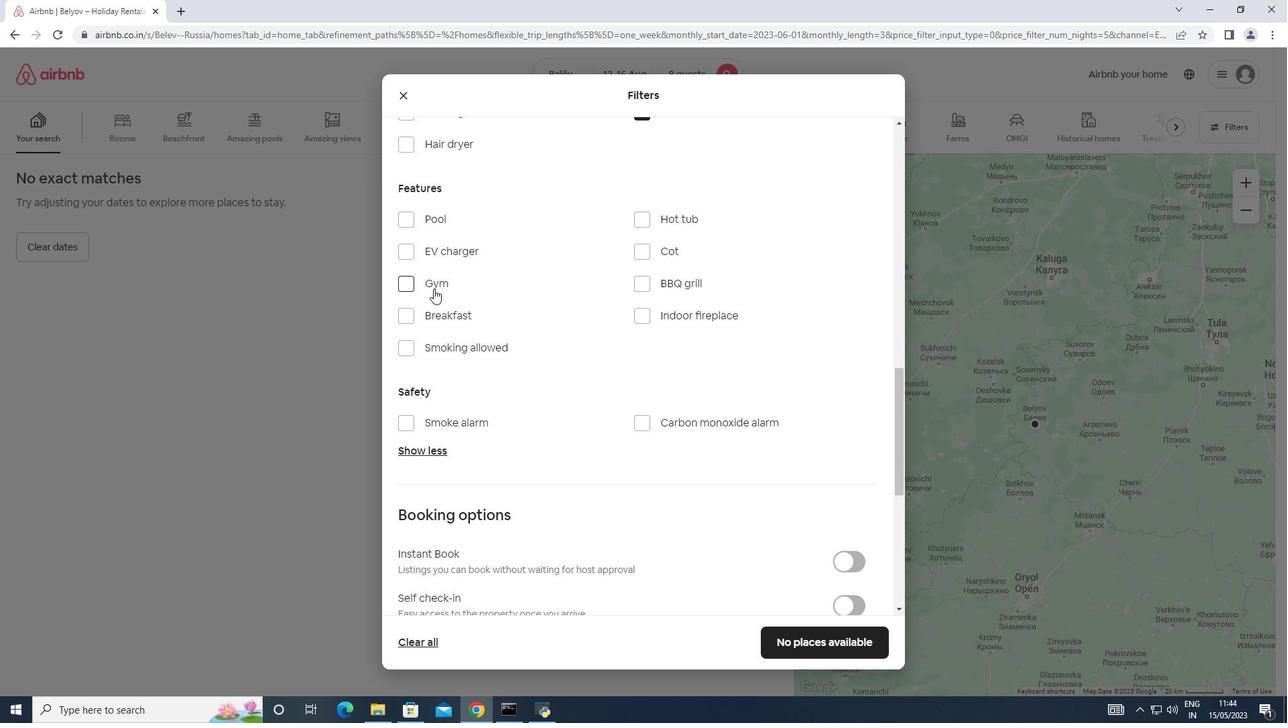 
Action: Mouse moved to (447, 313)
Screenshot: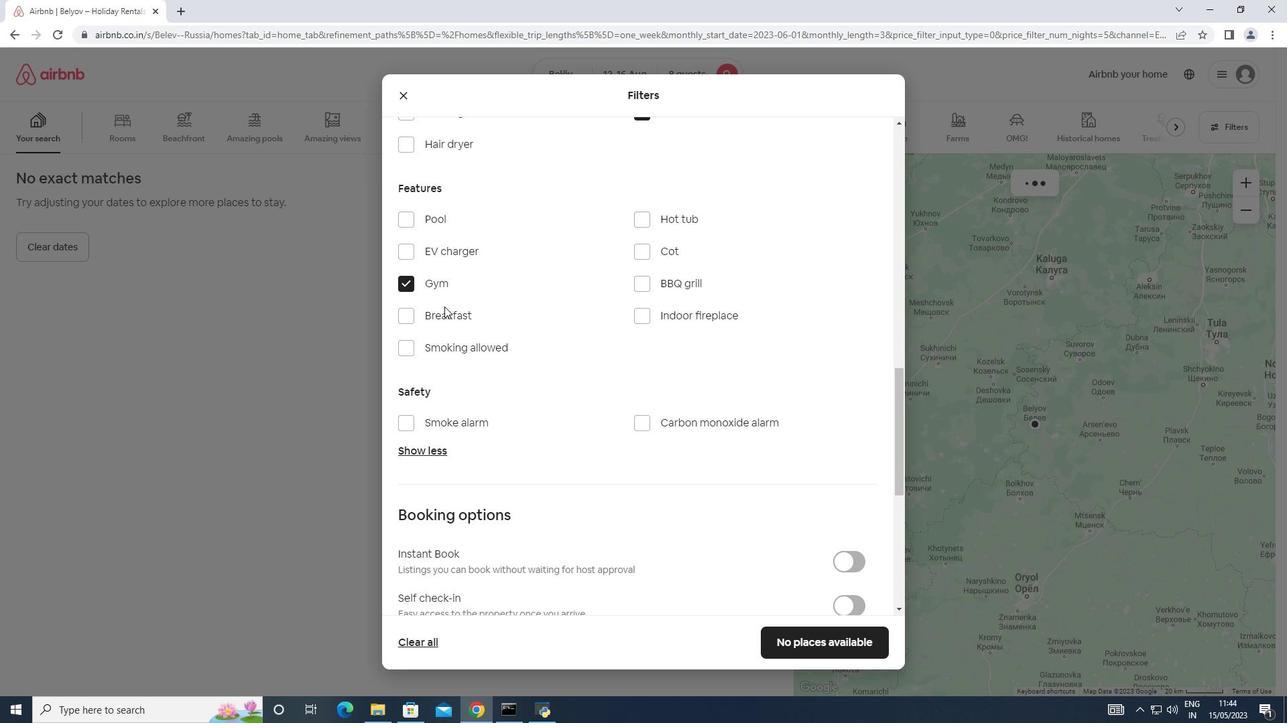 
Action: Mouse pressed left at (447, 313)
Screenshot: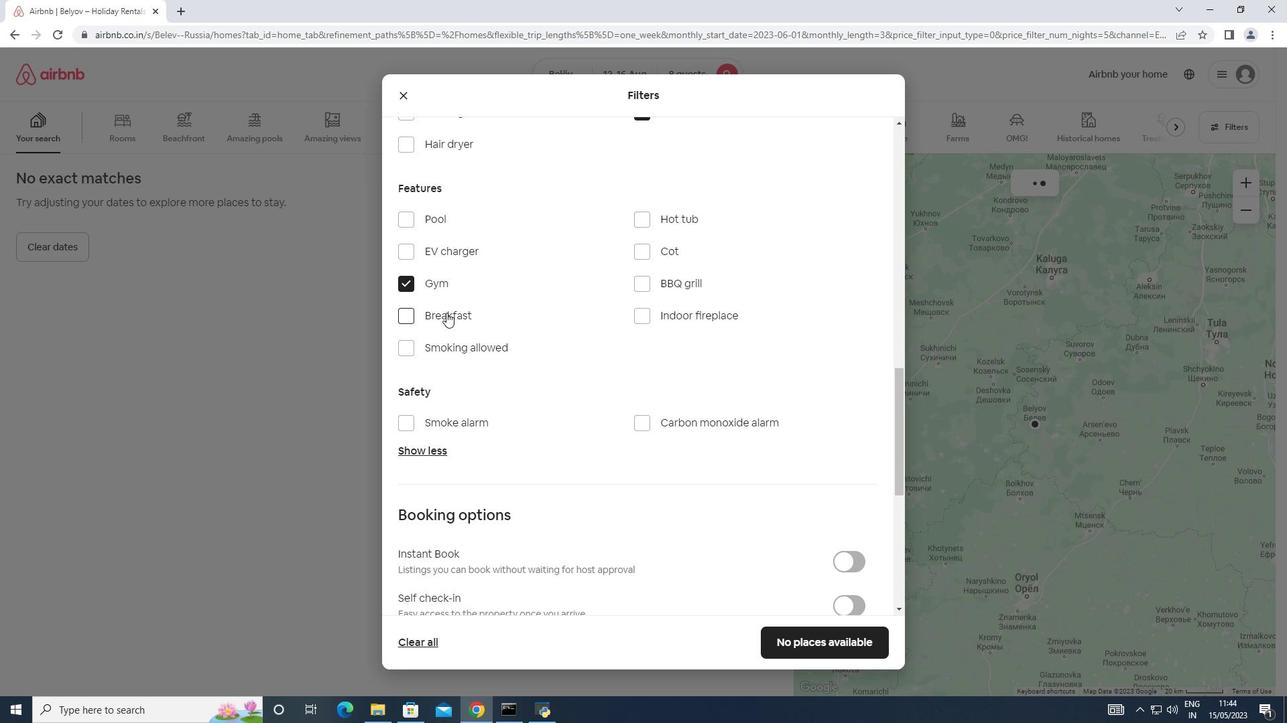 
Action: Mouse moved to (643, 326)
Screenshot: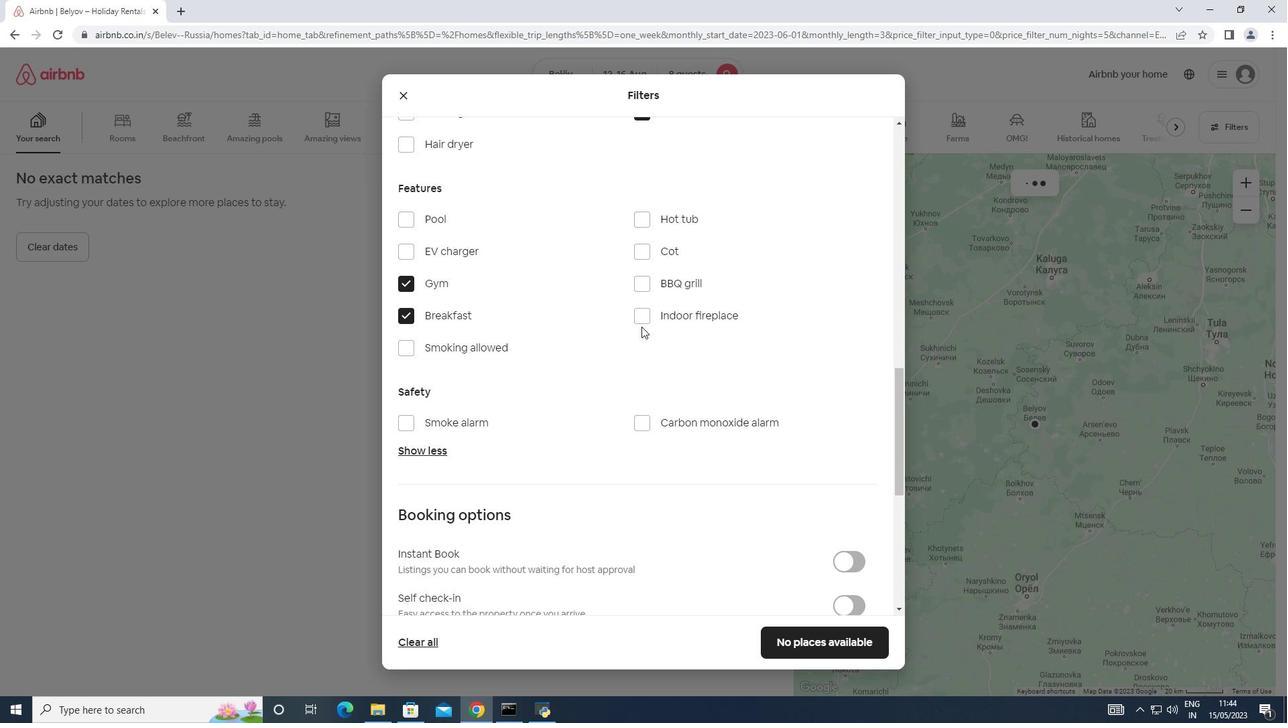 
Action: Mouse scrolled (643, 325) with delta (0, 0)
Screenshot: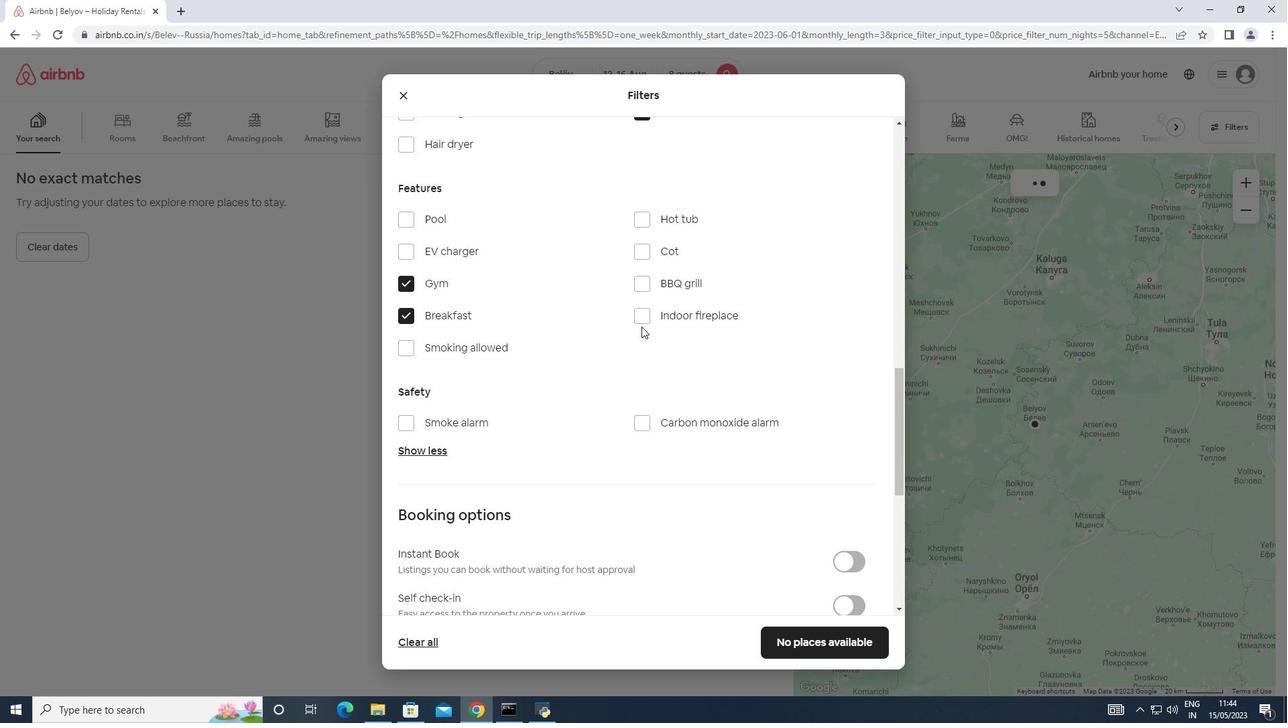 
Action: Mouse scrolled (643, 325) with delta (0, 0)
Screenshot: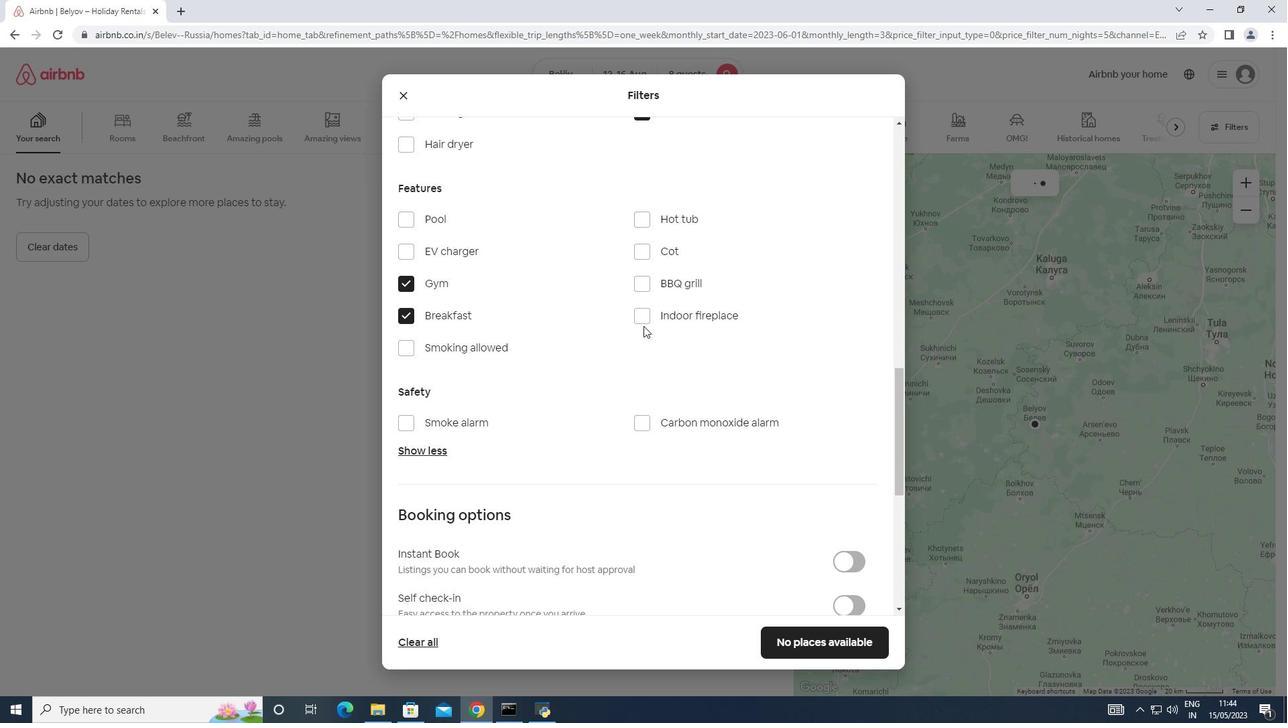 
Action: Mouse moved to (647, 323)
Screenshot: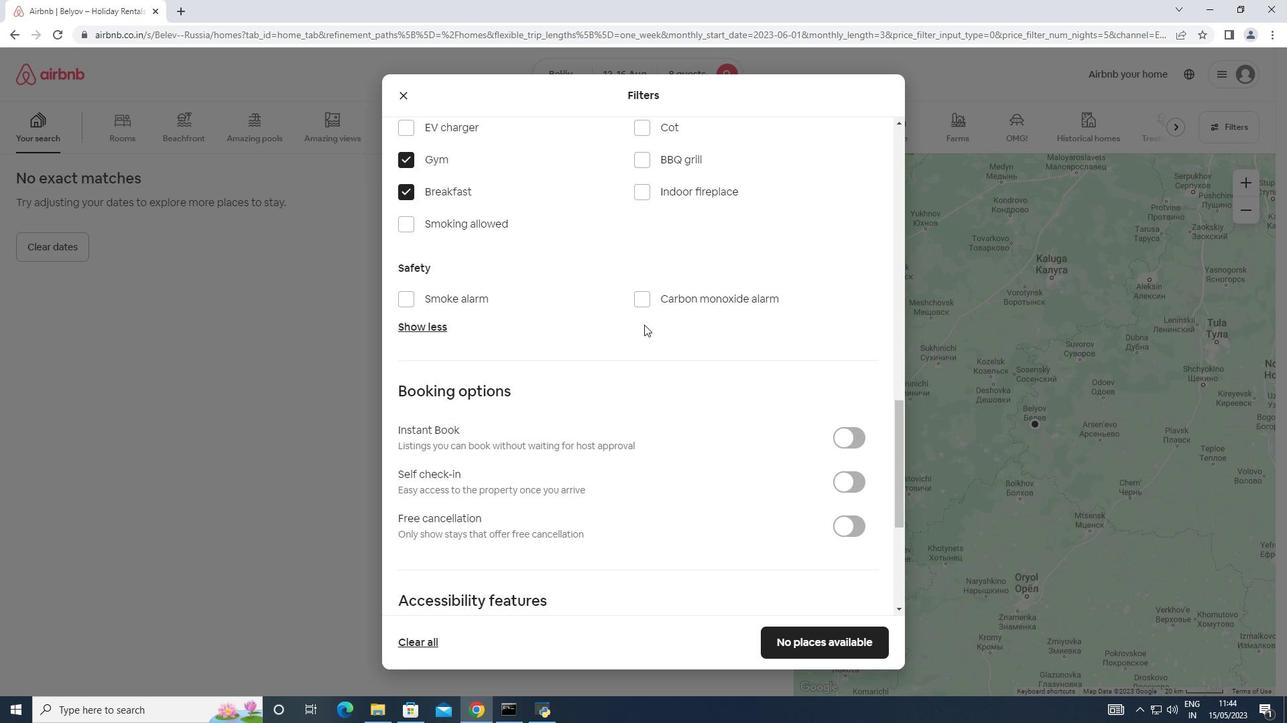 
Action: Mouse scrolled (647, 322) with delta (0, 0)
Screenshot: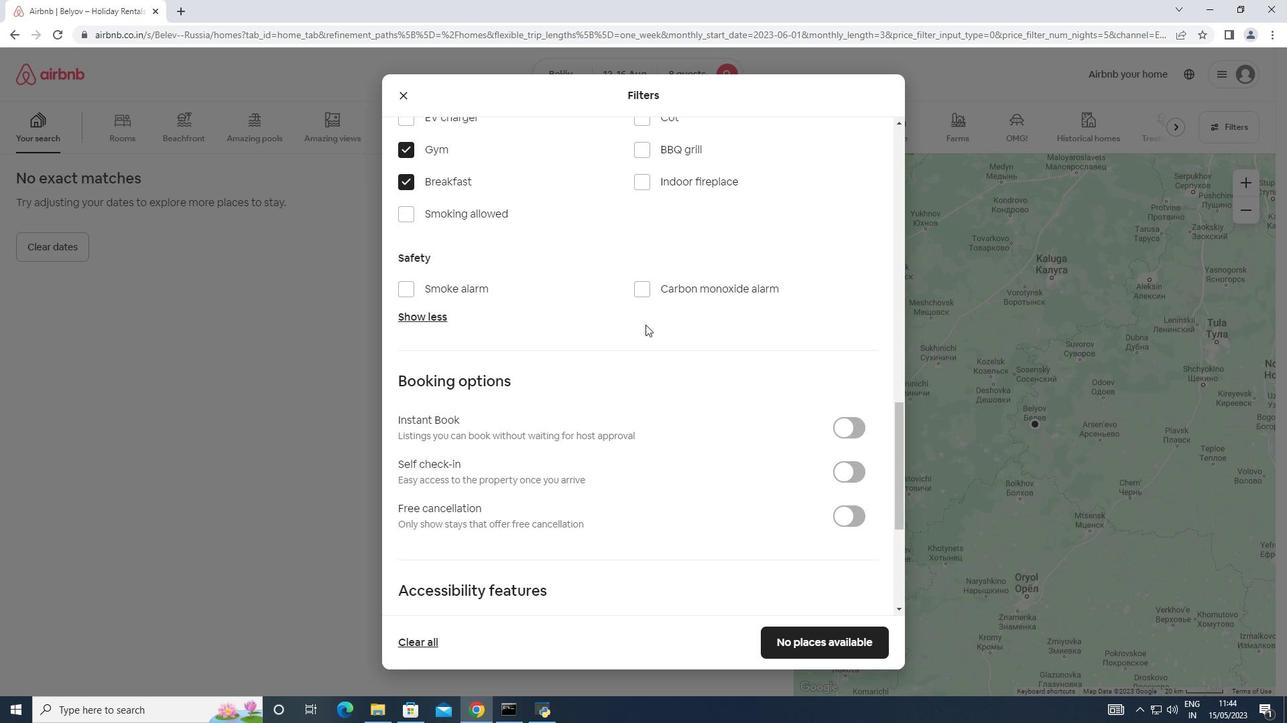 
Action: Mouse moved to (647, 323)
Screenshot: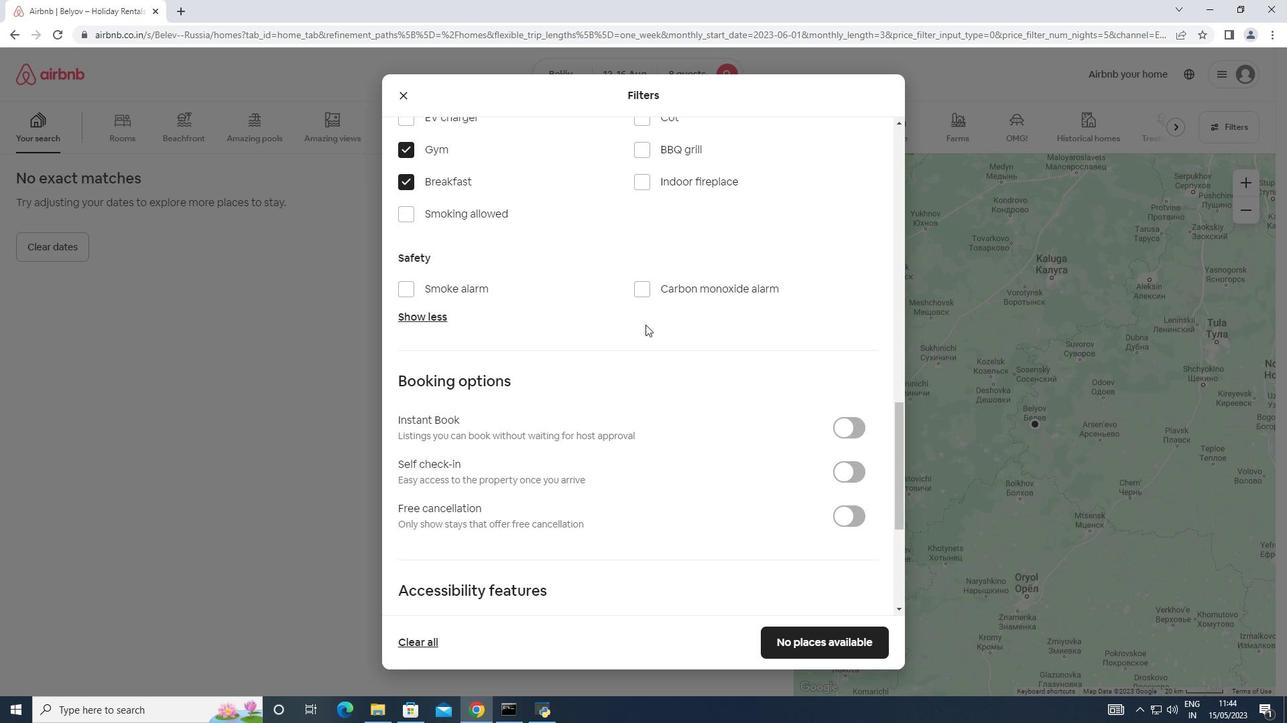 
Action: Mouse scrolled (647, 322) with delta (0, 0)
Screenshot: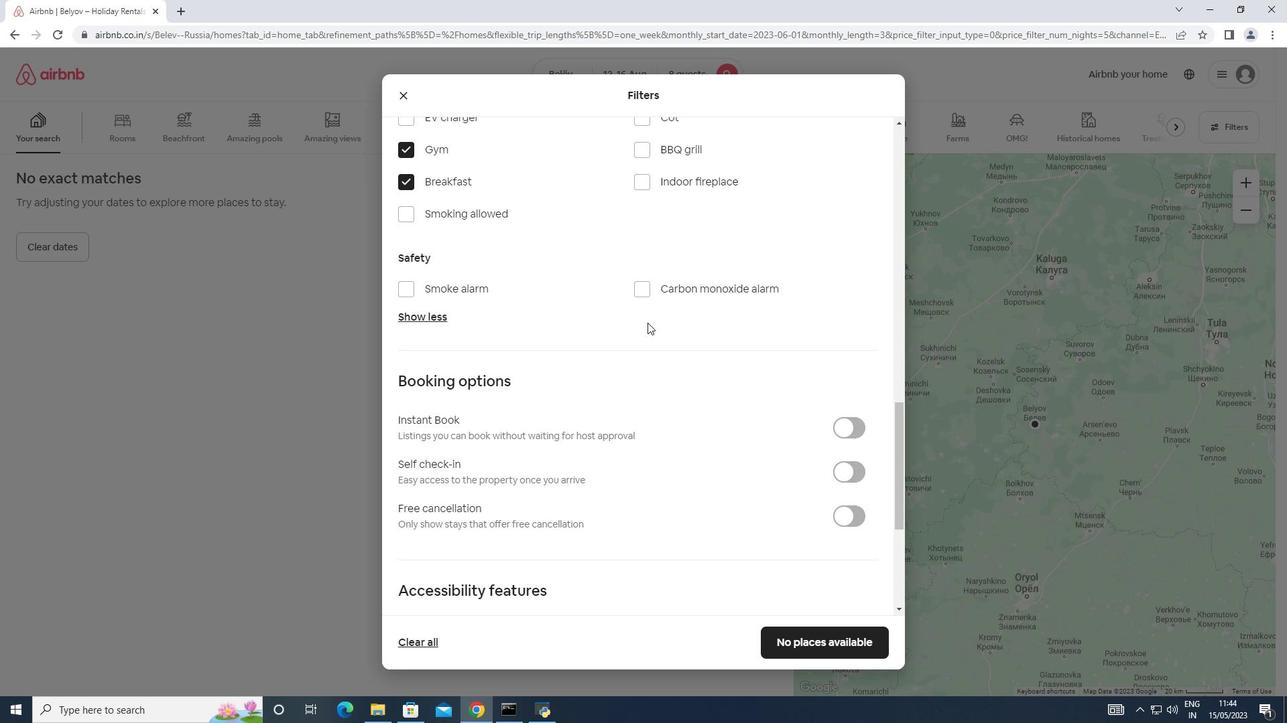 
Action: Mouse moved to (843, 338)
Screenshot: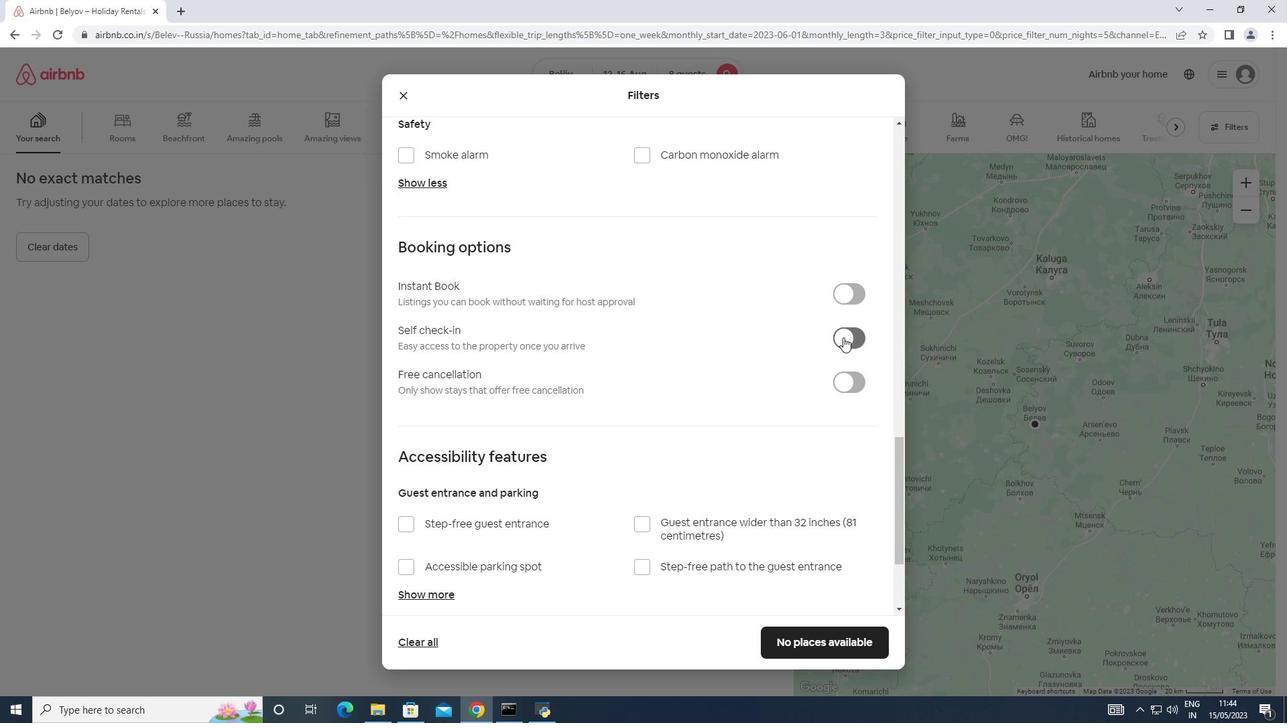 
Action: Mouse pressed left at (843, 338)
Screenshot: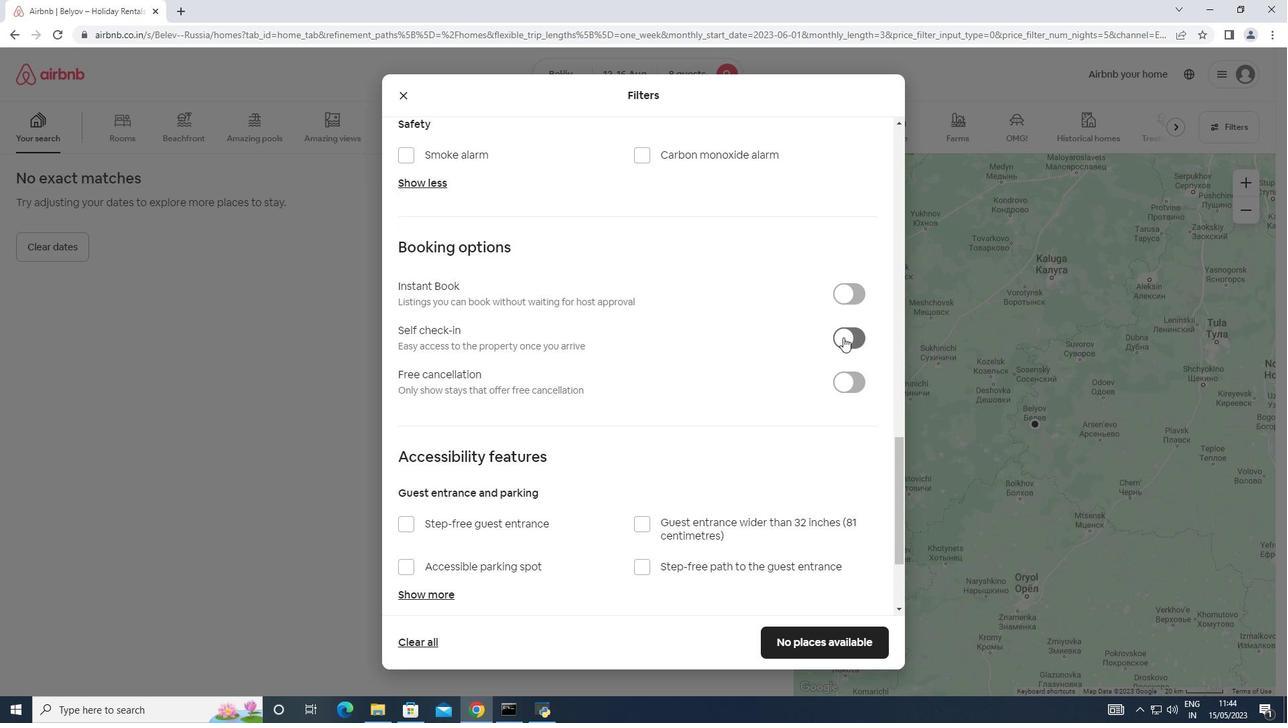
Action: Mouse moved to (441, 368)
Screenshot: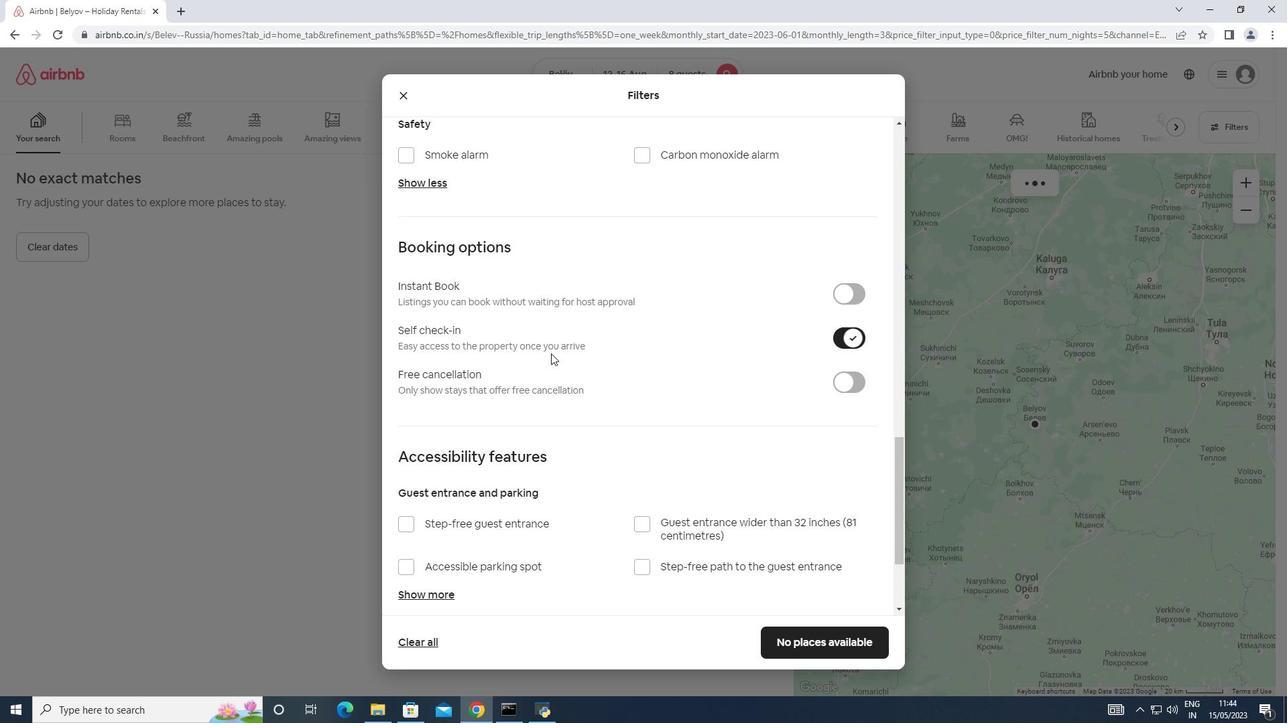 
Action: Mouse scrolled (441, 367) with delta (0, 0)
Screenshot: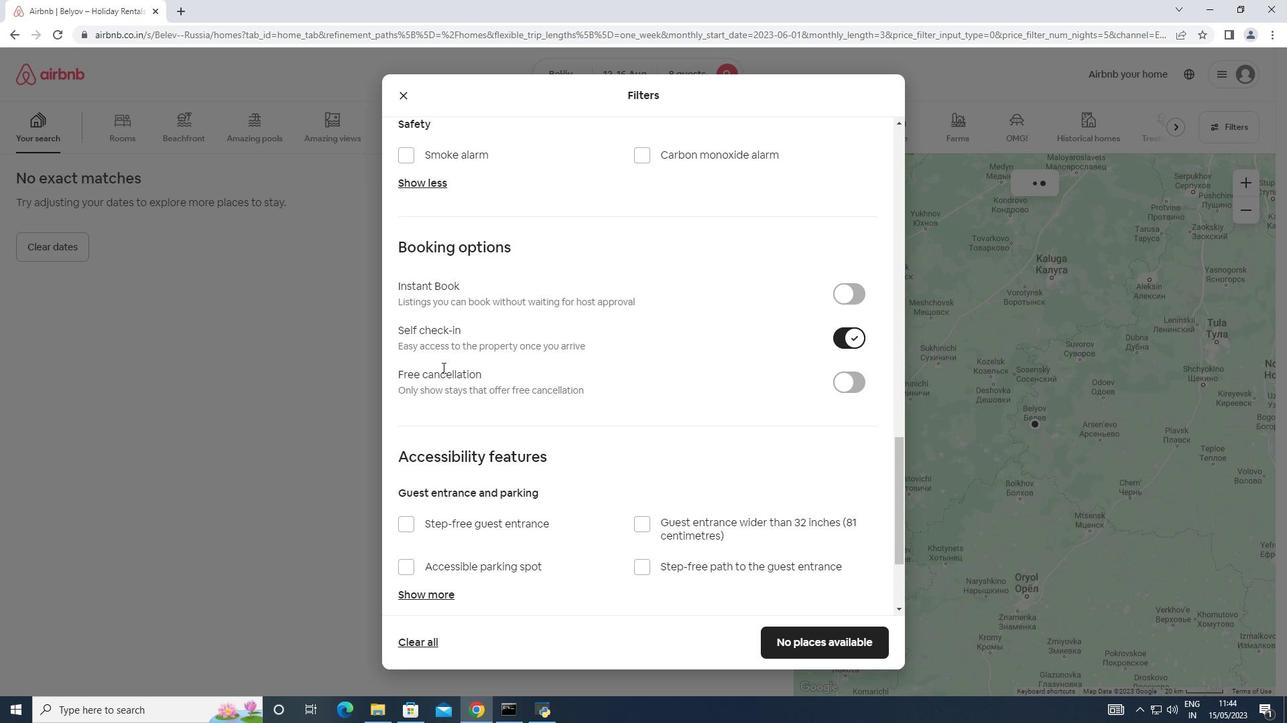 
Action: Mouse scrolled (441, 367) with delta (0, 0)
Screenshot: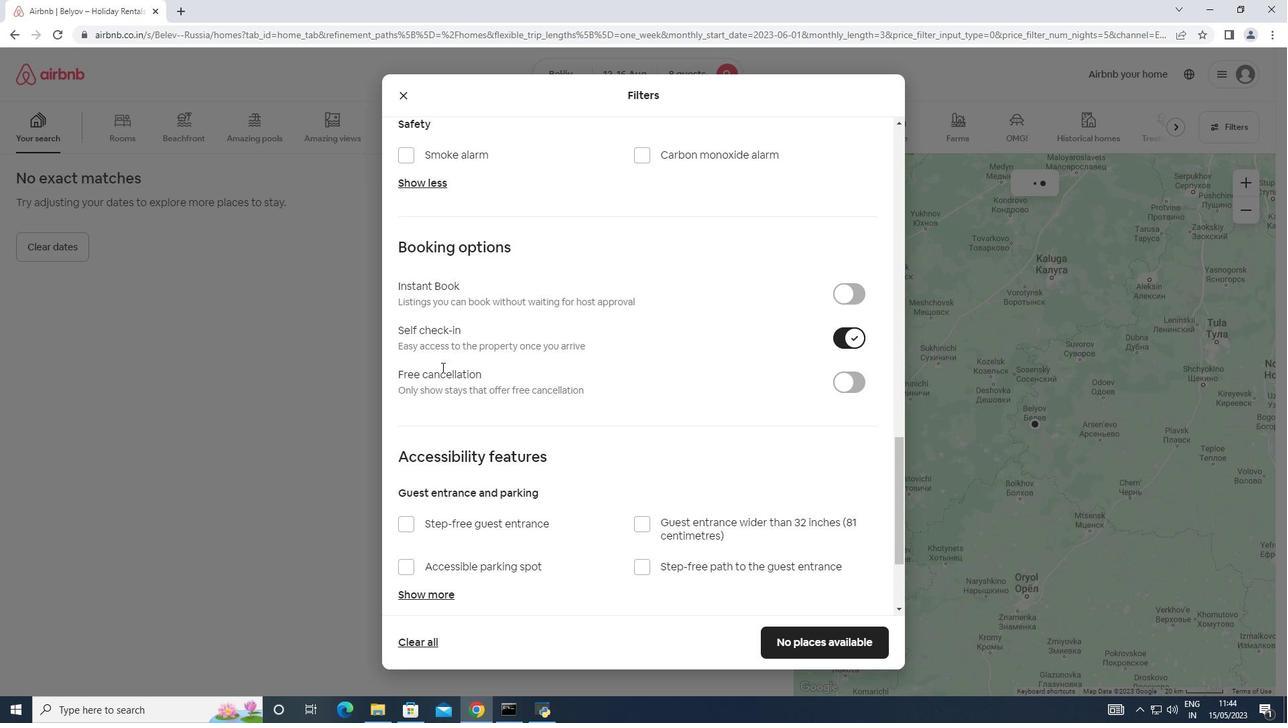 
Action: Mouse scrolled (441, 367) with delta (0, 0)
Screenshot: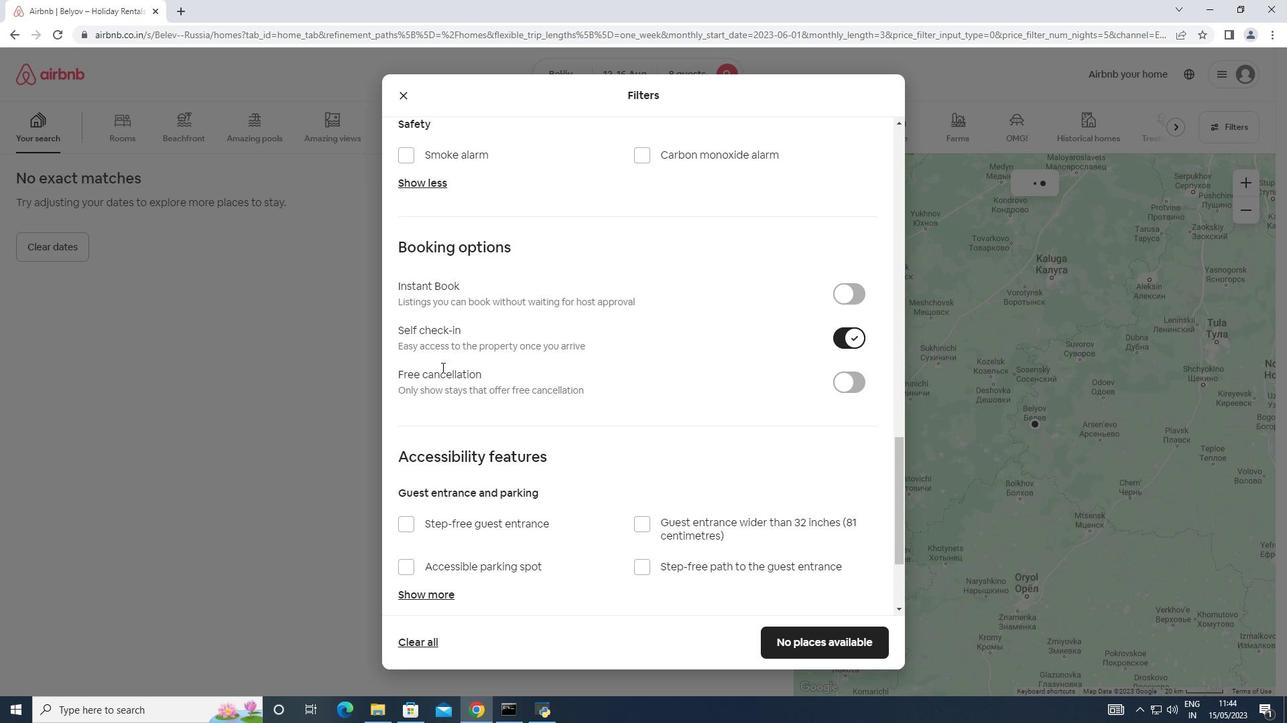 
Action: Mouse scrolled (441, 367) with delta (0, 0)
Screenshot: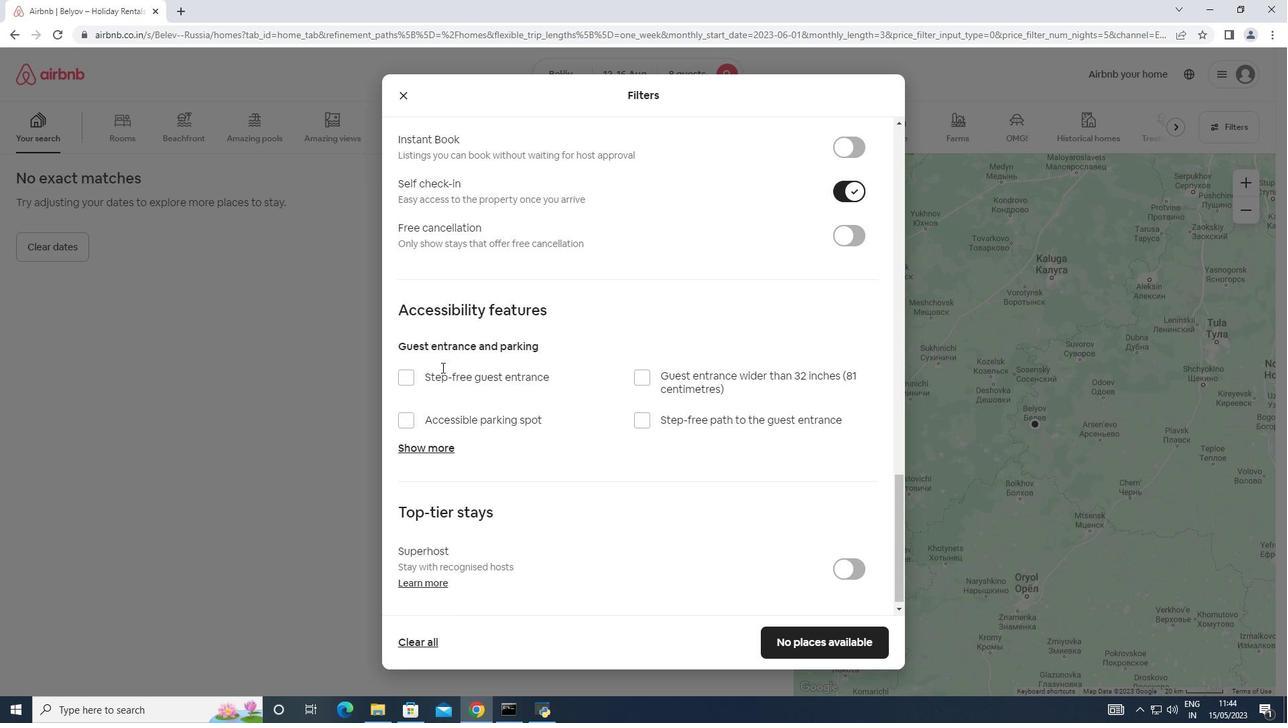 
Action: Mouse scrolled (441, 367) with delta (0, 0)
Screenshot: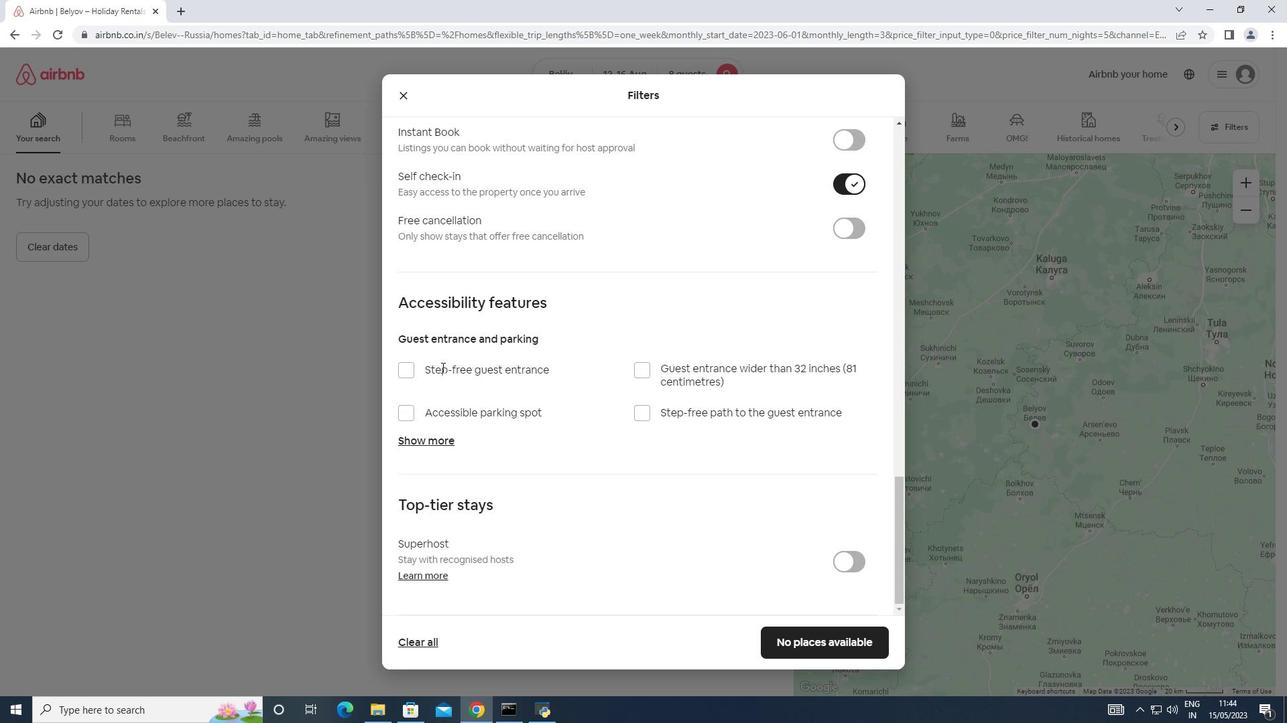 
Action: Mouse scrolled (441, 367) with delta (0, 0)
Screenshot: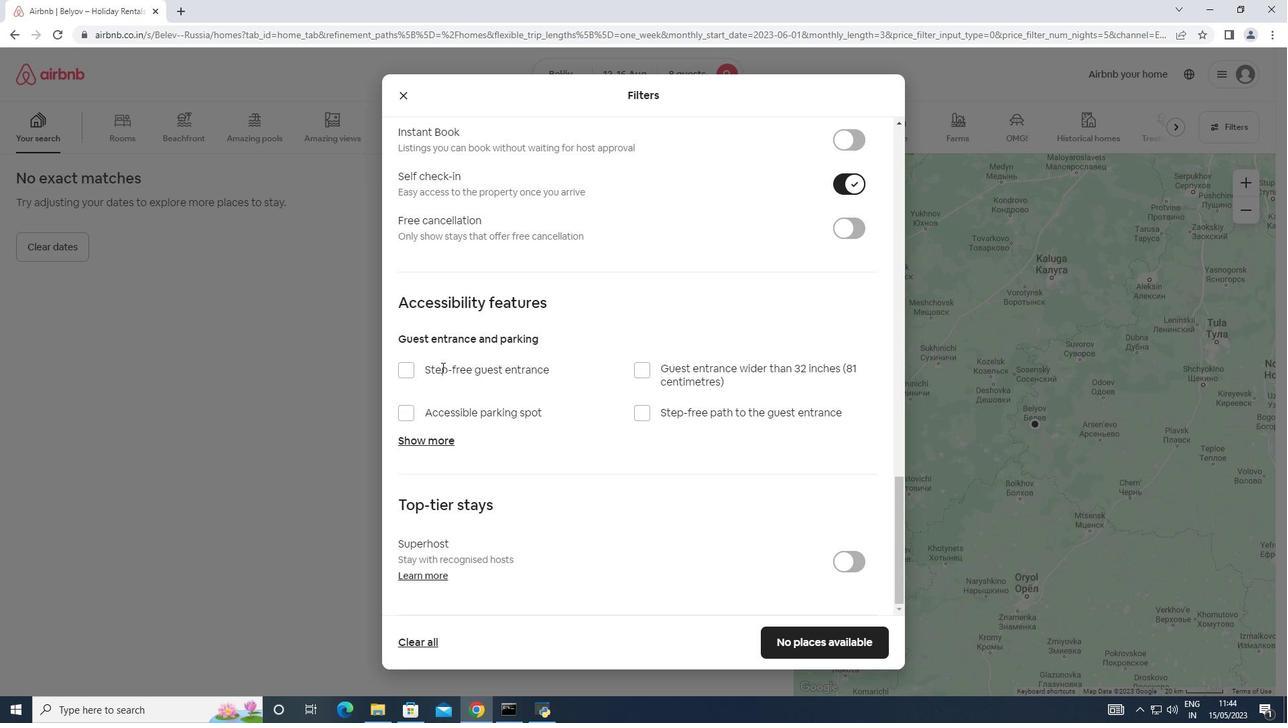 
Action: Mouse moved to (805, 632)
Screenshot: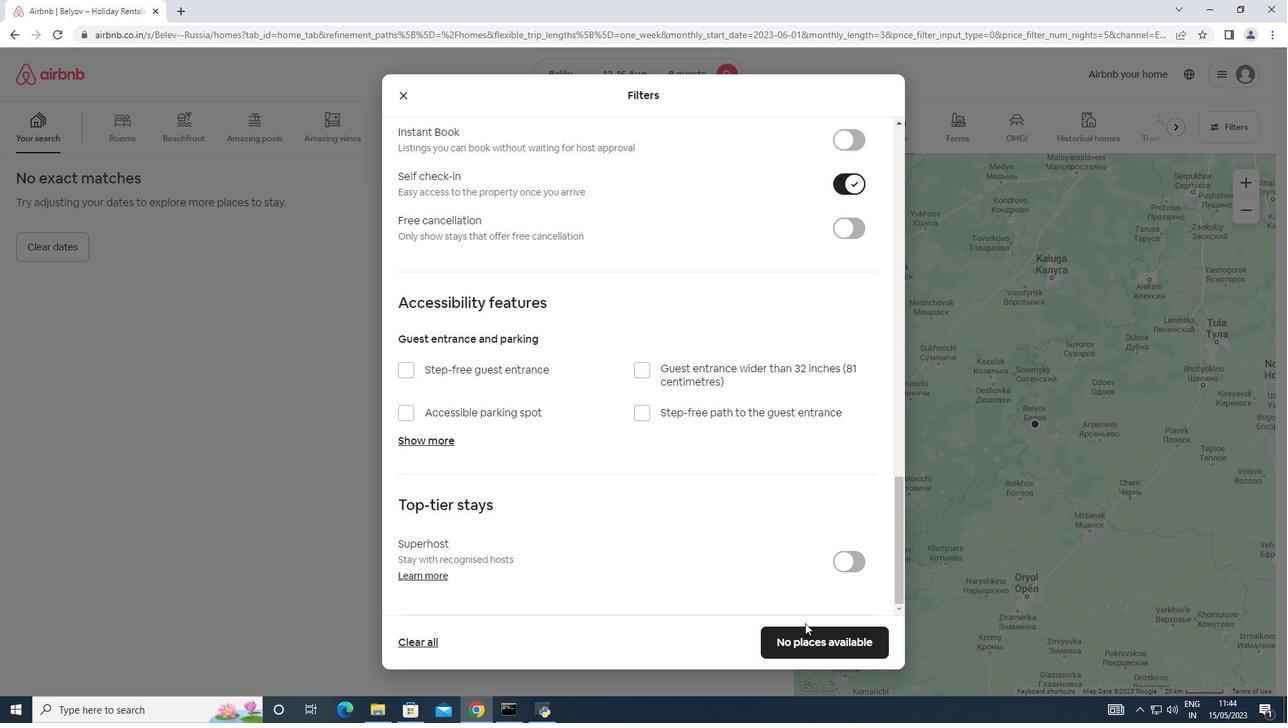
Action: Mouse pressed left at (805, 632)
Screenshot: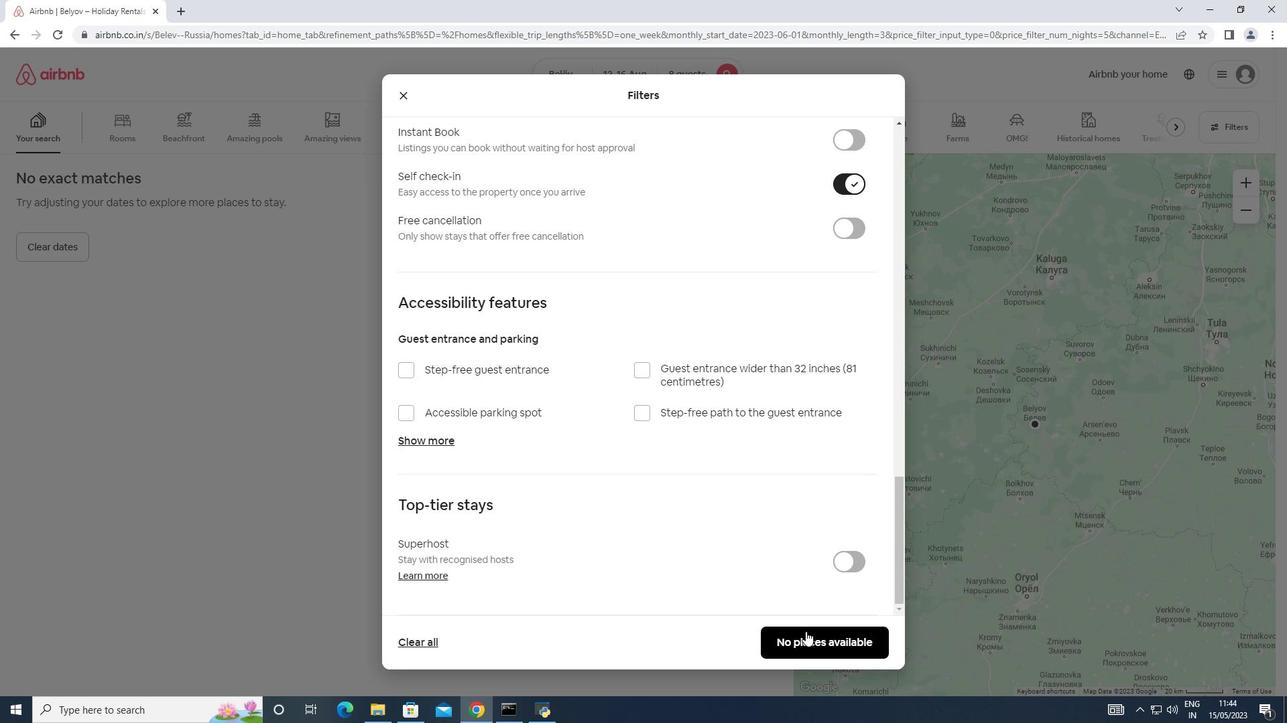 
Action: Mouse moved to (805, 632)
Screenshot: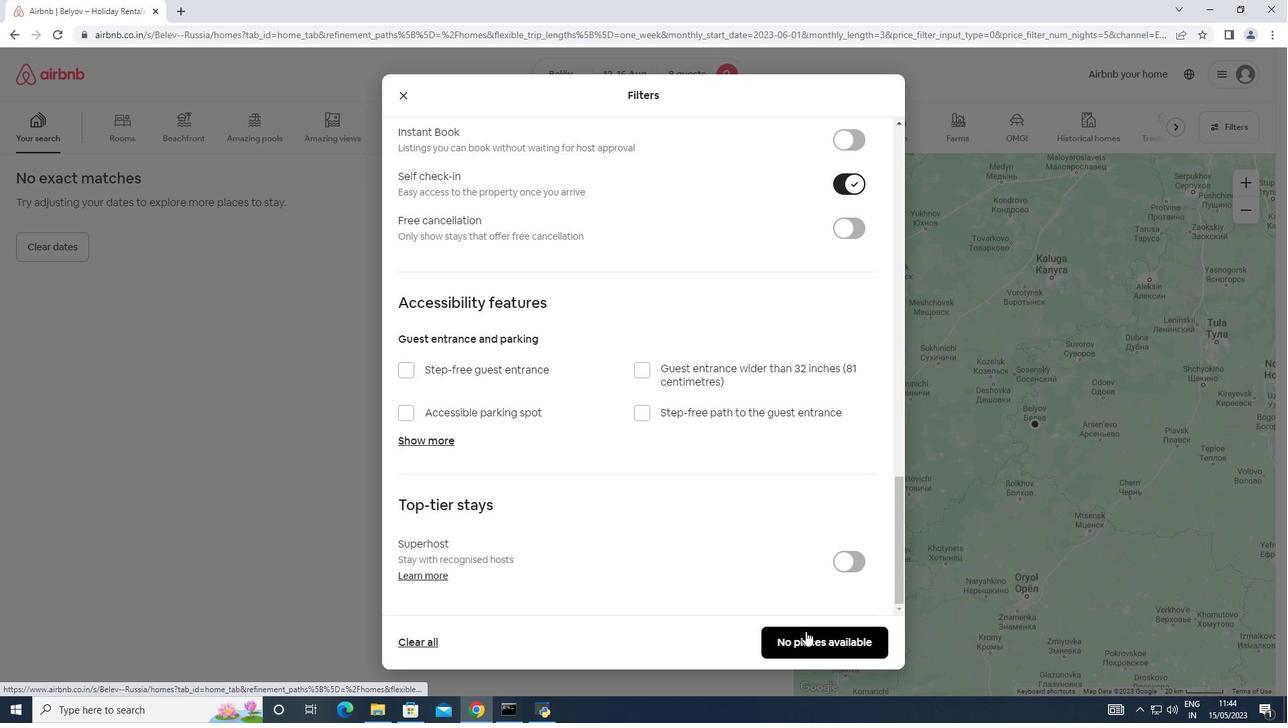 
